 Task: Find connections with filter location Qinhuangdao with filter topic #Investingwith filter profile language German with filter current company TeamViewer with filter school Periyar University with filter industry Shipbuilding with filter service category Logo Design with filter keywords title Construction Worker
Action: Mouse moved to (156, 225)
Screenshot: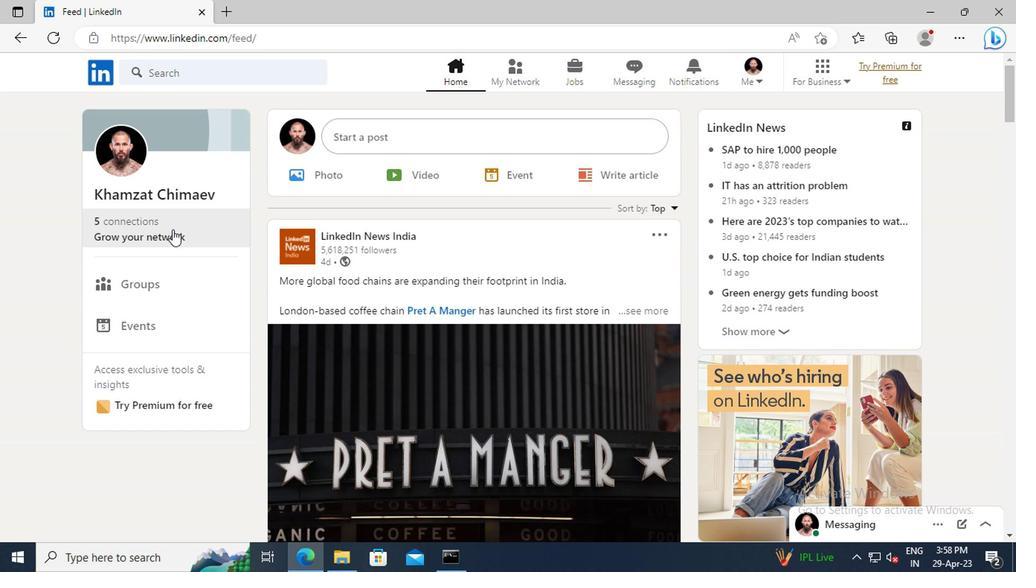 
Action: Mouse pressed left at (156, 225)
Screenshot: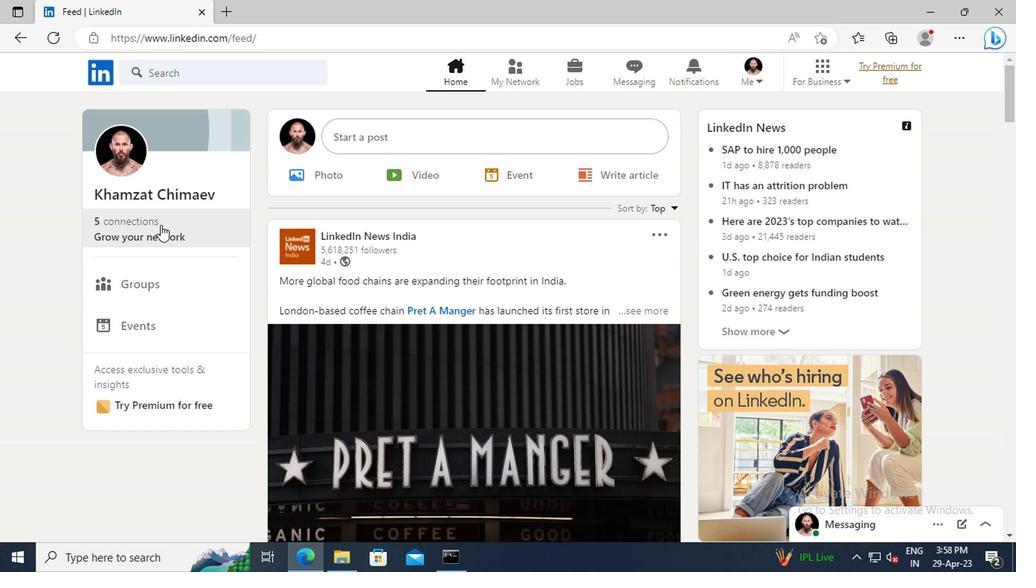 
Action: Mouse moved to (167, 157)
Screenshot: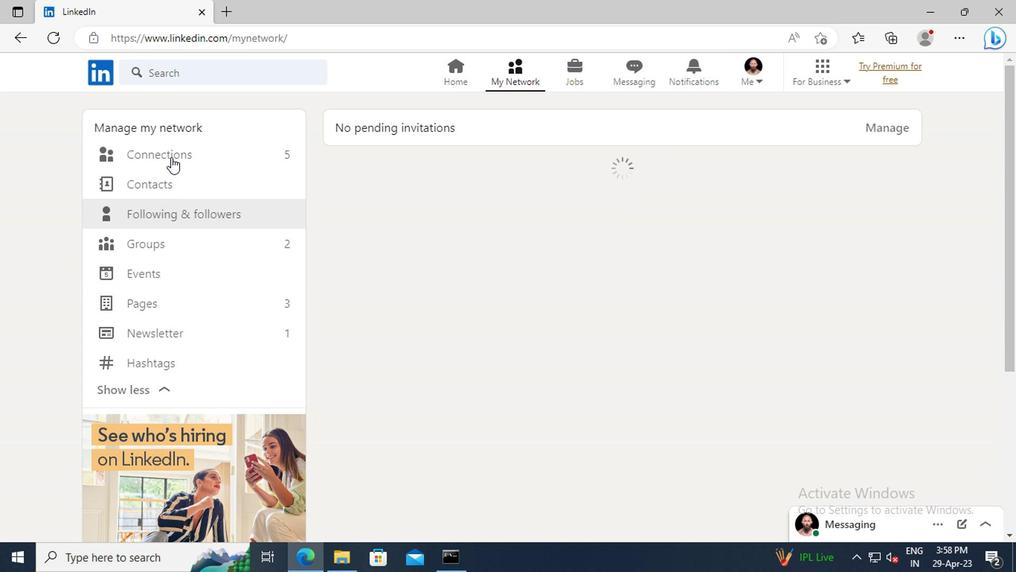 
Action: Mouse pressed left at (167, 157)
Screenshot: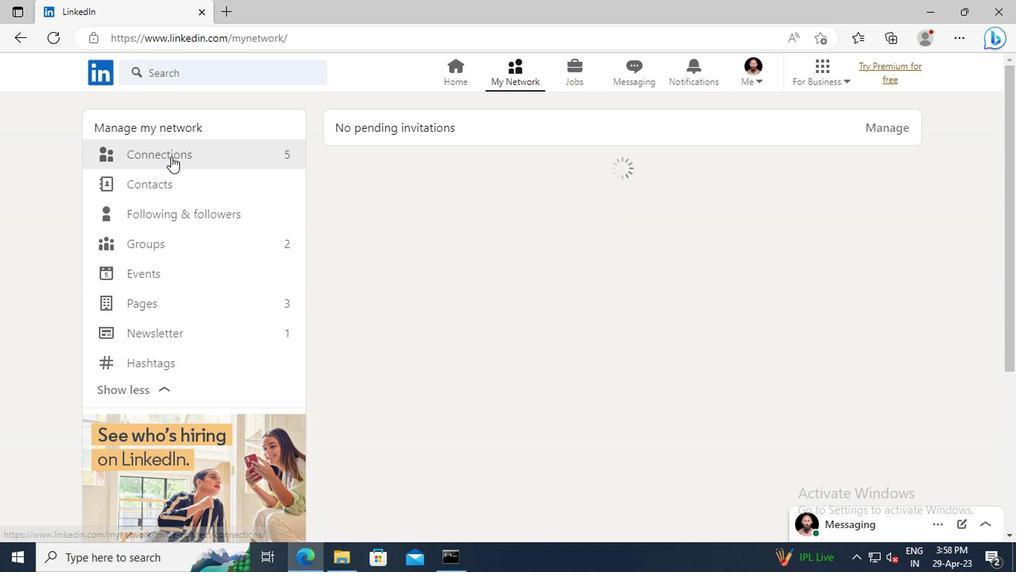 
Action: Mouse moved to (594, 158)
Screenshot: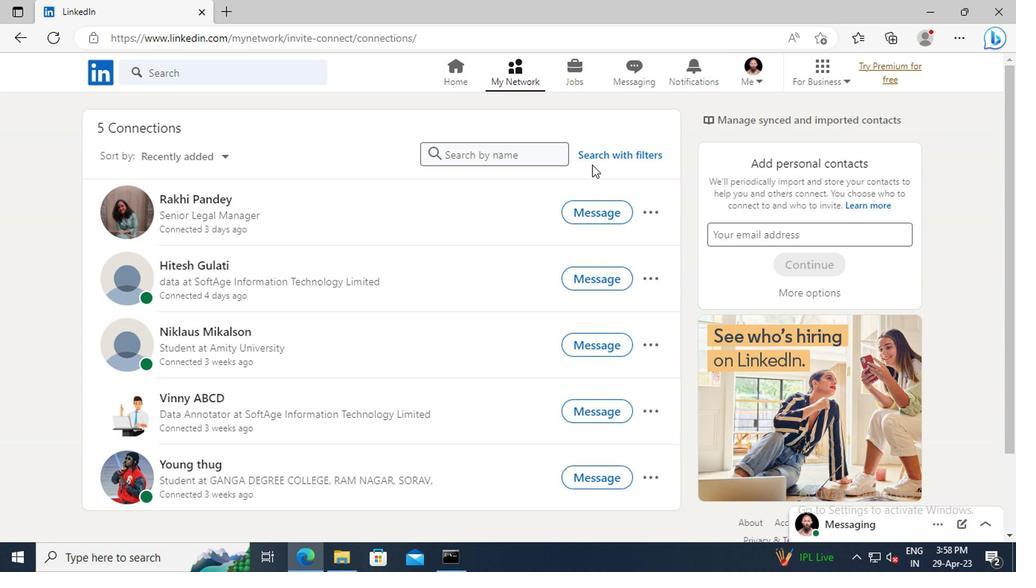 
Action: Mouse pressed left at (594, 158)
Screenshot: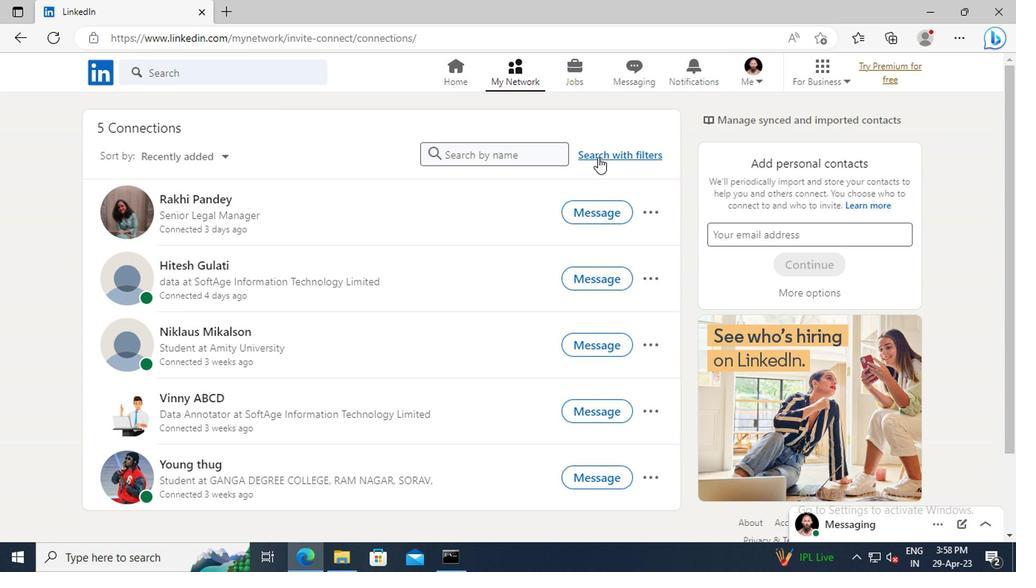 
Action: Mouse moved to (557, 118)
Screenshot: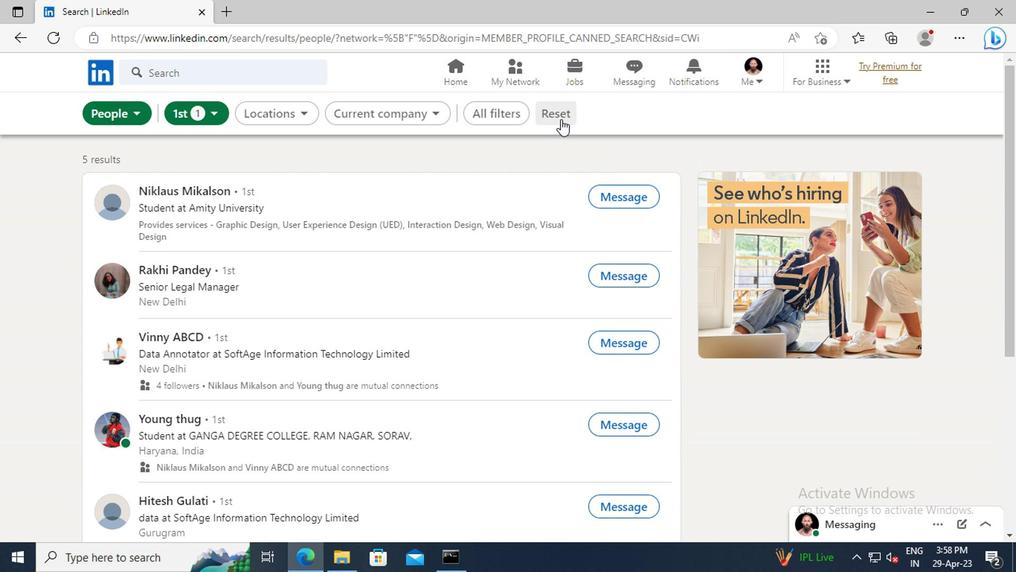 
Action: Mouse pressed left at (557, 118)
Screenshot: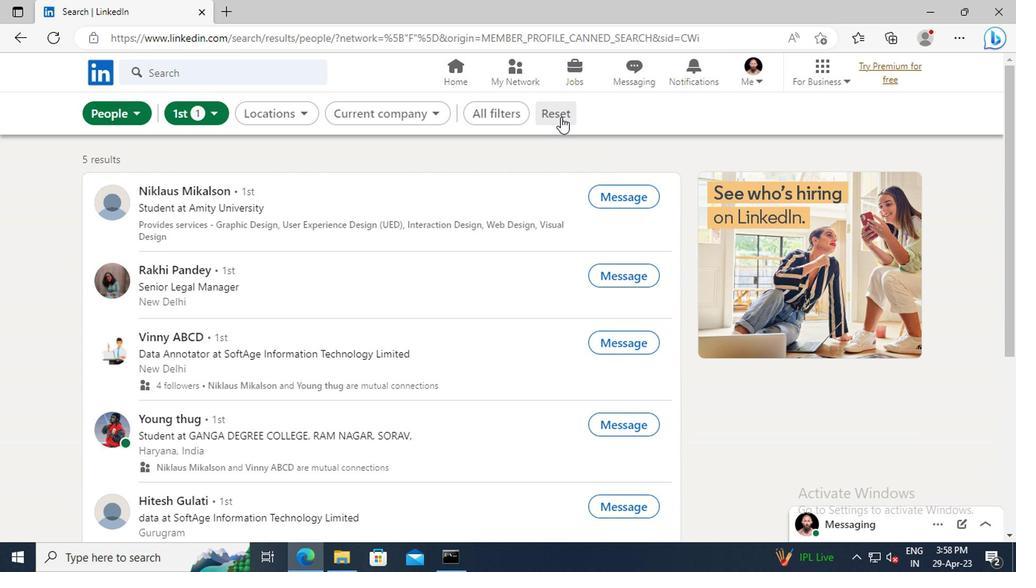 
Action: Mouse moved to (530, 117)
Screenshot: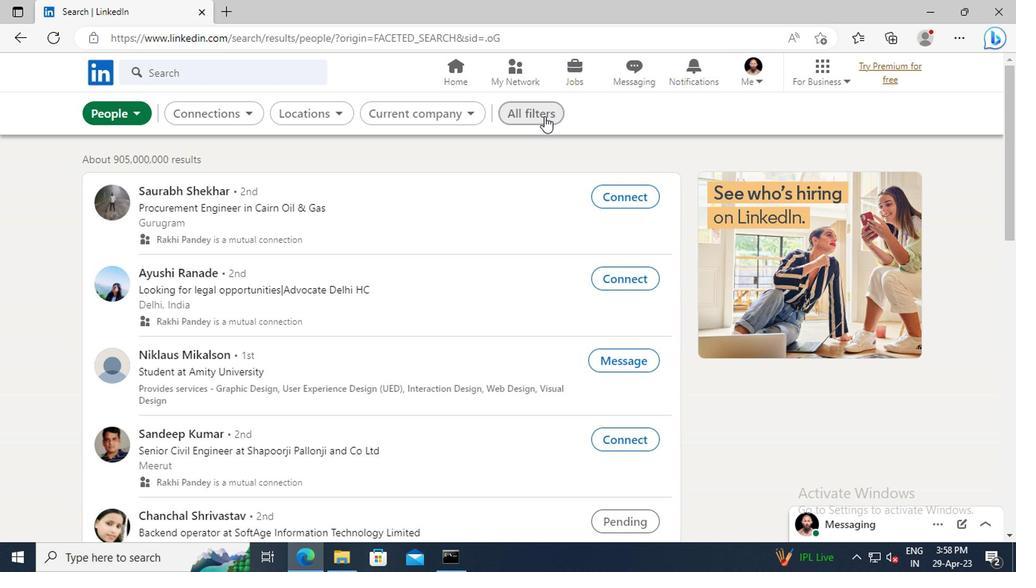 
Action: Mouse pressed left at (530, 117)
Screenshot: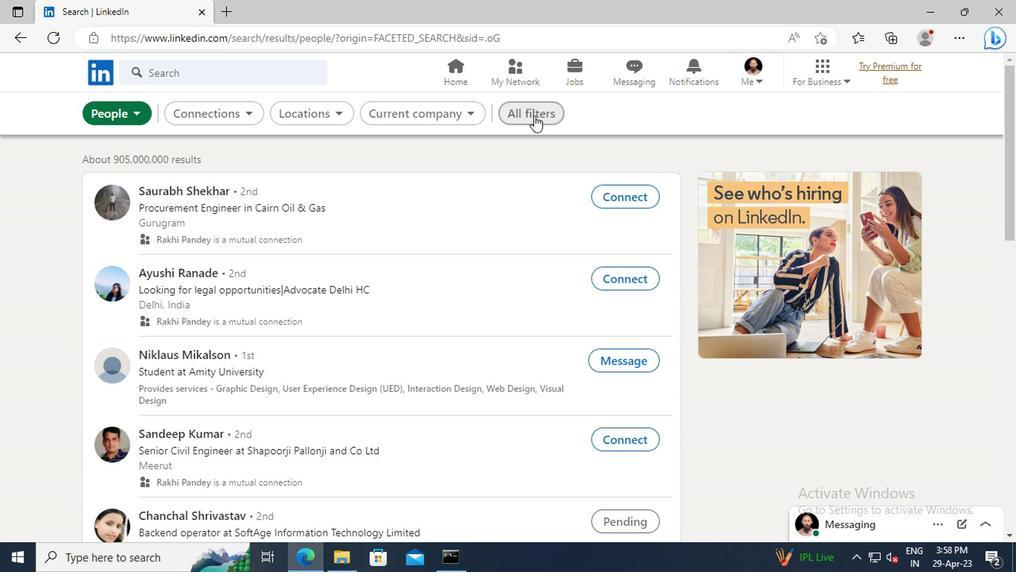 
Action: Mouse moved to (833, 303)
Screenshot: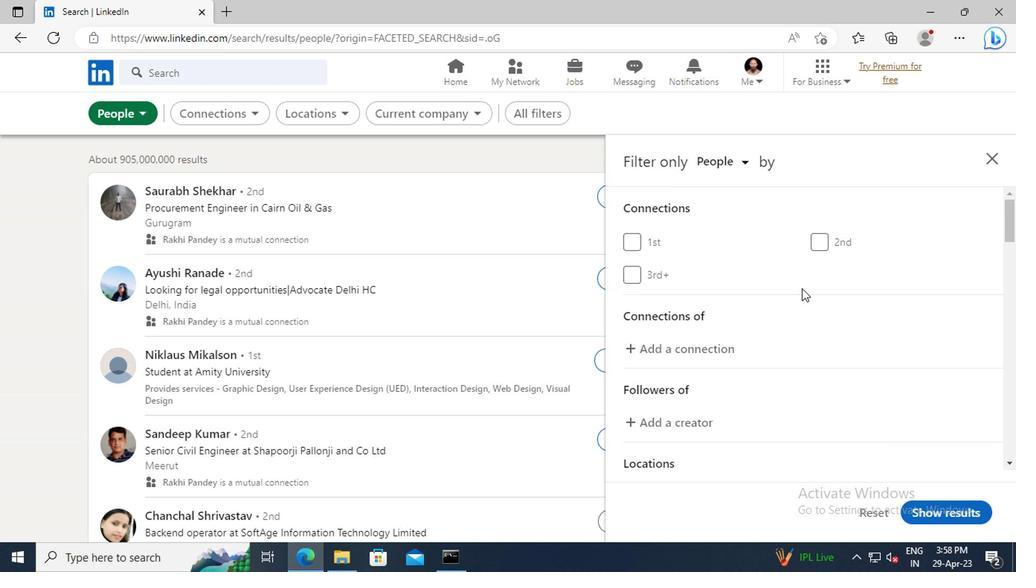 
Action: Mouse scrolled (833, 302) with delta (0, 0)
Screenshot: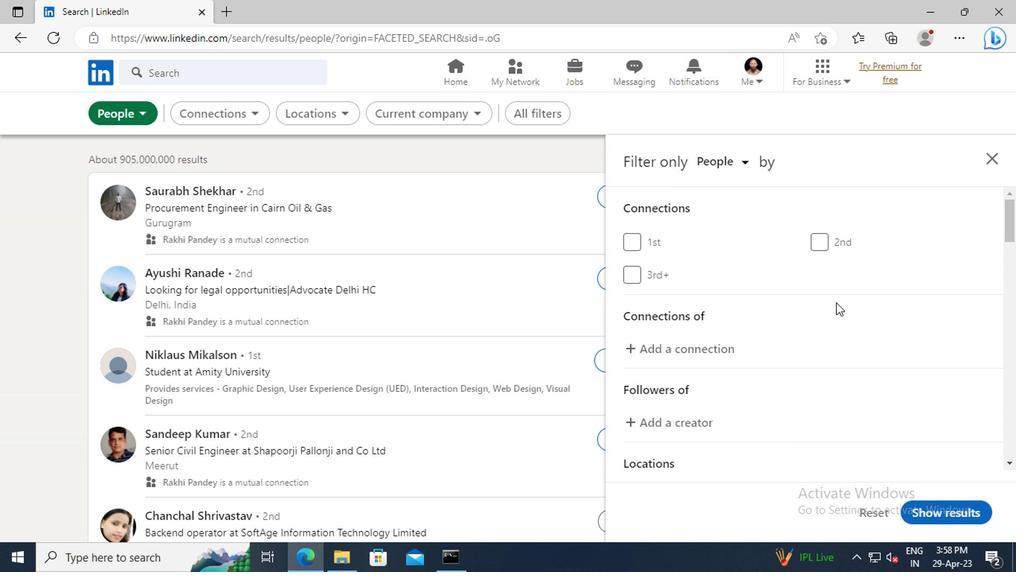 
Action: Mouse scrolled (833, 302) with delta (0, 0)
Screenshot: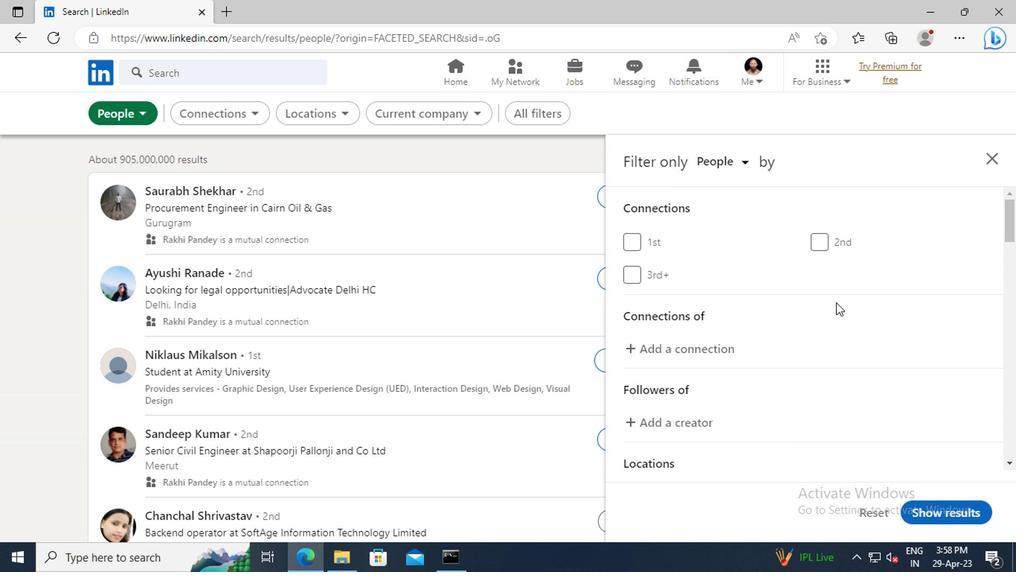 
Action: Mouse scrolled (833, 302) with delta (0, 0)
Screenshot: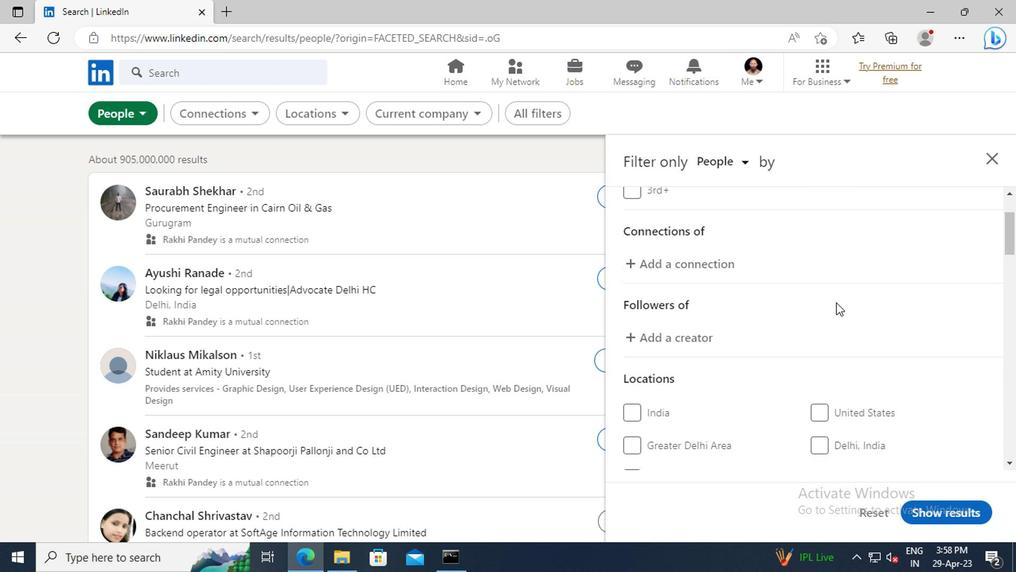
Action: Mouse scrolled (833, 302) with delta (0, 0)
Screenshot: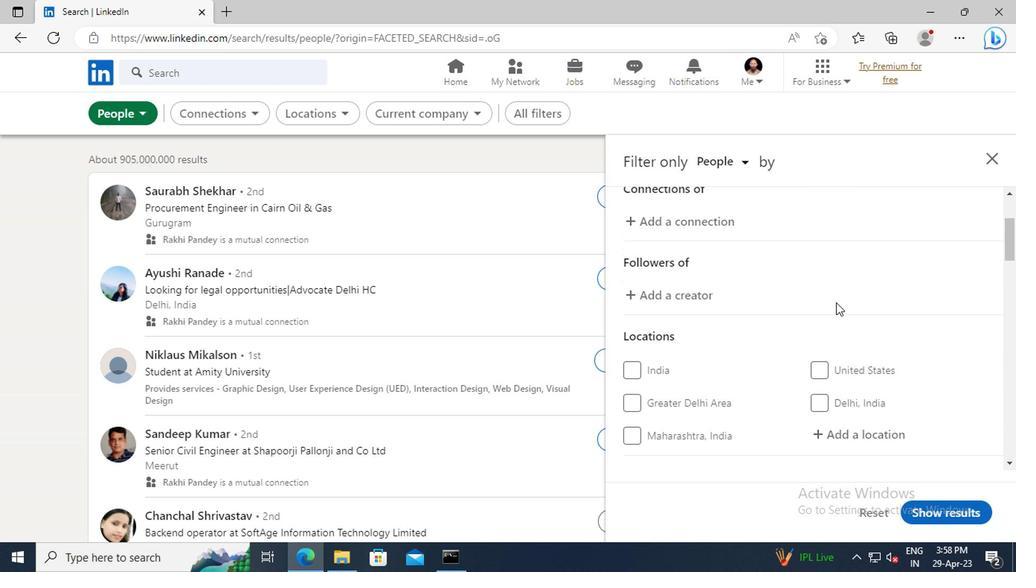 
Action: Mouse scrolled (833, 302) with delta (0, 0)
Screenshot: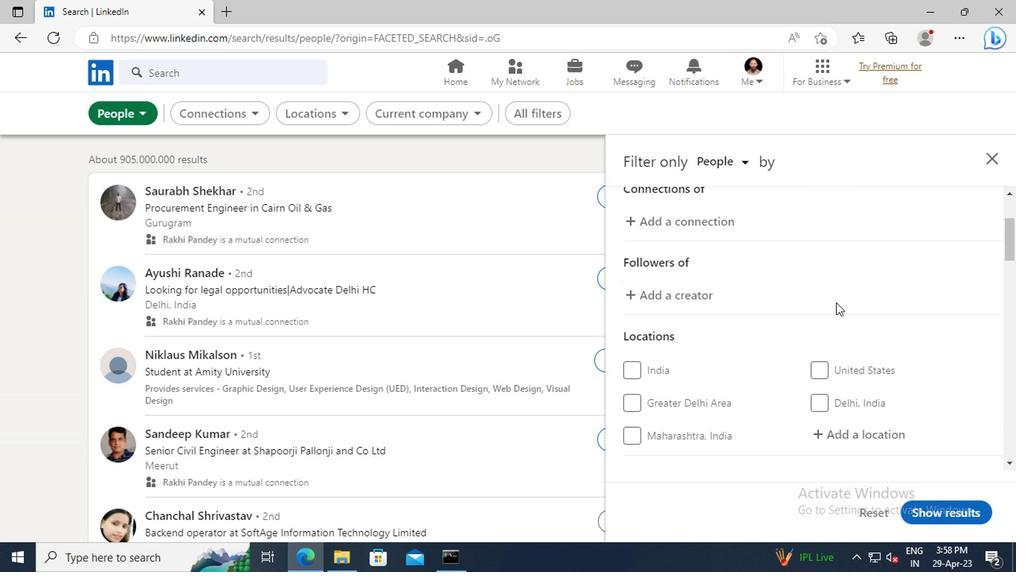 
Action: Mouse moved to (835, 349)
Screenshot: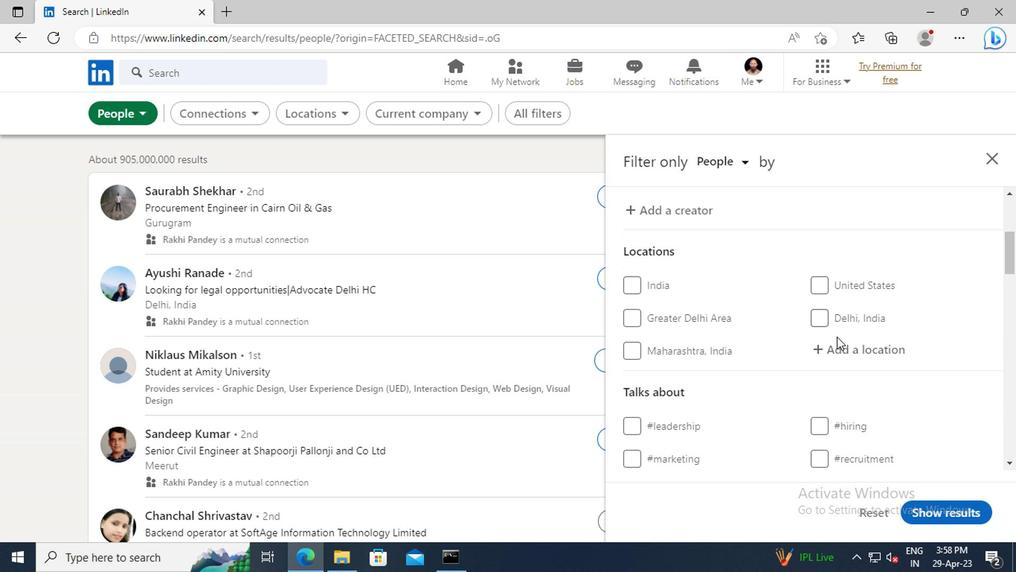 
Action: Mouse pressed left at (835, 349)
Screenshot: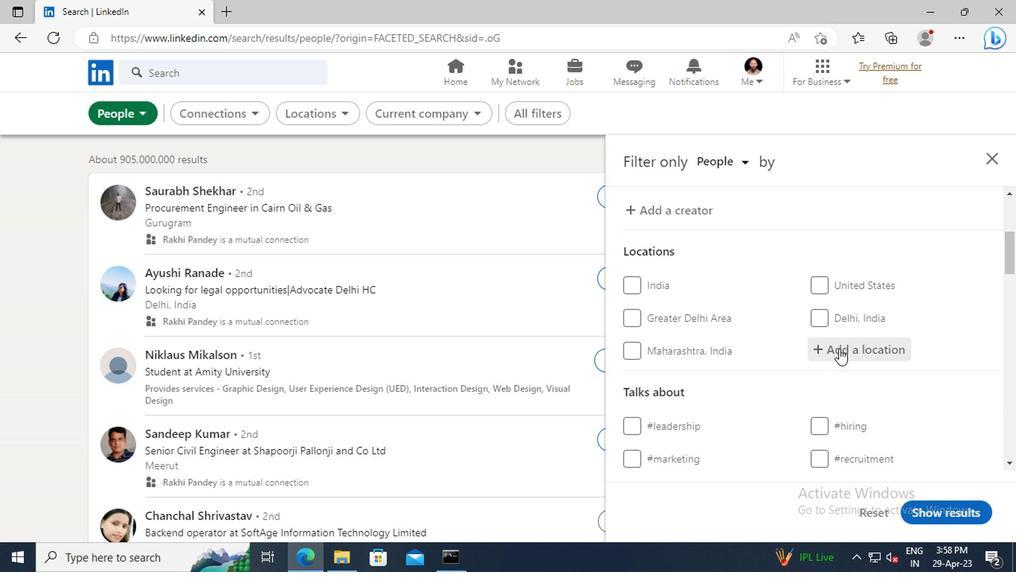 
Action: Key pressed <Key.shift>QINHUANGDAO
Screenshot: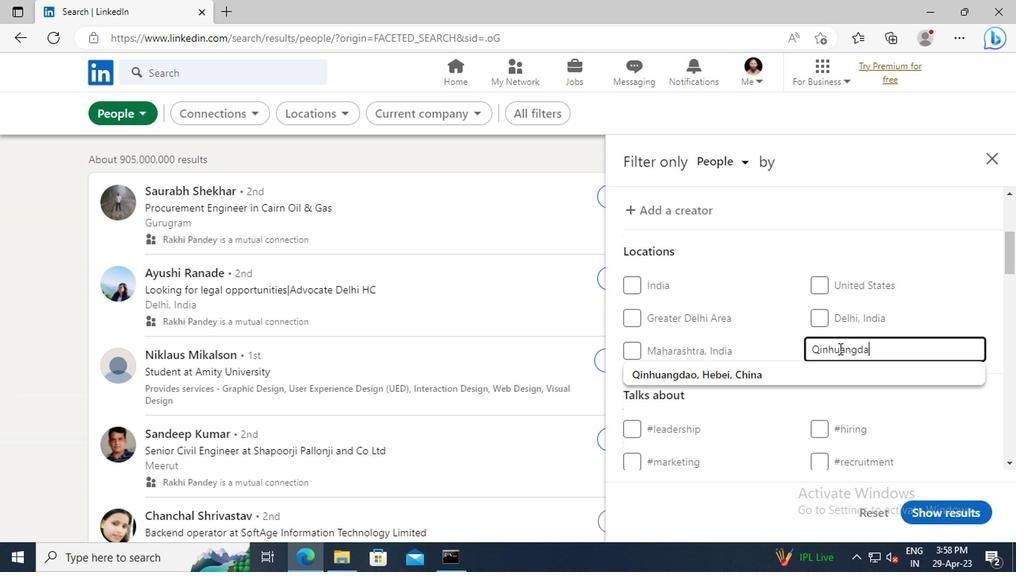 
Action: Mouse moved to (828, 371)
Screenshot: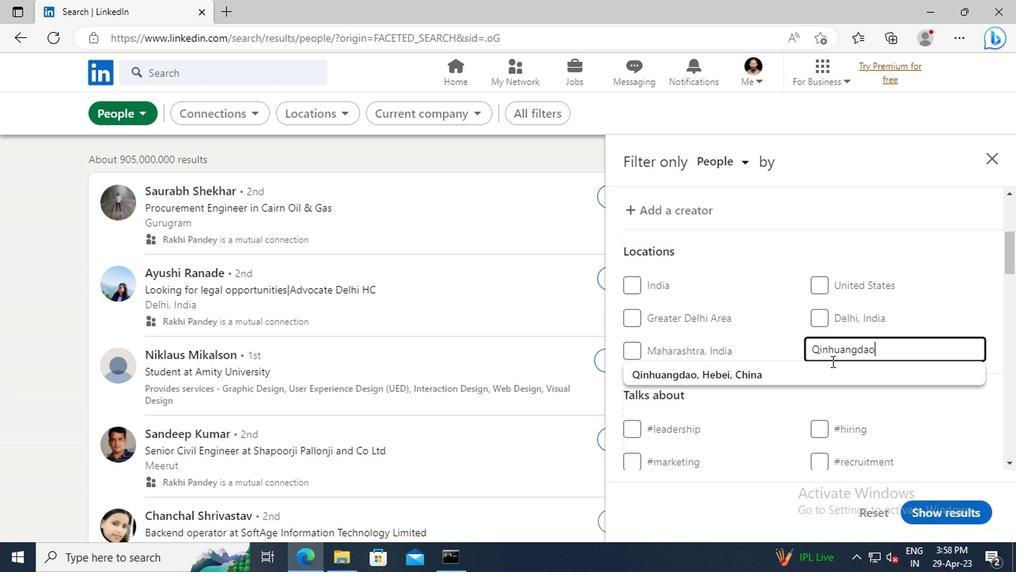 
Action: Mouse pressed left at (828, 371)
Screenshot: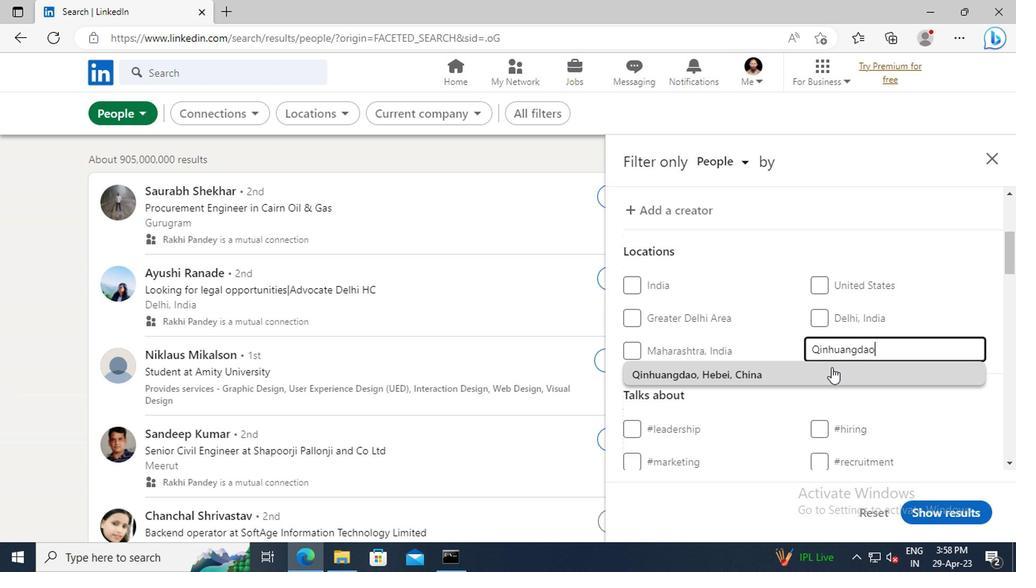 
Action: Mouse scrolled (828, 370) with delta (0, -1)
Screenshot: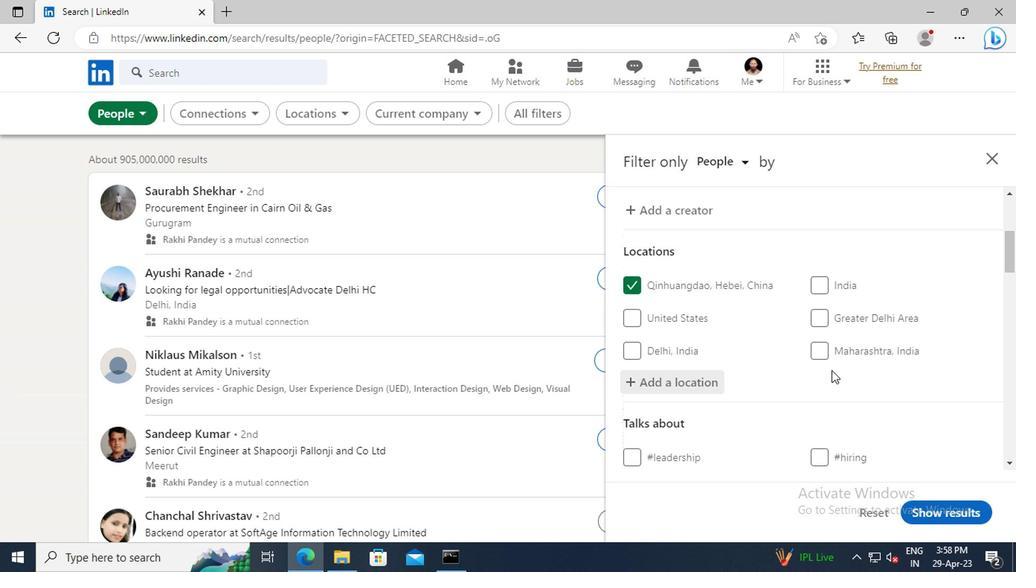 
Action: Mouse scrolled (828, 370) with delta (0, -1)
Screenshot: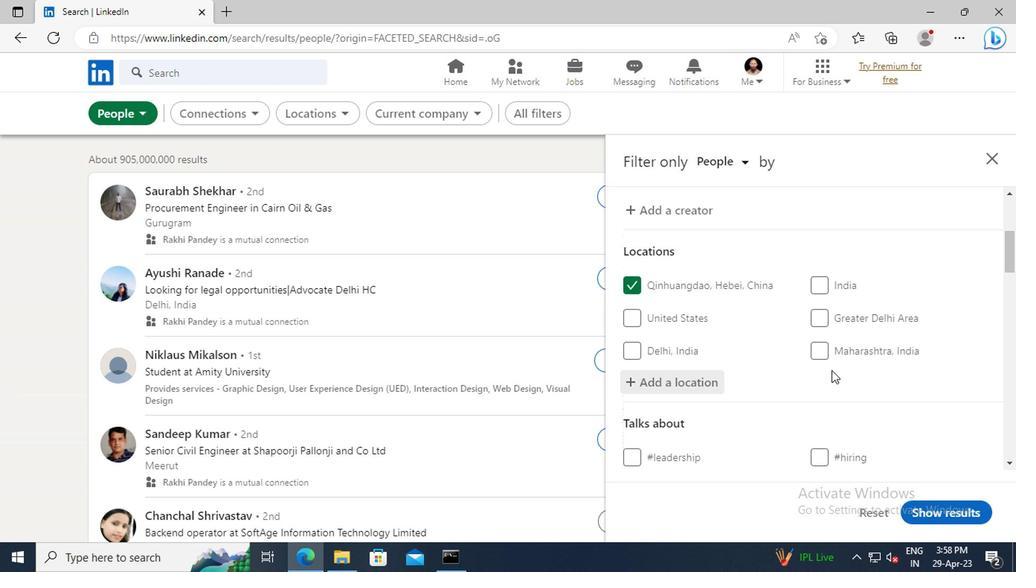 
Action: Mouse moved to (822, 322)
Screenshot: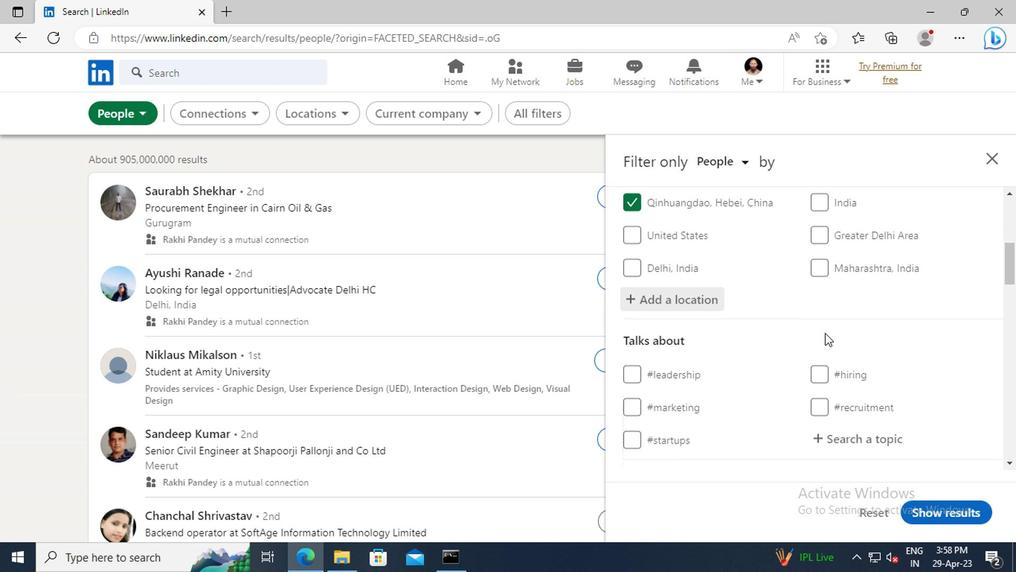 
Action: Mouse scrolled (822, 322) with delta (0, 0)
Screenshot: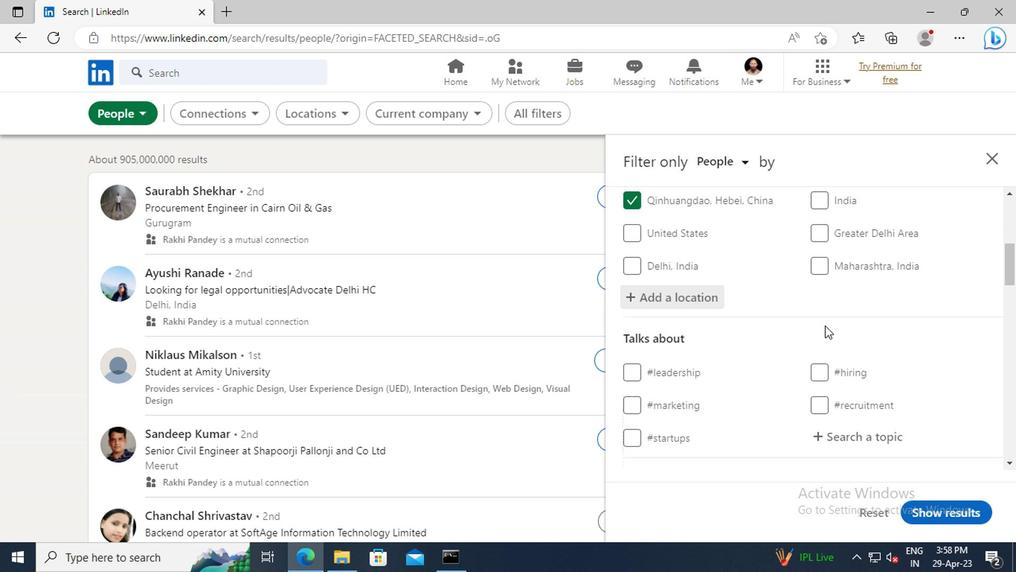 
Action: Mouse moved to (822, 319)
Screenshot: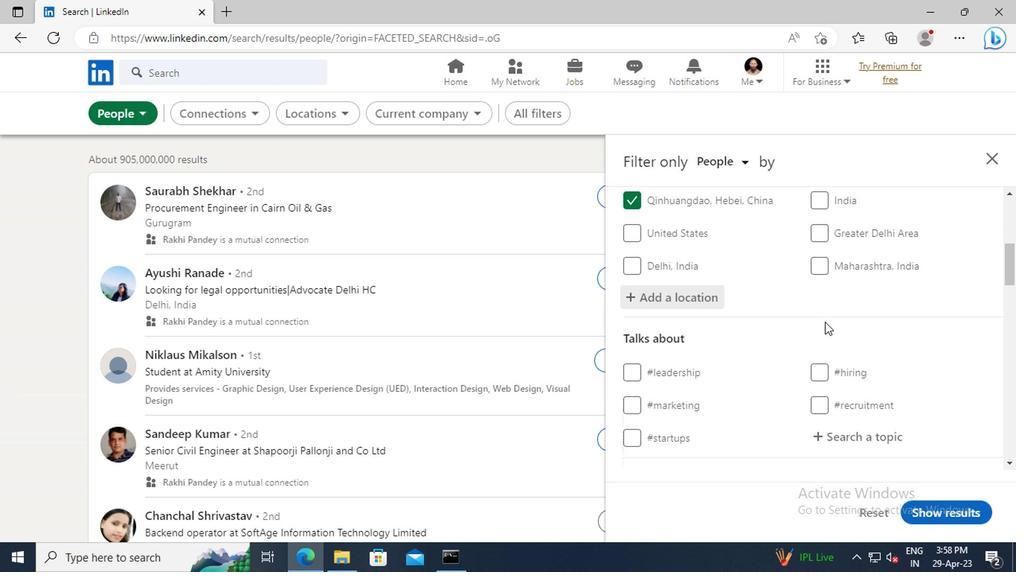
Action: Mouse scrolled (822, 318) with delta (0, -1)
Screenshot: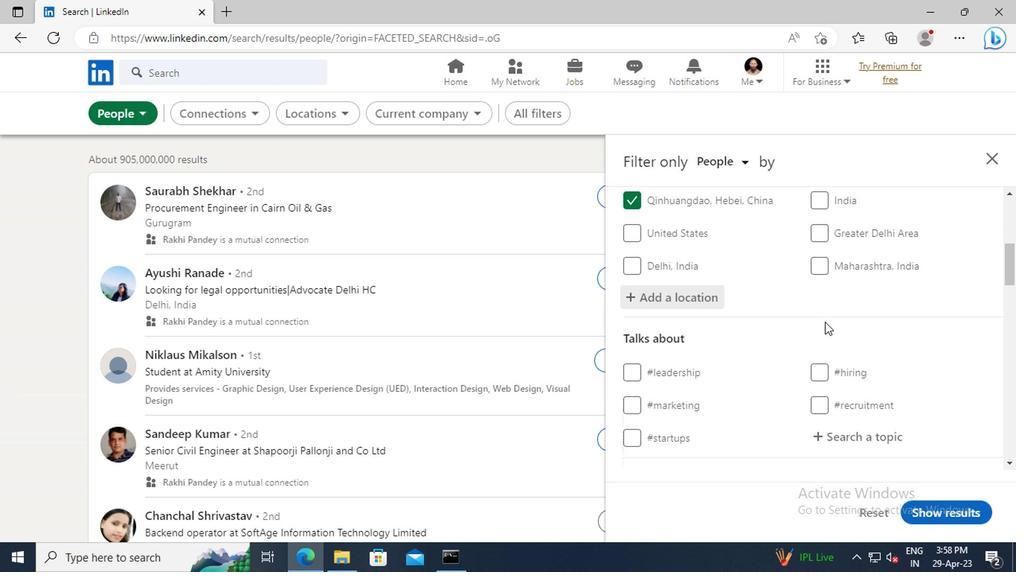 
Action: Mouse moved to (814, 281)
Screenshot: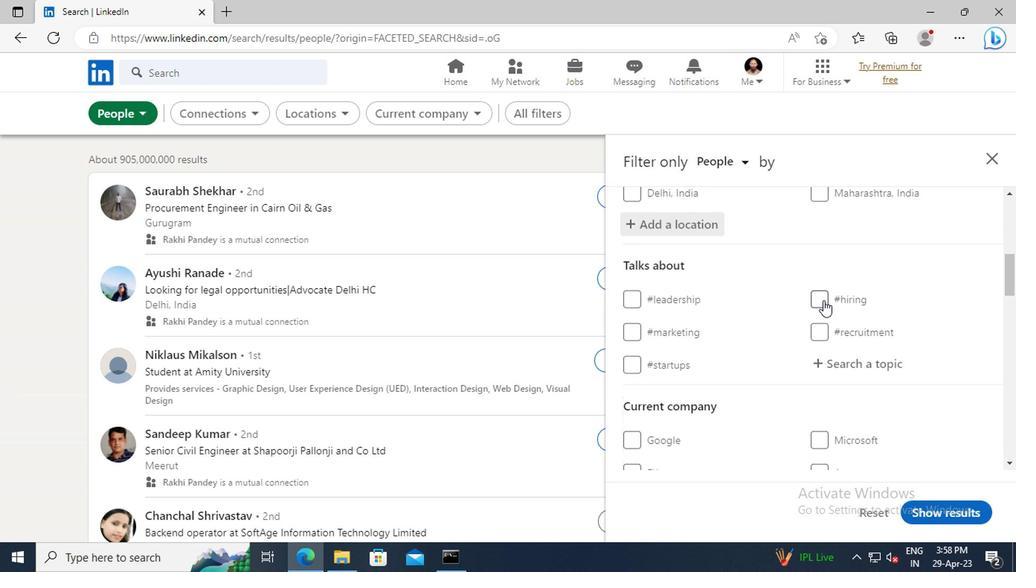 
Action: Mouse scrolled (814, 281) with delta (0, 0)
Screenshot: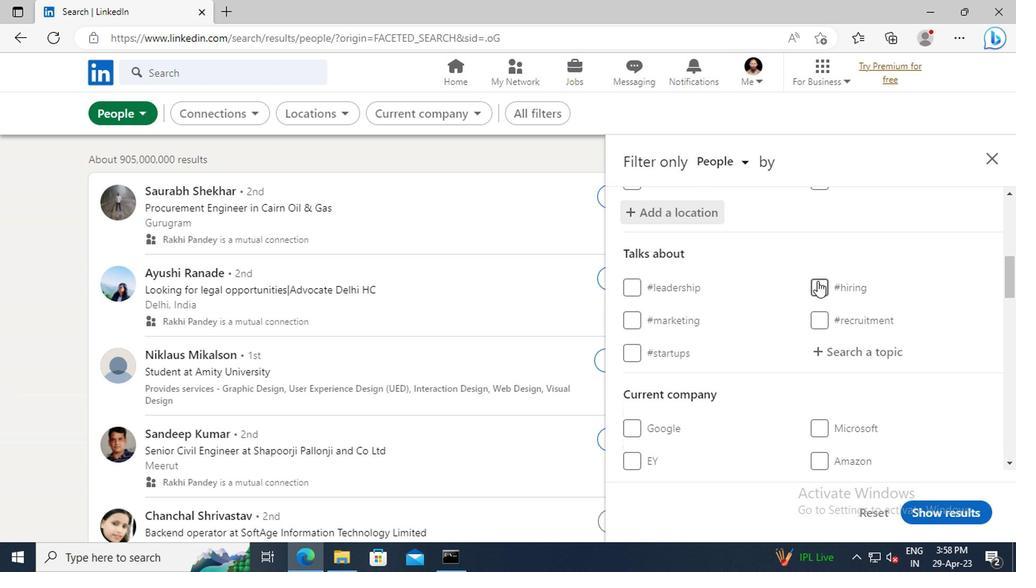 
Action: Mouse moved to (820, 306)
Screenshot: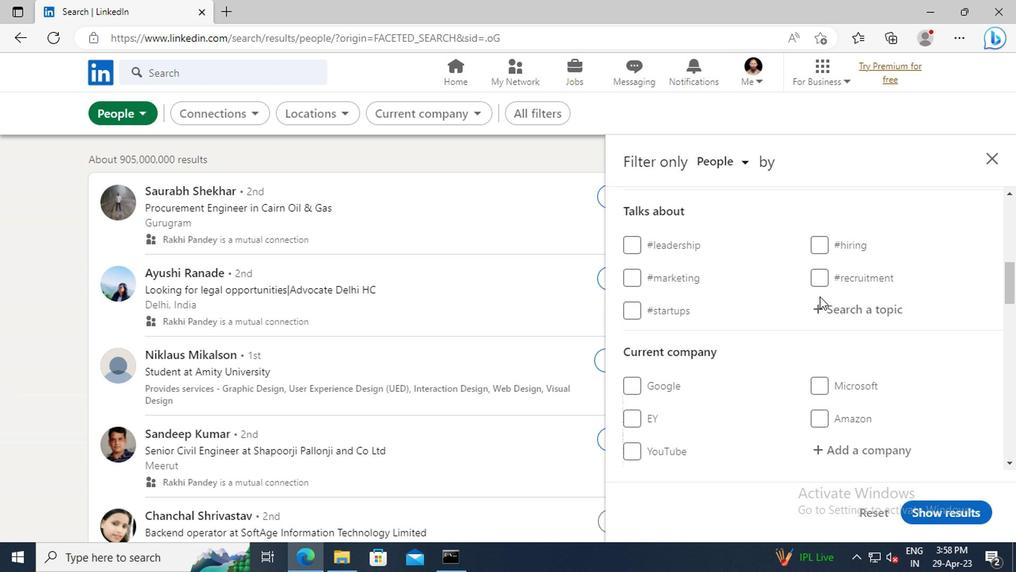 
Action: Mouse pressed left at (820, 306)
Screenshot: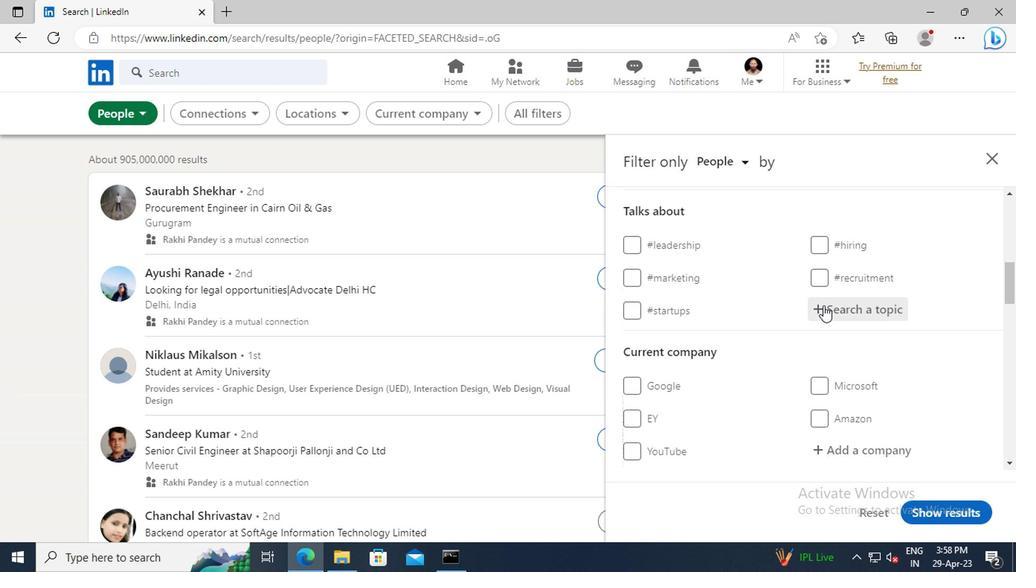 
Action: Key pressed <Key.shift>INVESTING
Screenshot: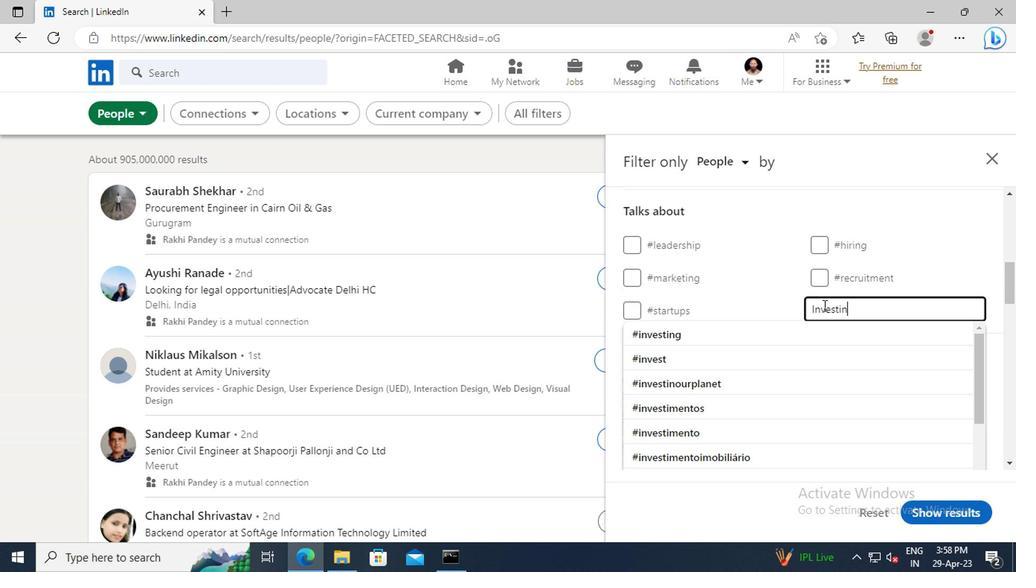 
Action: Mouse moved to (794, 327)
Screenshot: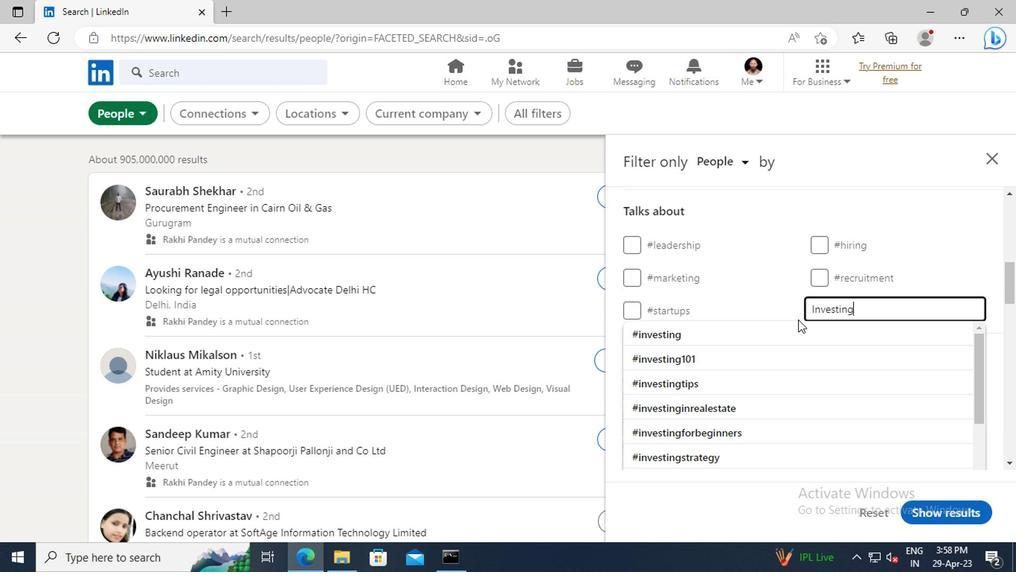 
Action: Mouse pressed left at (794, 327)
Screenshot: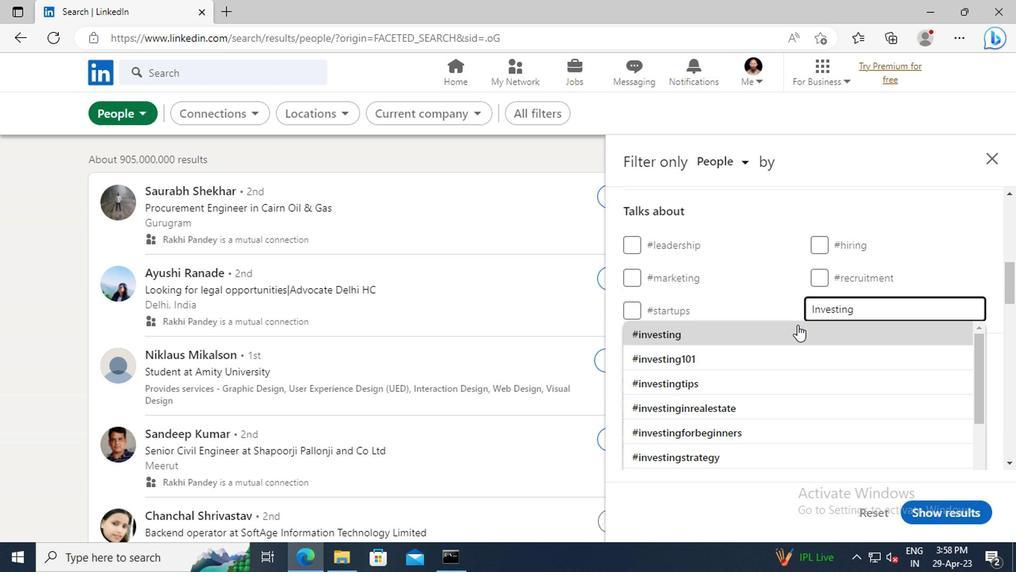 
Action: Mouse scrolled (794, 326) with delta (0, 0)
Screenshot: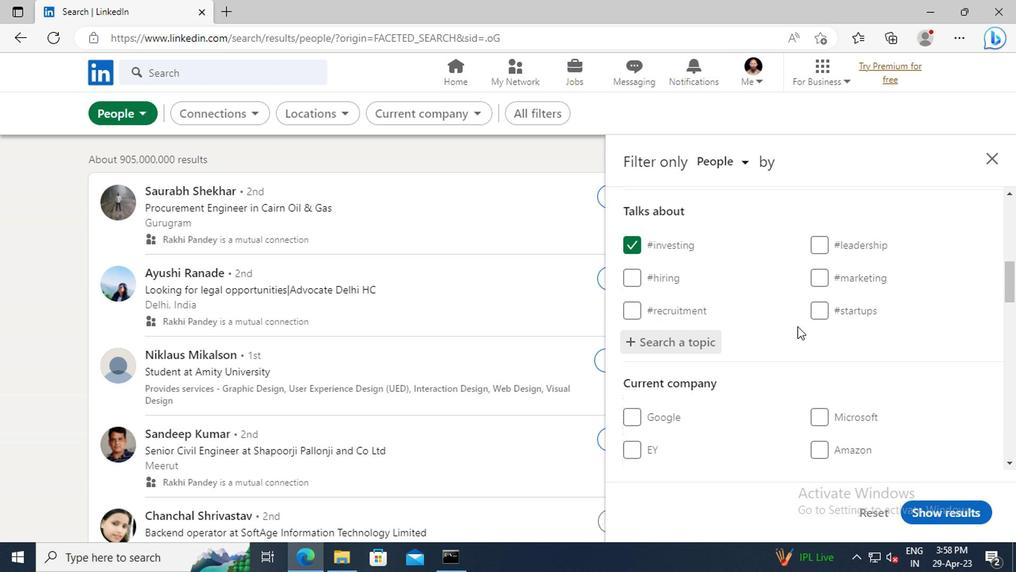 
Action: Mouse moved to (798, 302)
Screenshot: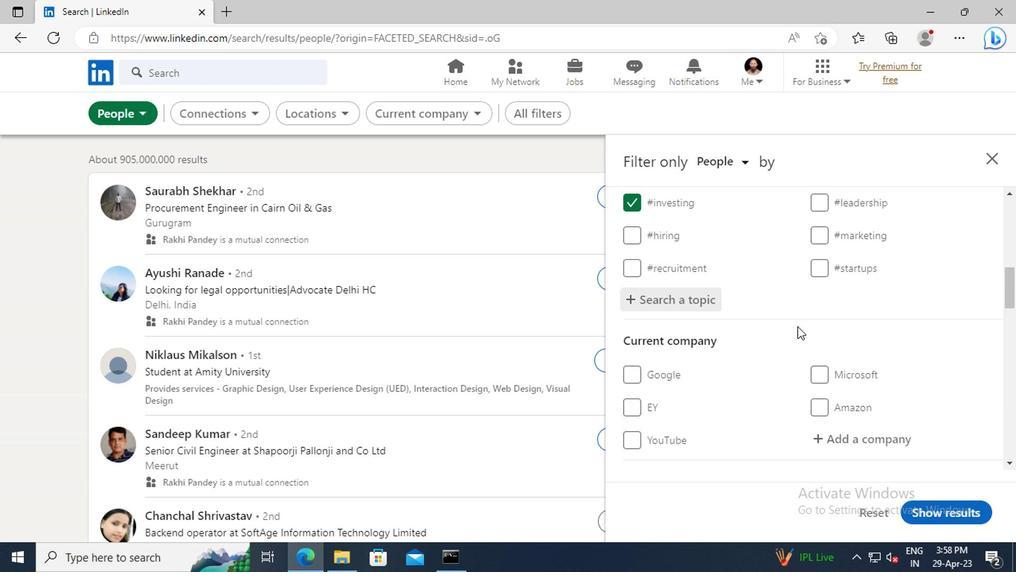 
Action: Mouse scrolled (798, 301) with delta (0, -1)
Screenshot: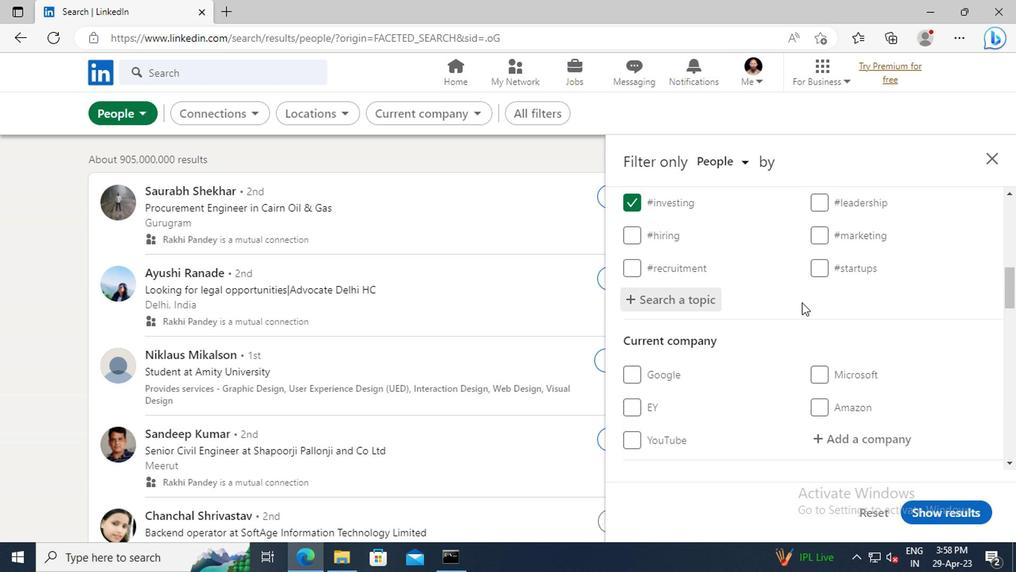 
Action: Mouse scrolled (798, 301) with delta (0, -1)
Screenshot: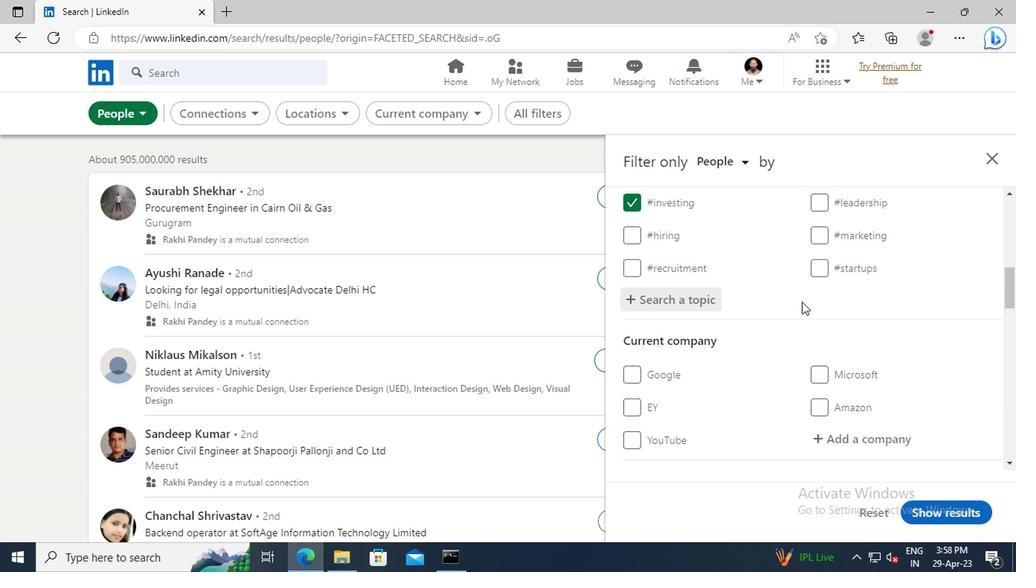 
Action: Mouse scrolled (798, 301) with delta (0, -1)
Screenshot: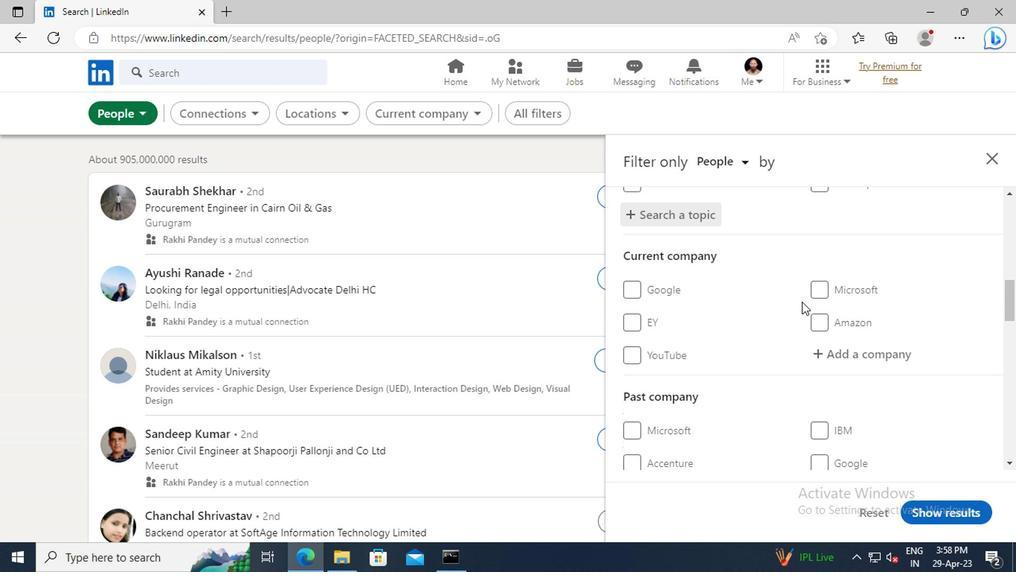 
Action: Mouse scrolled (798, 301) with delta (0, -1)
Screenshot: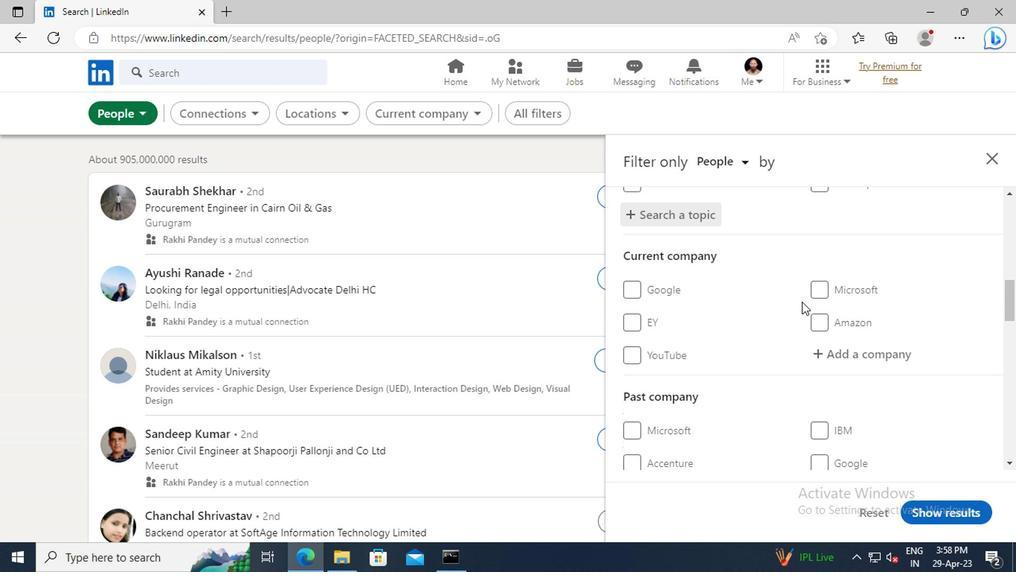 
Action: Mouse scrolled (798, 301) with delta (0, -1)
Screenshot: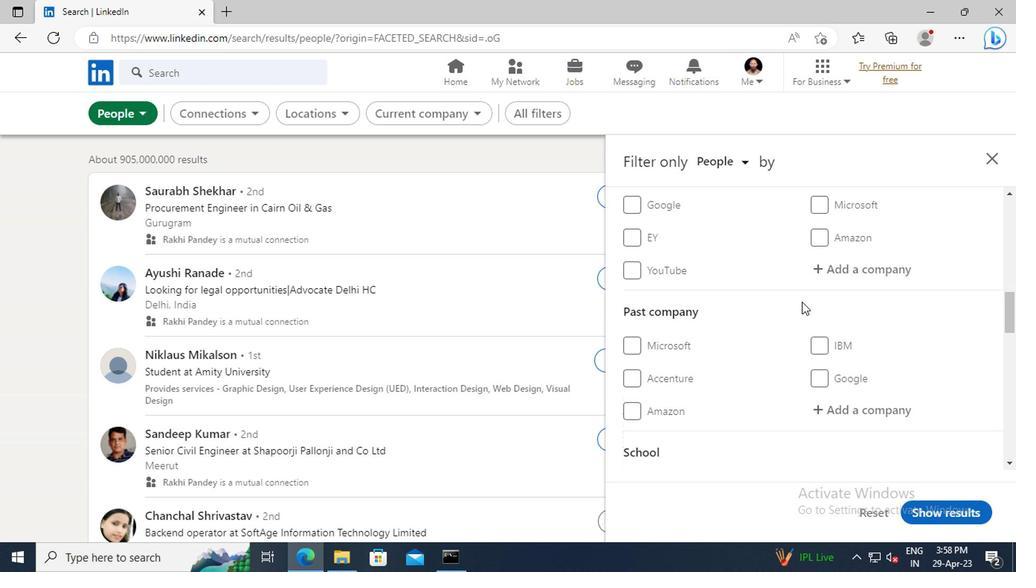
Action: Mouse scrolled (798, 301) with delta (0, -1)
Screenshot: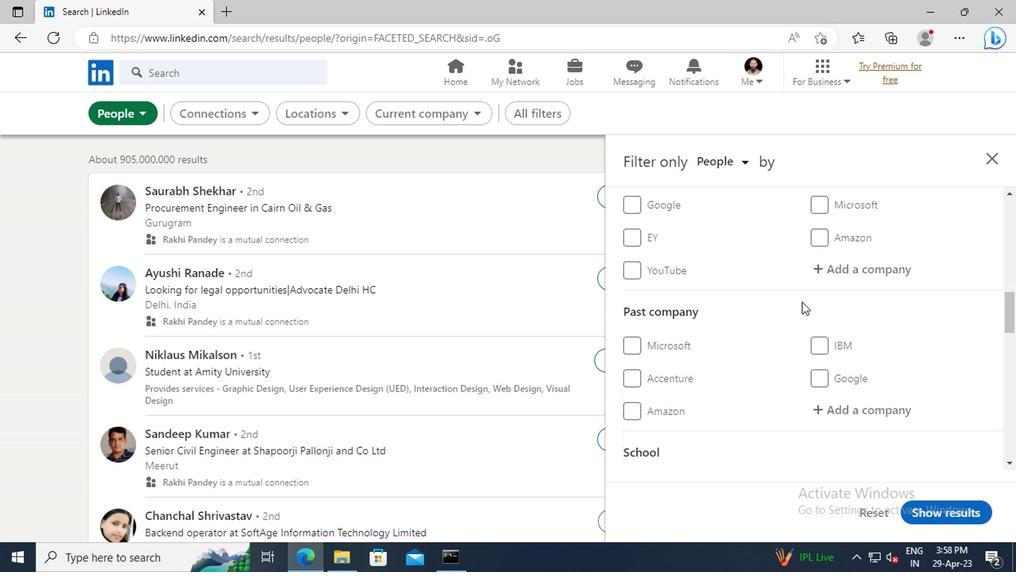 
Action: Mouse scrolled (798, 301) with delta (0, -1)
Screenshot: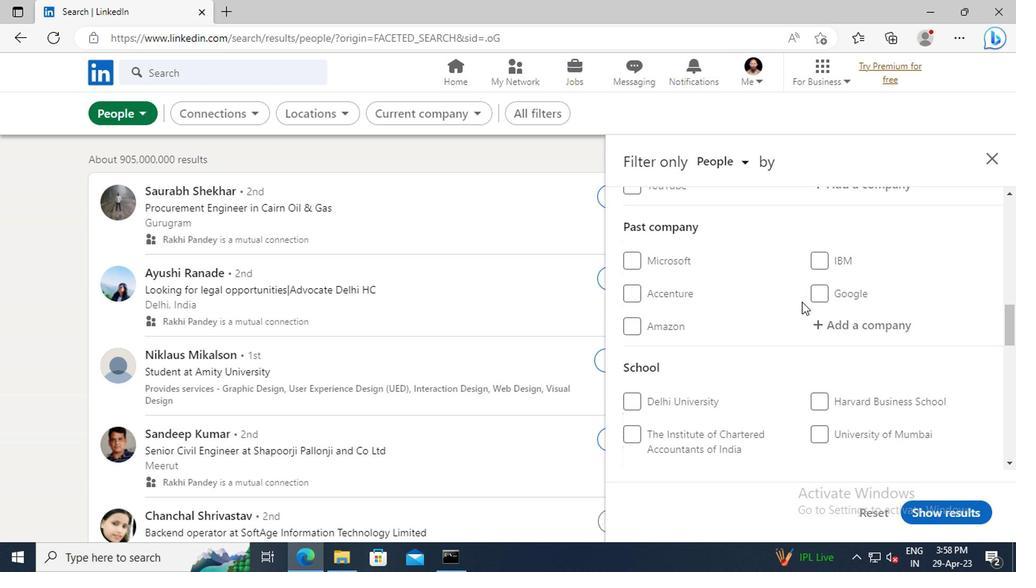 
Action: Mouse scrolled (798, 301) with delta (0, -1)
Screenshot: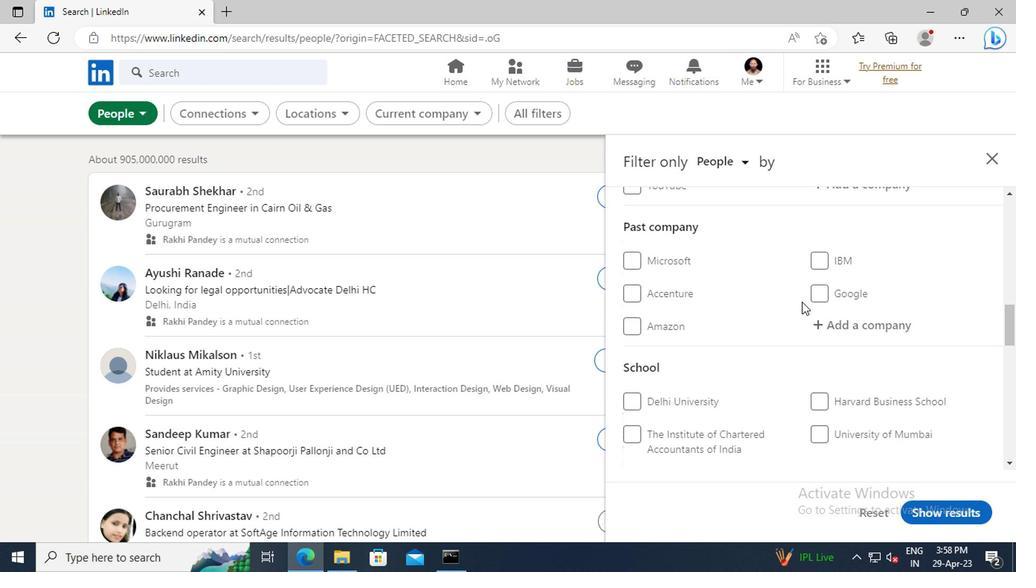 
Action: Mouse scrolled (798, 301) with delta (0, -1)
Screenshot: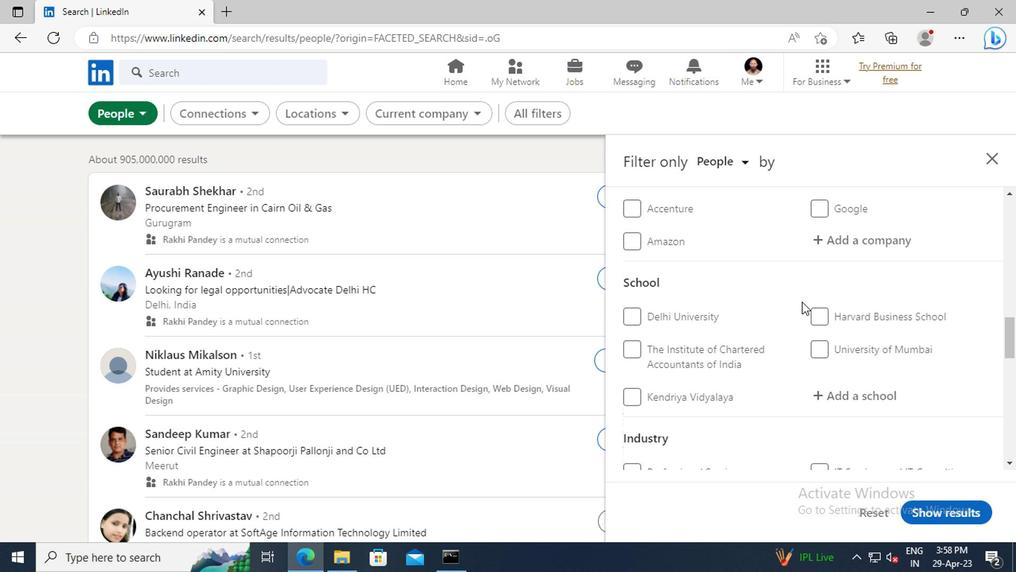 
Action: Mouse scrolled (798, 301) with delta (0, -1)
Screenshot: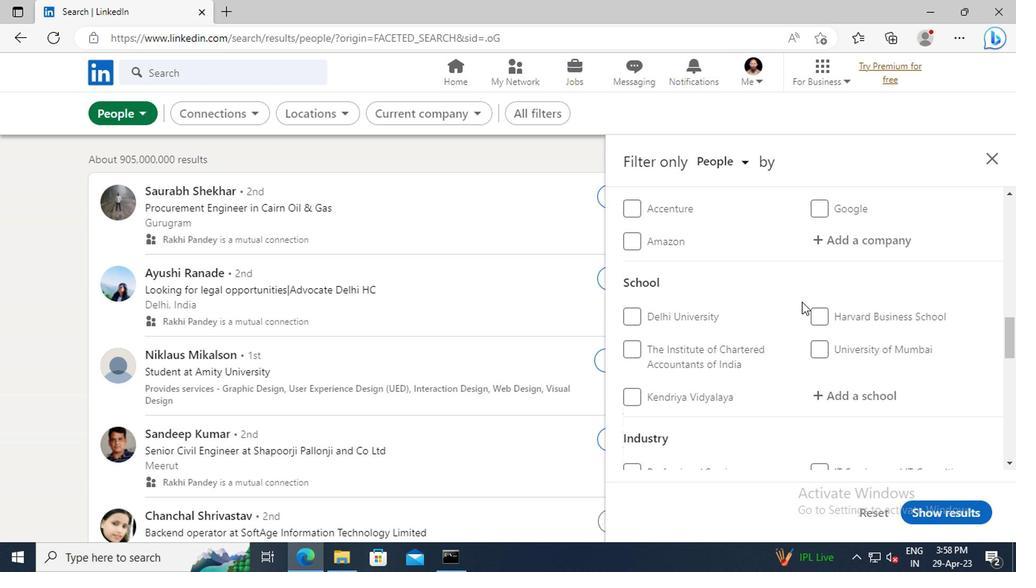 
Action: Mouse scrolled (798, 301) with delta (0, -1)
Screenshot: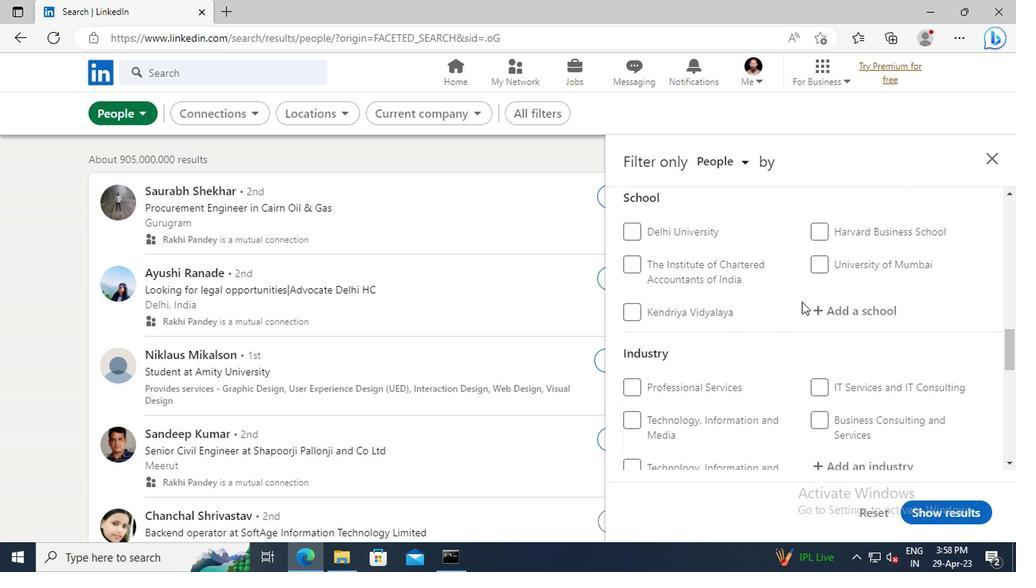 
Action: Mouse scrolled (798, 301) with delta (0, -1)
Screenshot: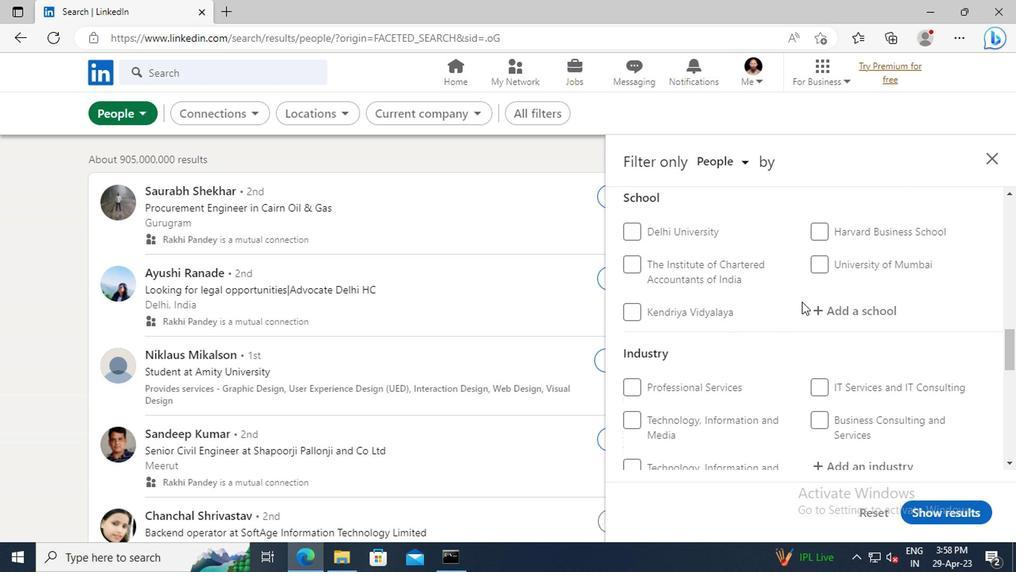 
Action: Mouse scrolled (798, 301) with delta (0, -1)
Screenshot: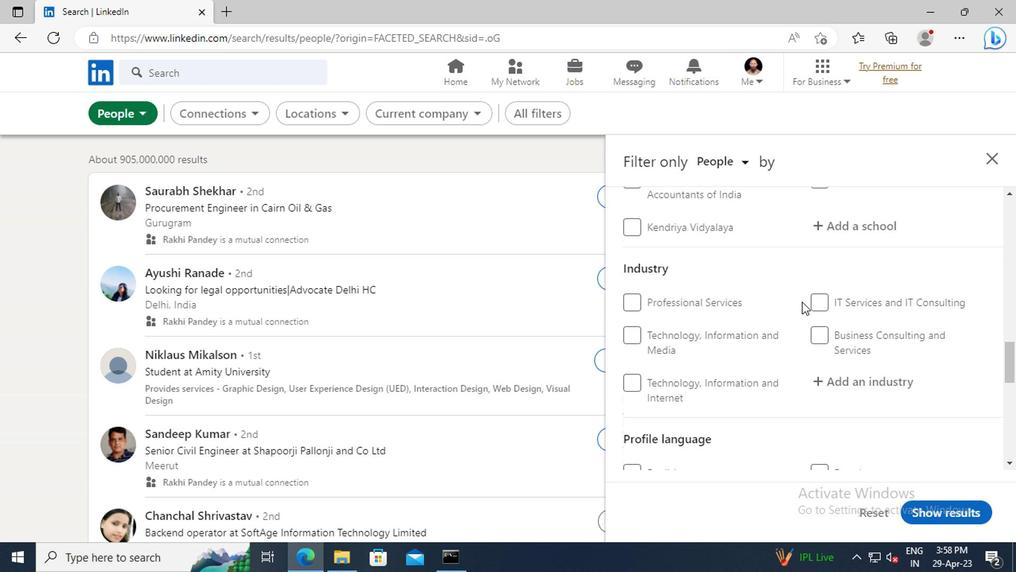 
Action: Mouse scrolled (798, 301) with delta (0, -1)
Screenshot: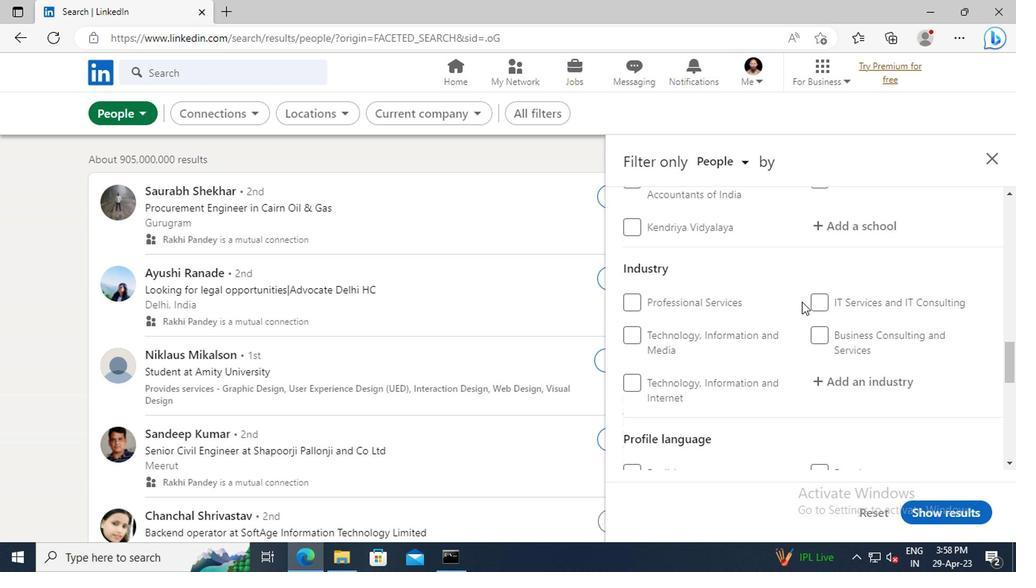 
Action: Mouse scrolled (798, 301) with delta (0, -1)
Screenshot: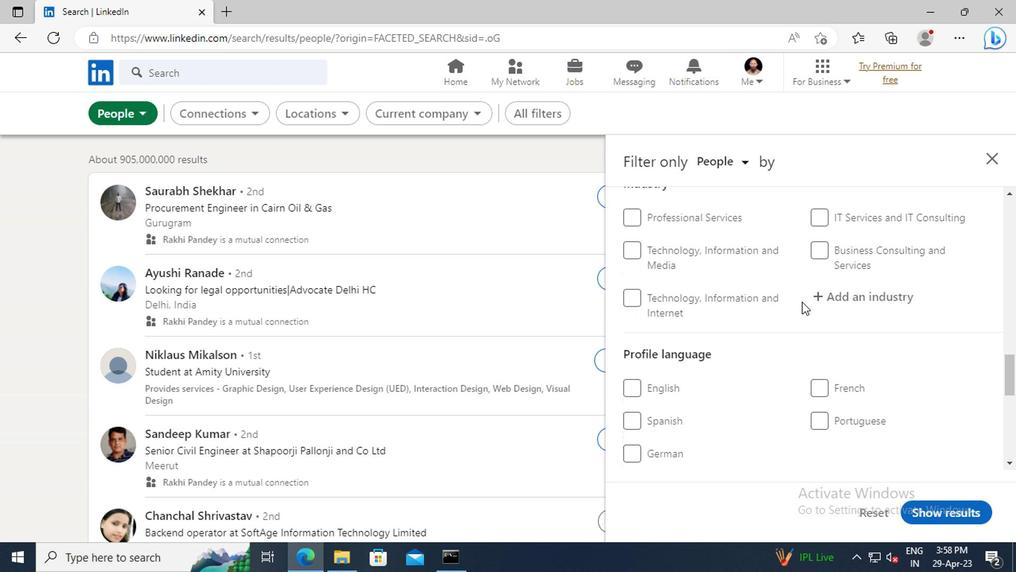 
Action: Mouse scrolled (798, 301) with delta (0, -1)
Screenshot: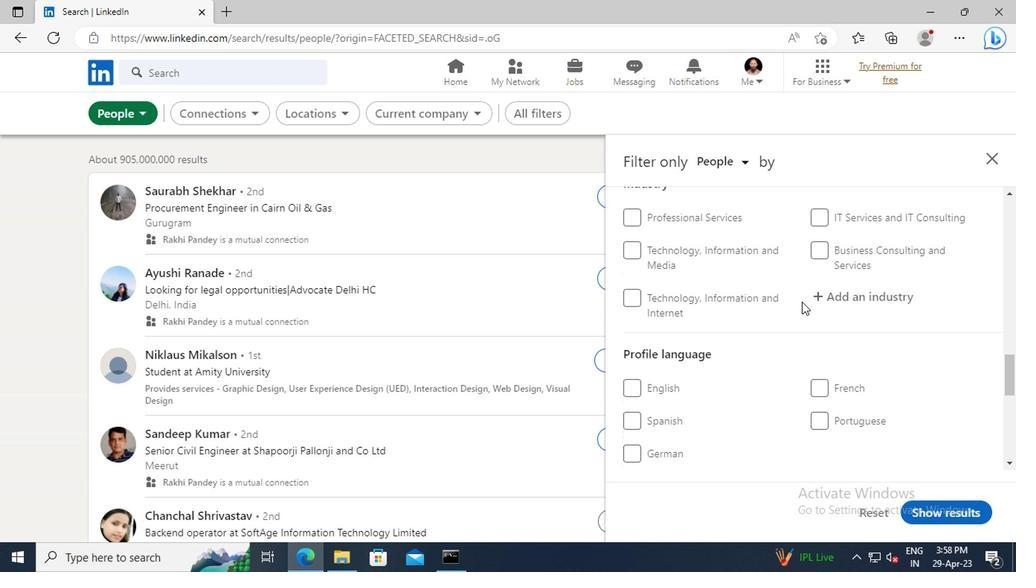 
Action: Mouse moved to (631, 371)
Screenshot: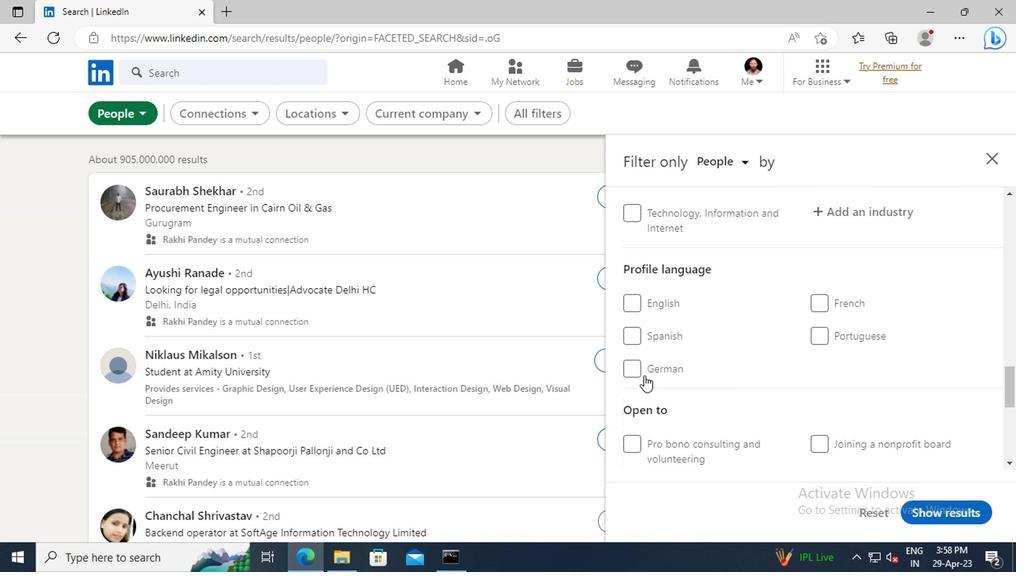 
Action: Mouse pressed left at (631, 371)
Screenshot: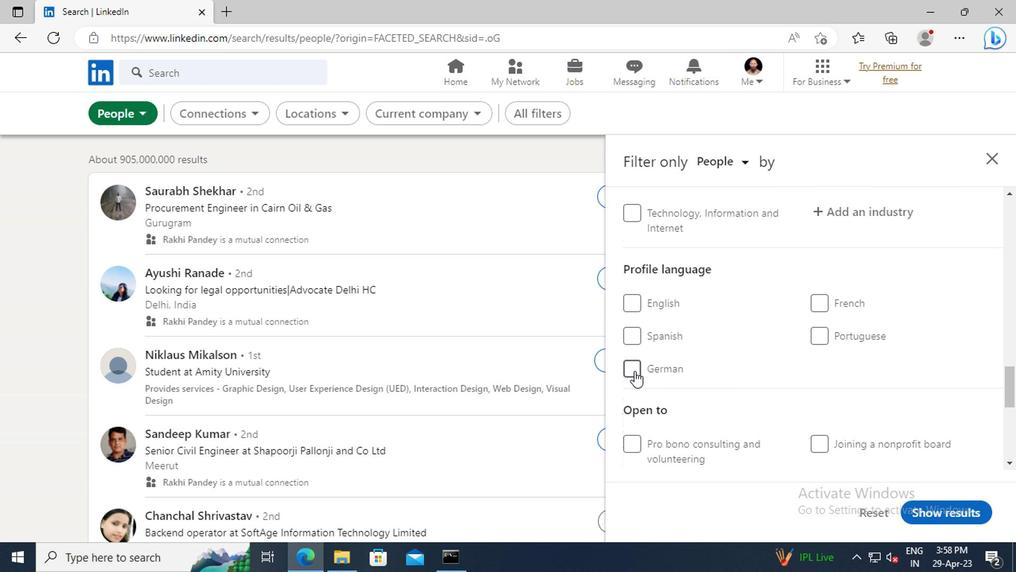 
Action: Mouse moved to (808, 352)
Screenshot: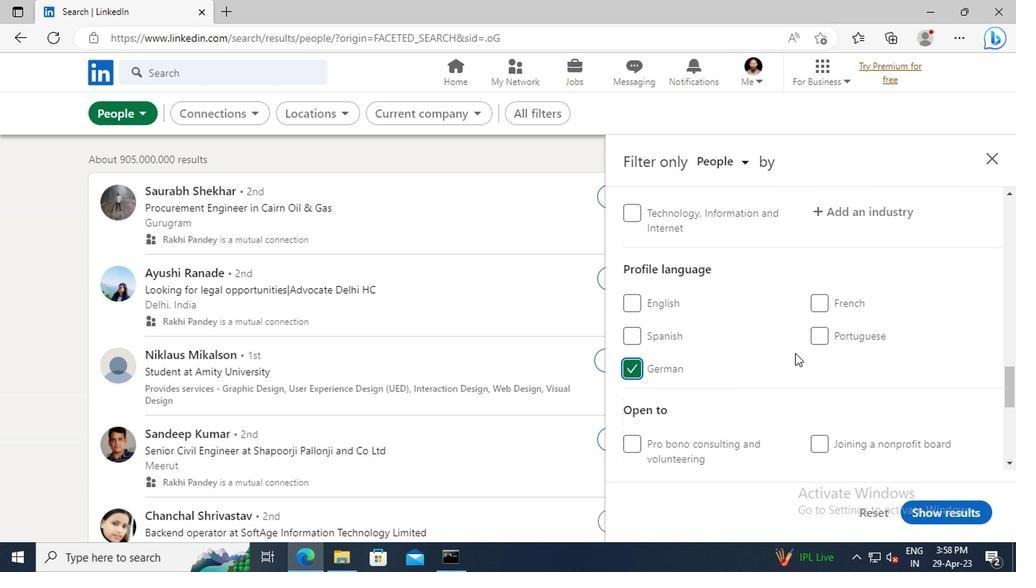 
Action: Mouse scrolled (808, 353) with delta (0, 0)
Screenshot: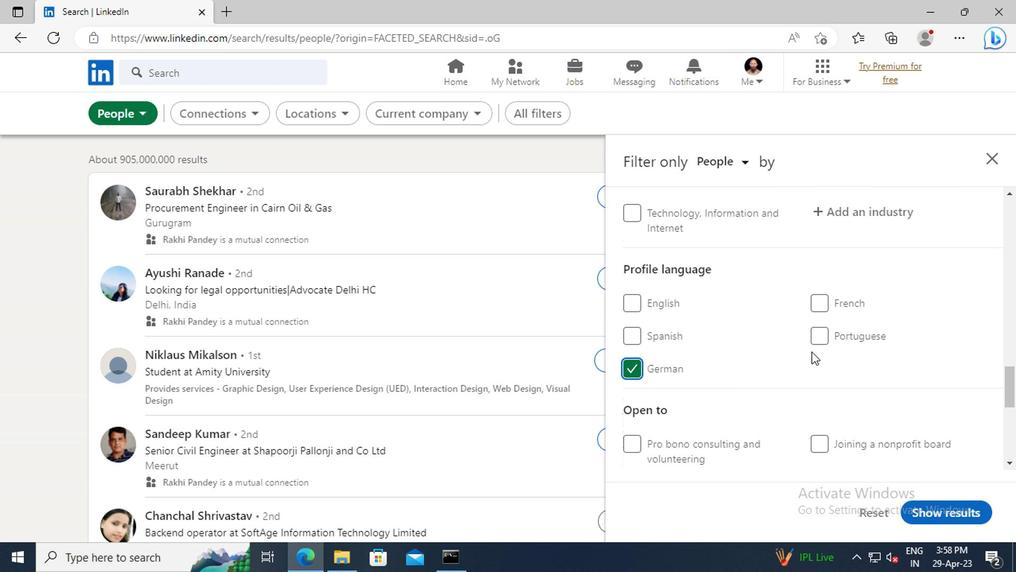
Action: Mouse scrolled (808, 353) with delta (0, 0)
Screenshot: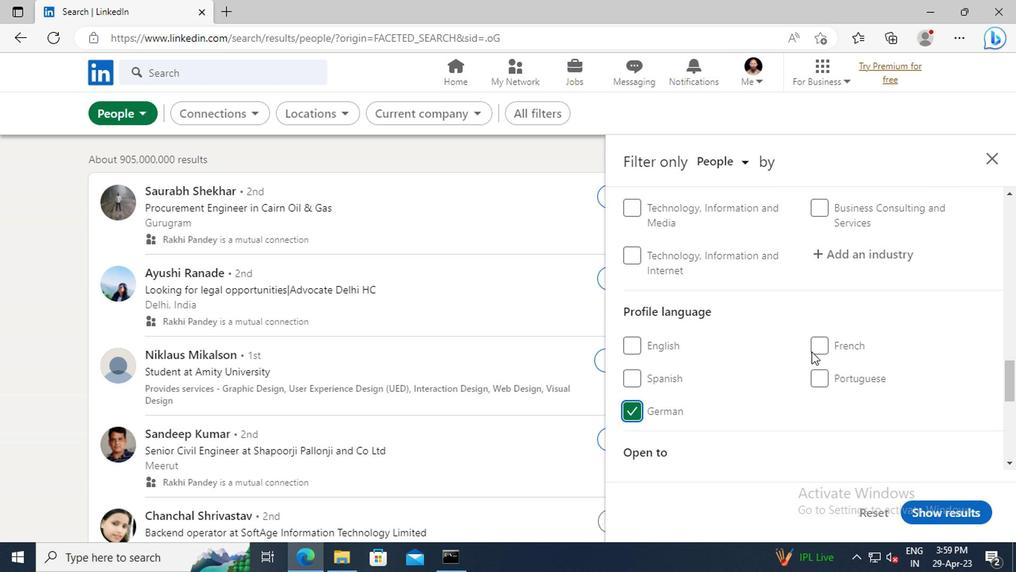 
Action: Mouse scrolled (808, 353) with delta (0, 0)
Screenshot: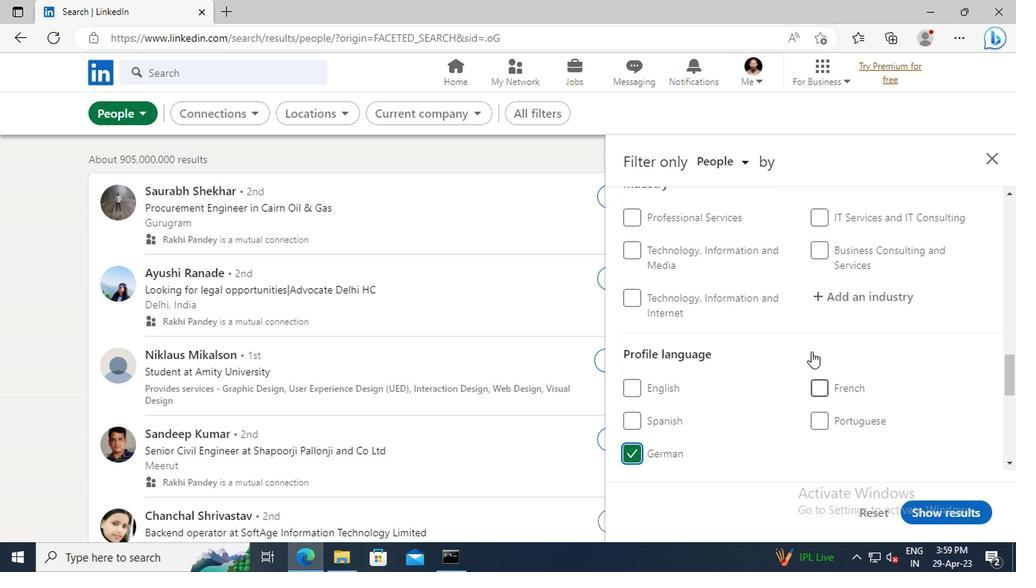 
Action: Mouse scrolled (808, 353) with delta (0, 0)
Screenshot: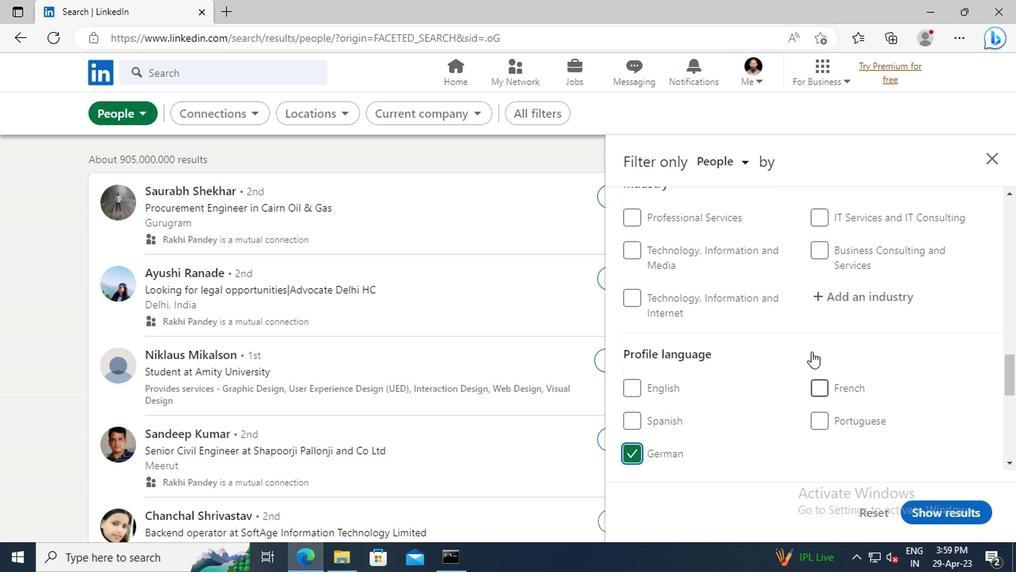 
Action: Mouse scrolled (808, 353) with delta (0, 0)
Screenshot: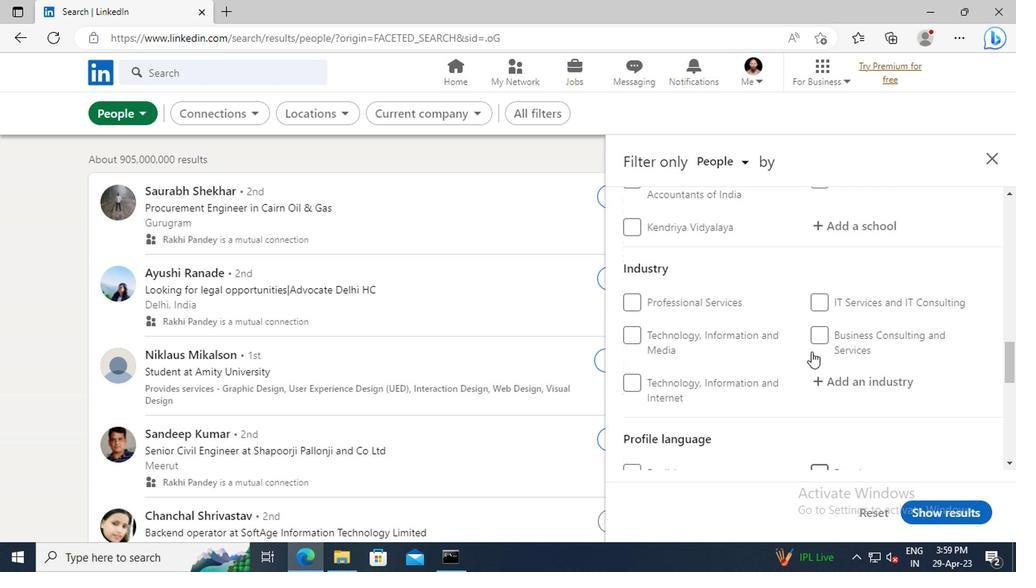 
Action: Mouse scrolled (808, 353) with delta (0, 0)
Screenshot: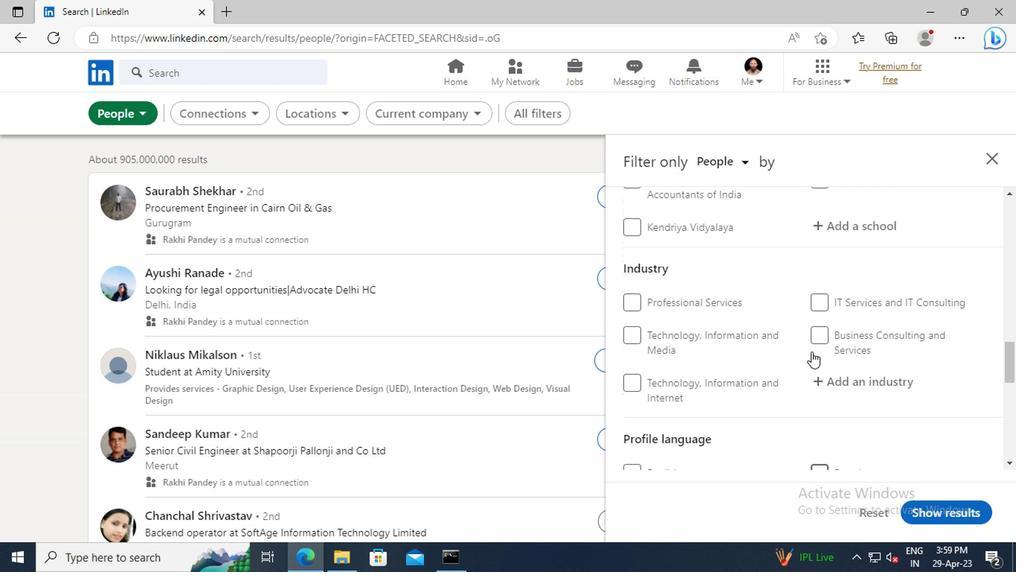 
Action: Mouse moved to (808, 352)
Screenshot: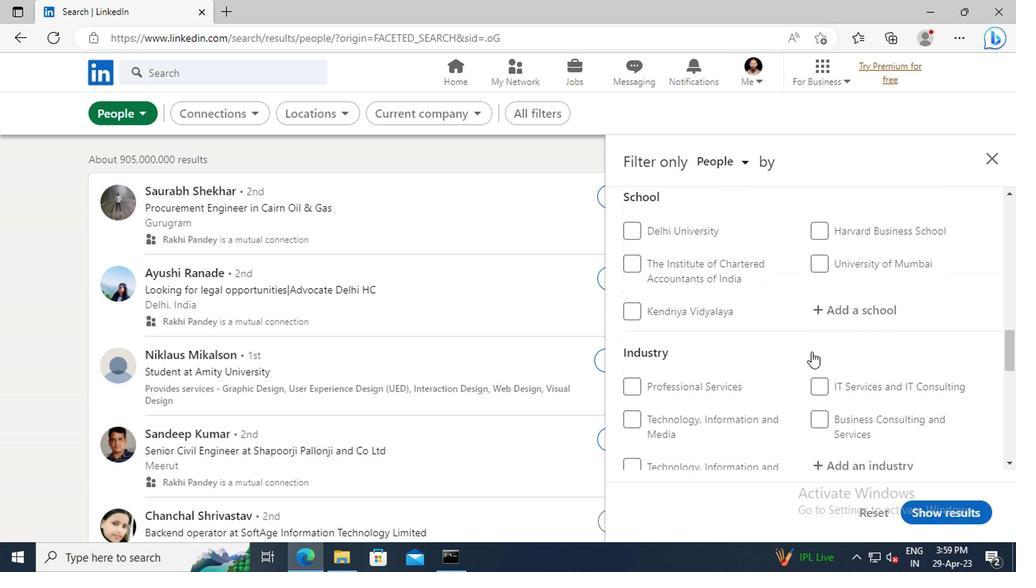 
Action: Mouse scrolled (808, 353) with delta (0, 0)
Screenshot: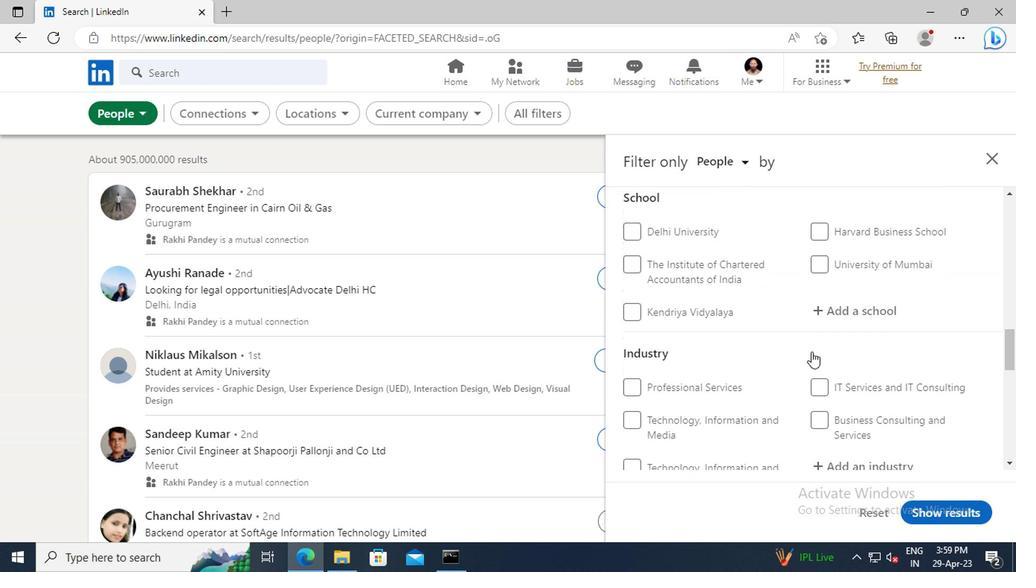 
Action: Mouse scrolled (808, 353) with delta (0, 0)
Screenshot: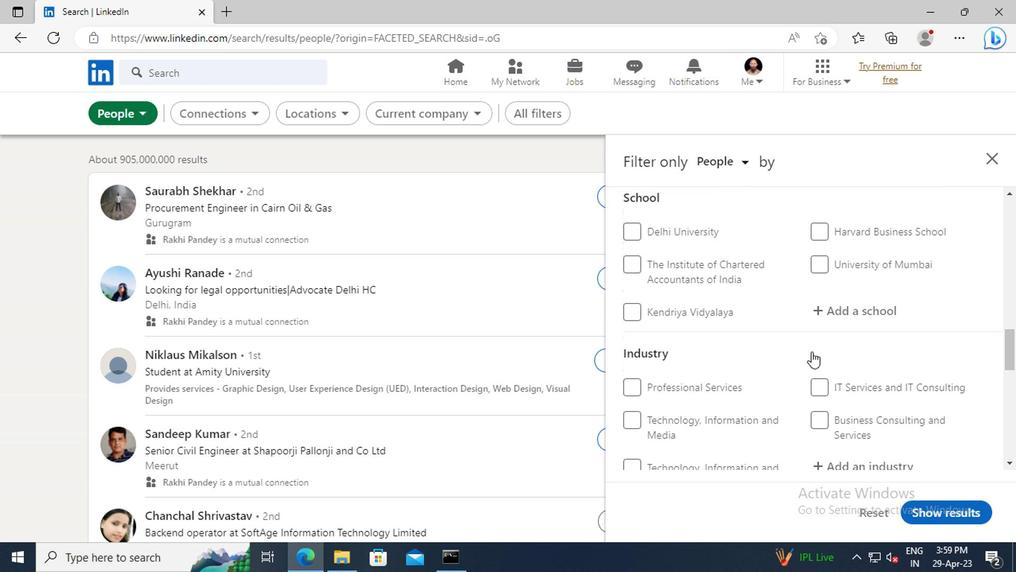 
Action: Mouse scrolled (808, 353) with delta (0, 0)
Screenshot: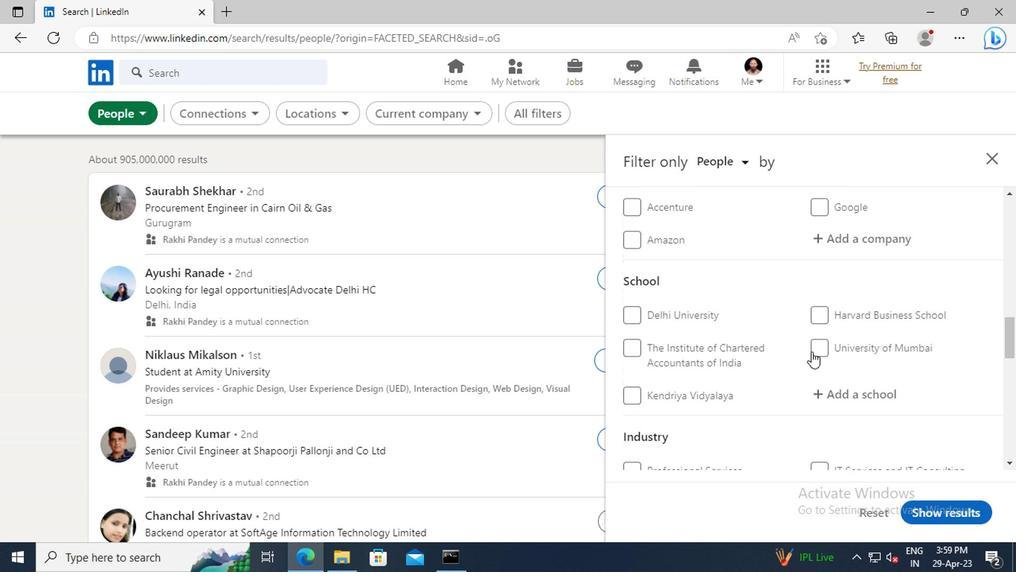 
Action: Mouse scrolled (808, 353) with delta (0, 0)
Screenshot: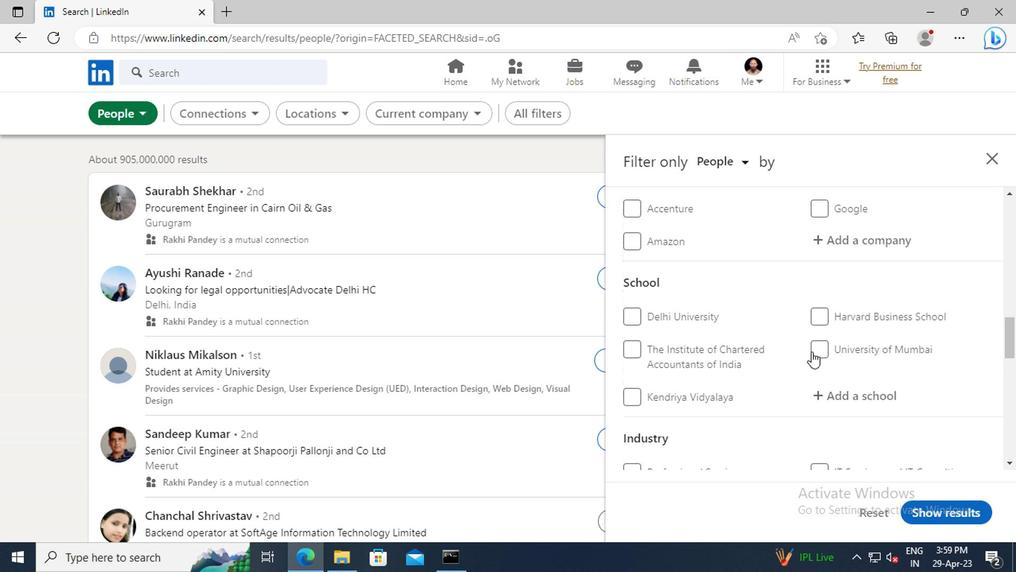 
Action: Mouse scrolled (808, 353) with delta (0, 0)
Screenshot: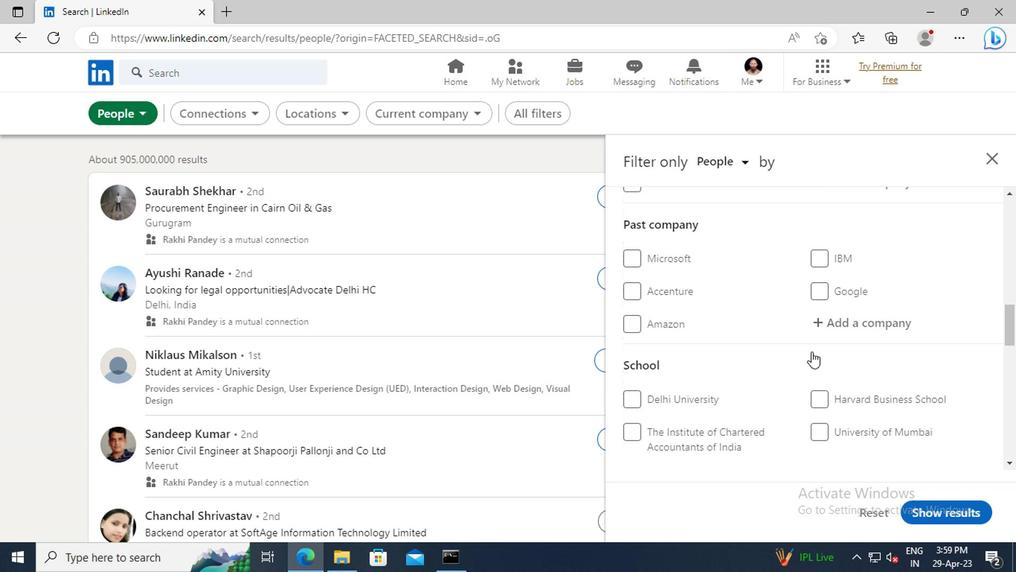 
Action: Mouse scrolled (808, 353) with delta (0, 0)
Screenshot: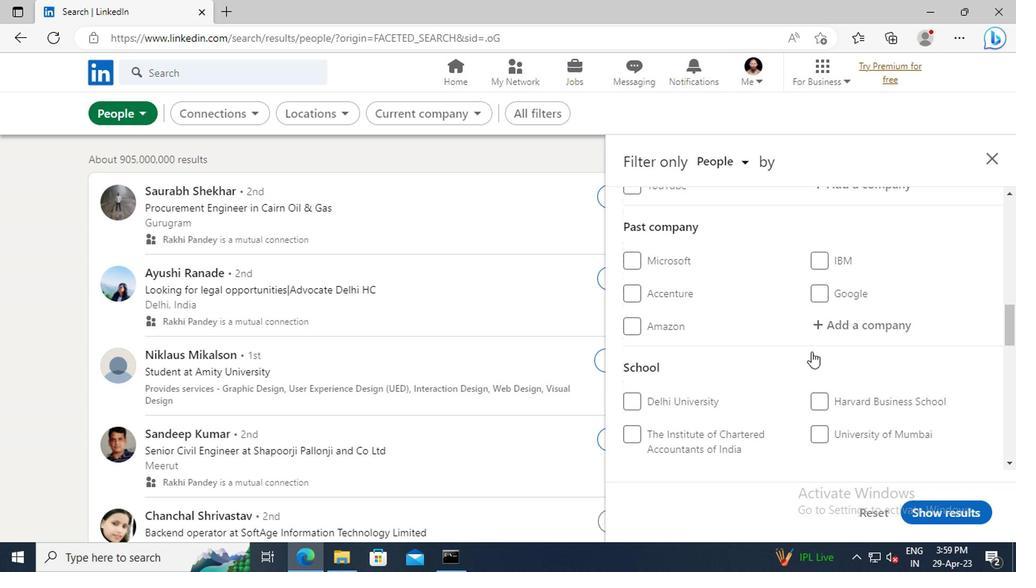 
Action: Mouse scrolled (808, 353) with delta (0, 0)
Screenshot: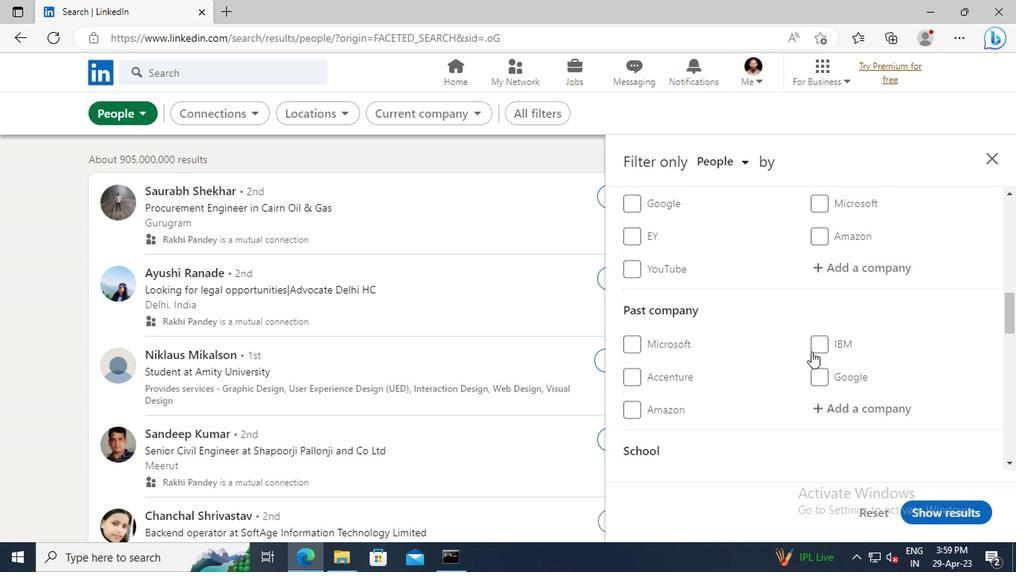 
Action: Mouse scrolled (808, 353) with delta (0, 0)
Screenshot: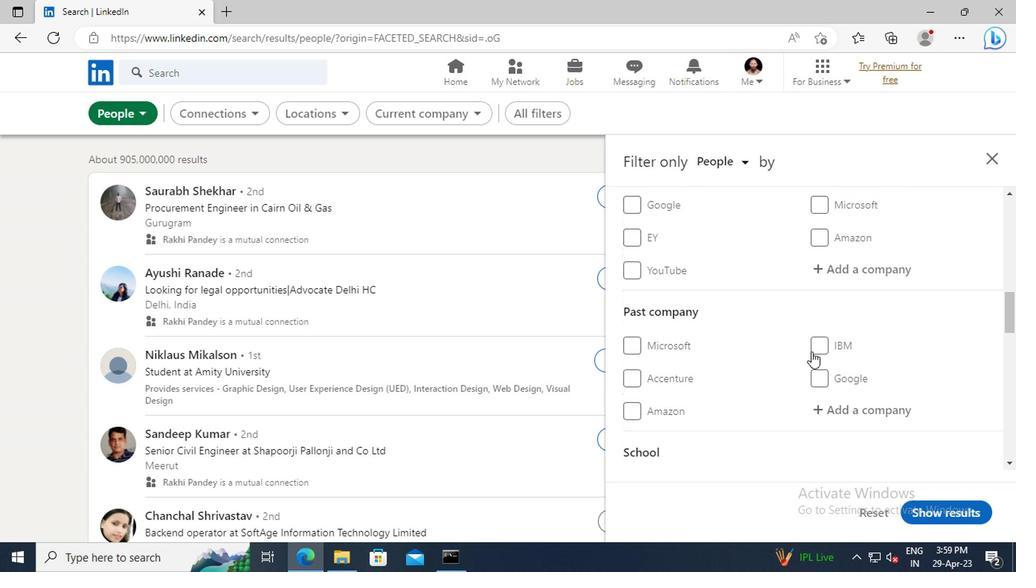 
Action: Mouse moved to (818, 352)
Screenshot: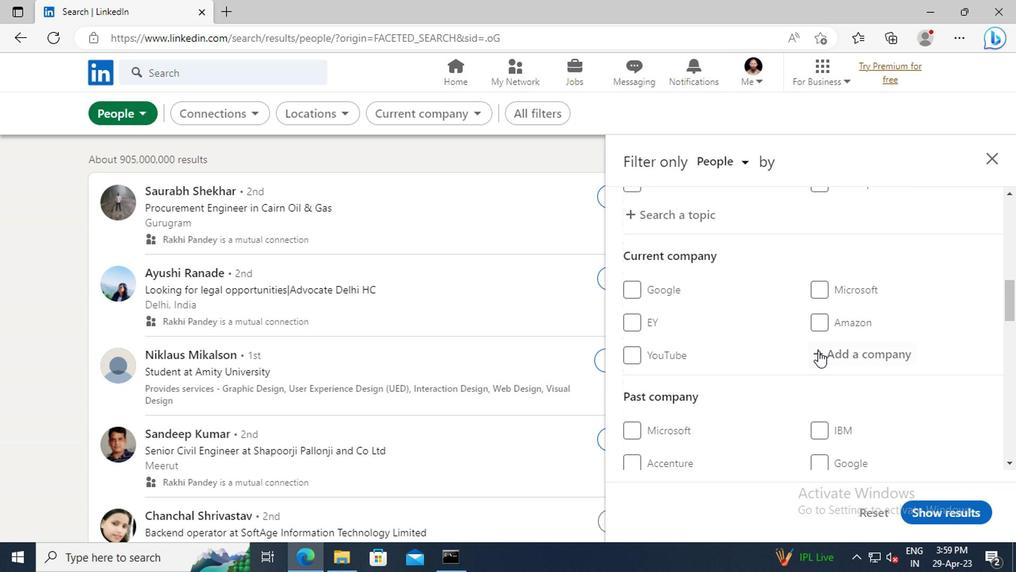 
Action: Mouse pressed left at (818, 352)
Screenshot: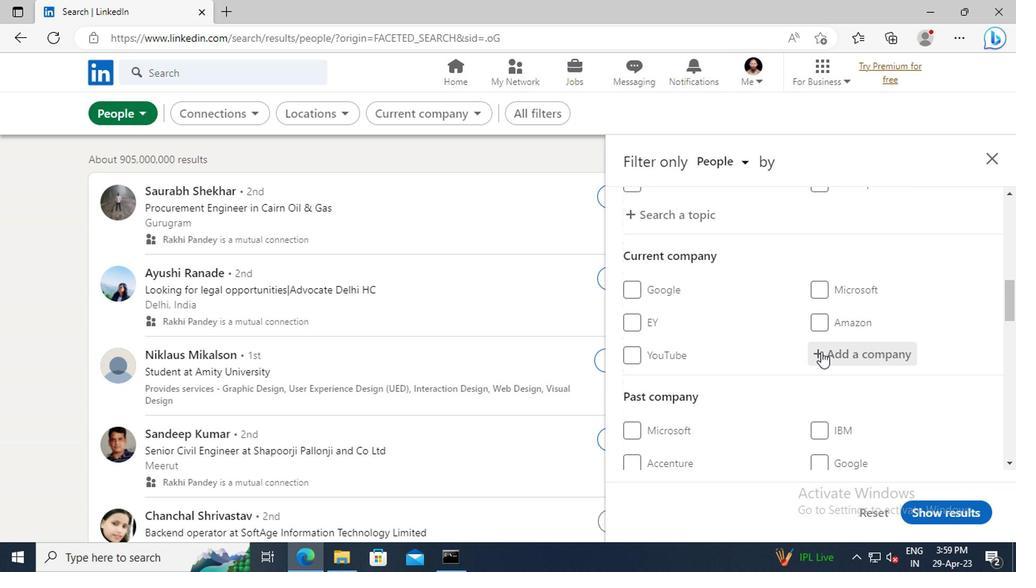 
Action: Key pressed <Key.shift>TEAM<Key.shift>VIEWER
Screenshot: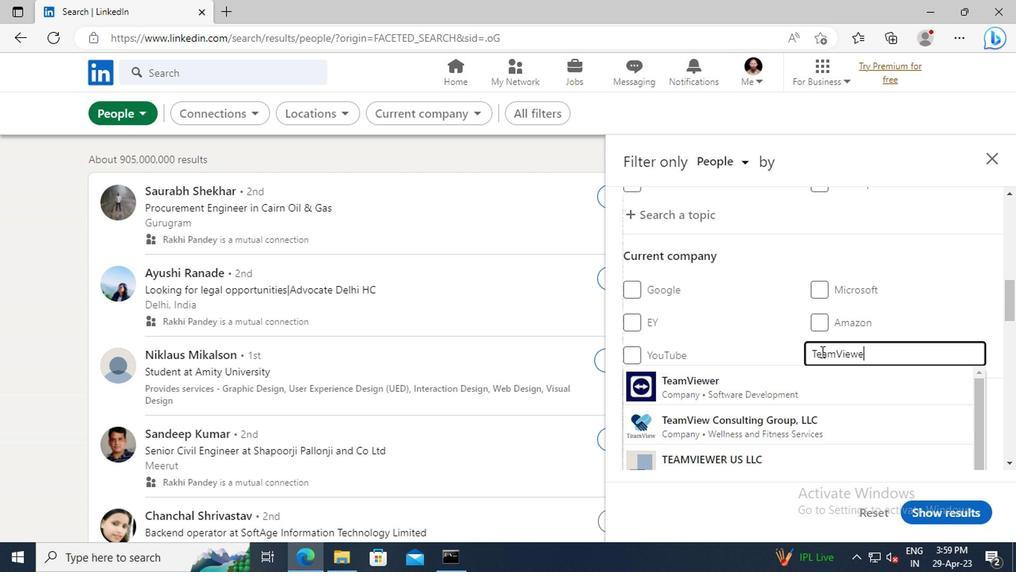
Action: Mouse moved to (813, 379)
Screenshot: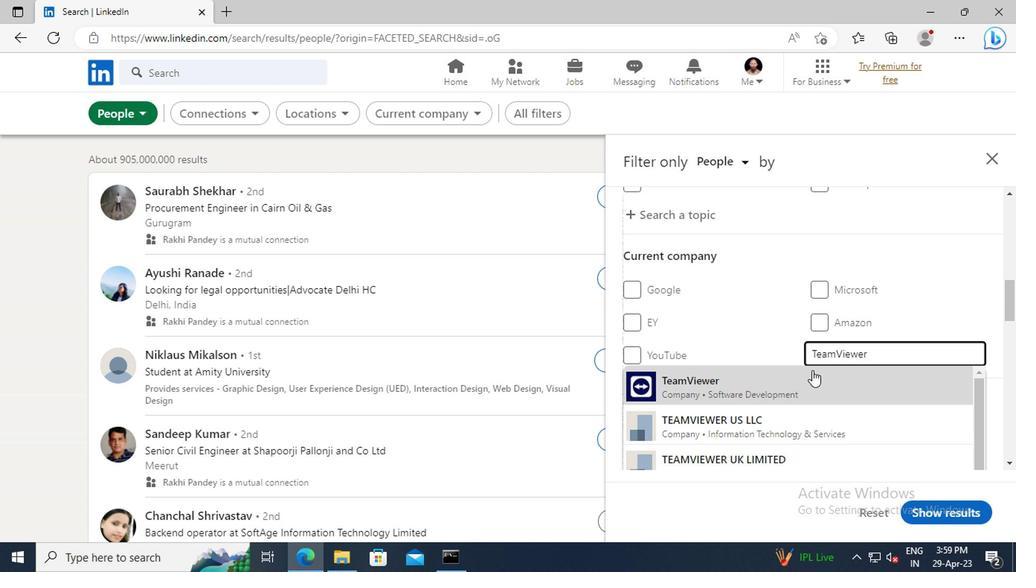 
Action: Mouse pressed left at (813, 379)
Screenshot: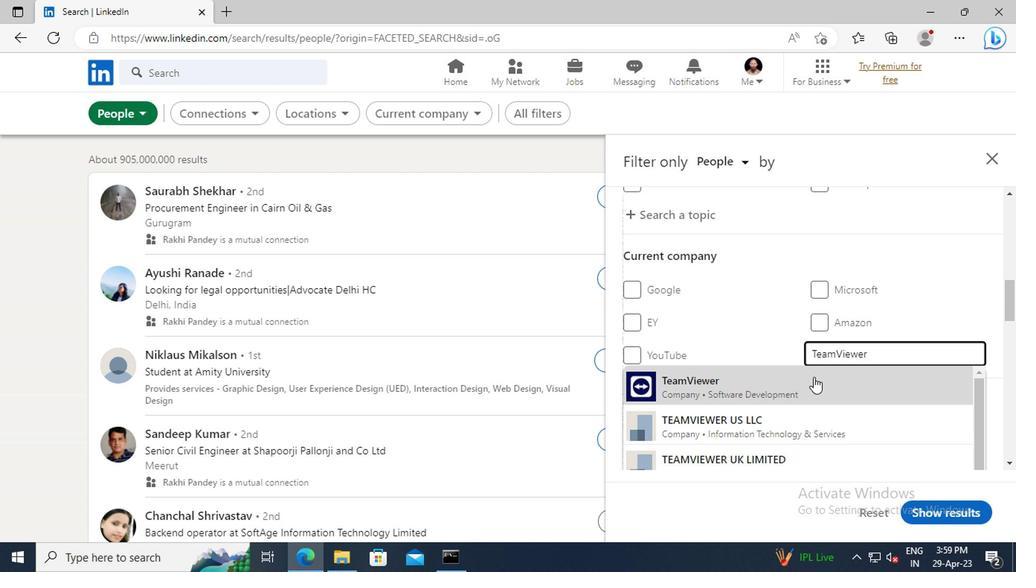 
Action: Mouse moved to (813, 366)
Screenshot: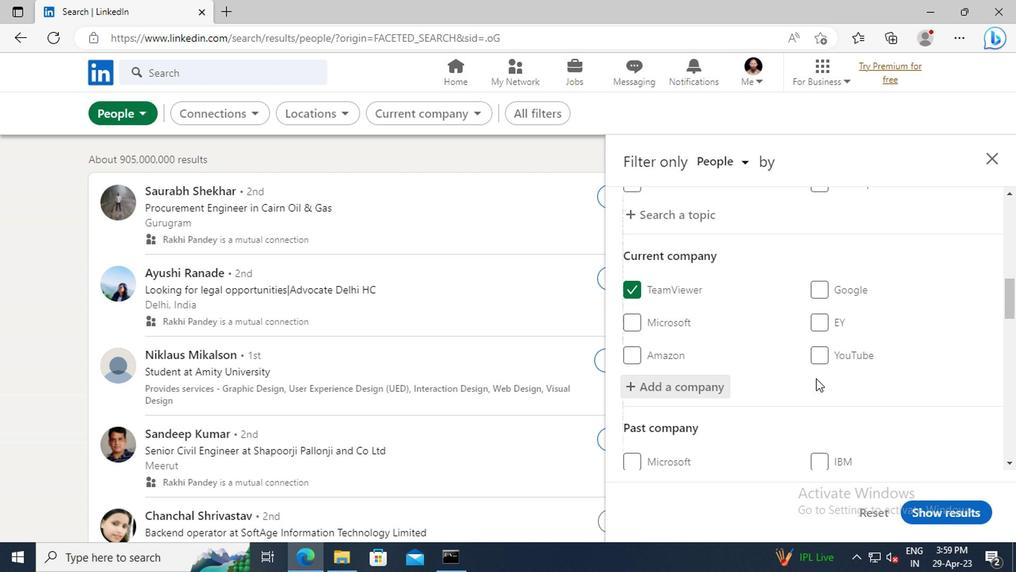 
Action: Mouse scrolled (813, 364) with delta (0, -1)
Screenshot: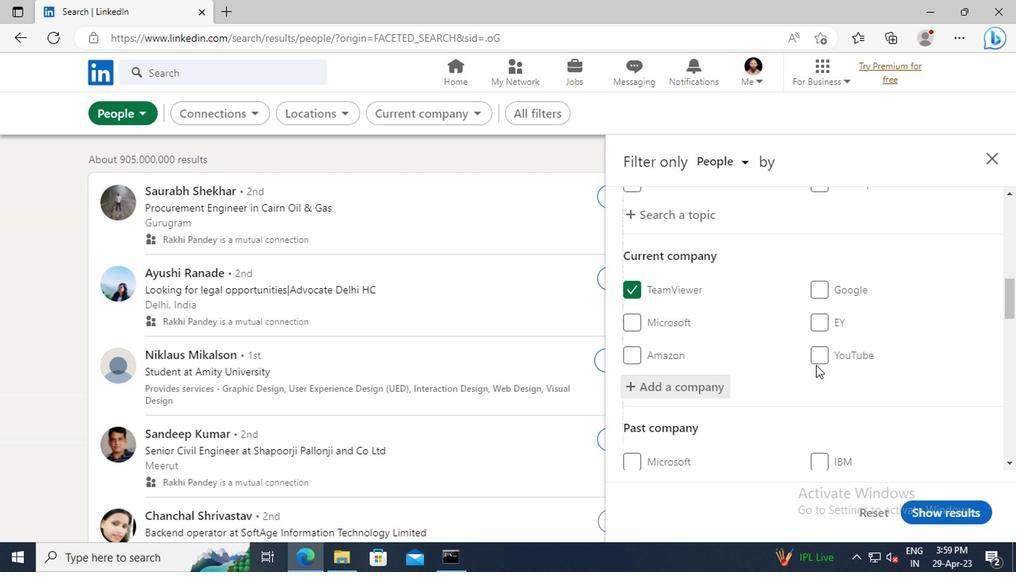 
Action: Mouse moved to (822, 330)
Screenshot: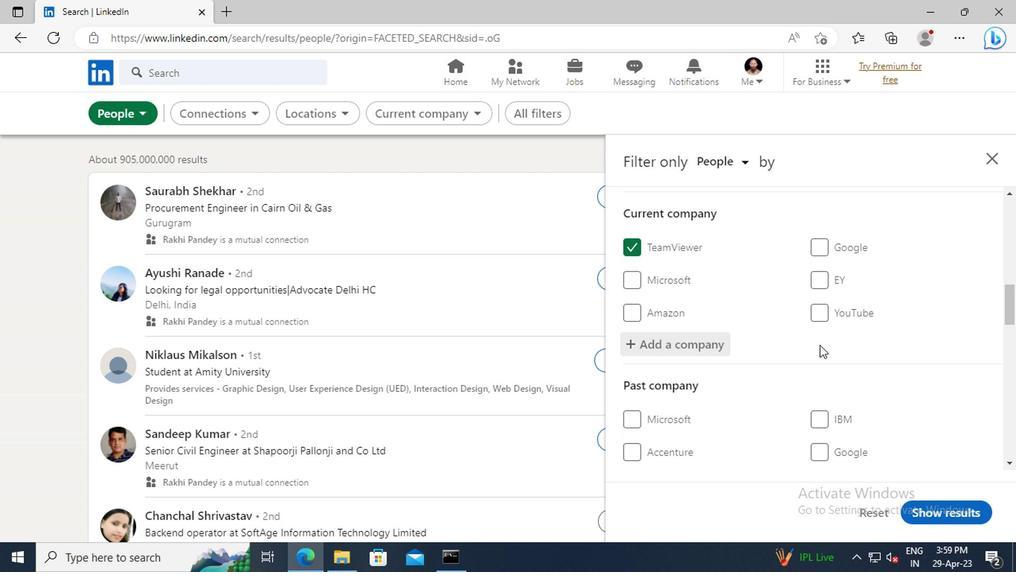 
Action: Mouse scrolled (822, 329) with delta (0, -1)
Screenshot: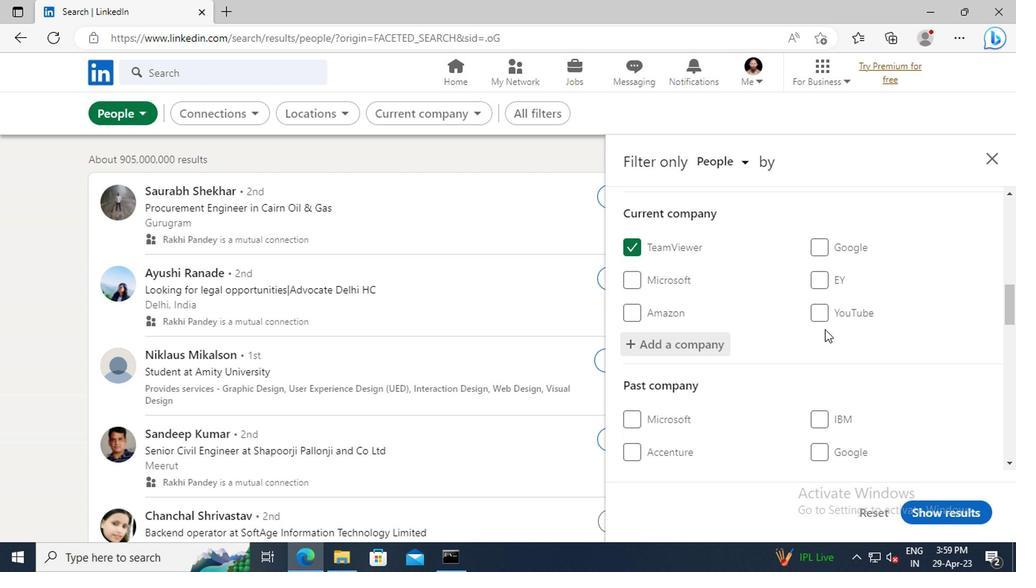 
Action: Mouse moved to (822, 307)
Screenshot: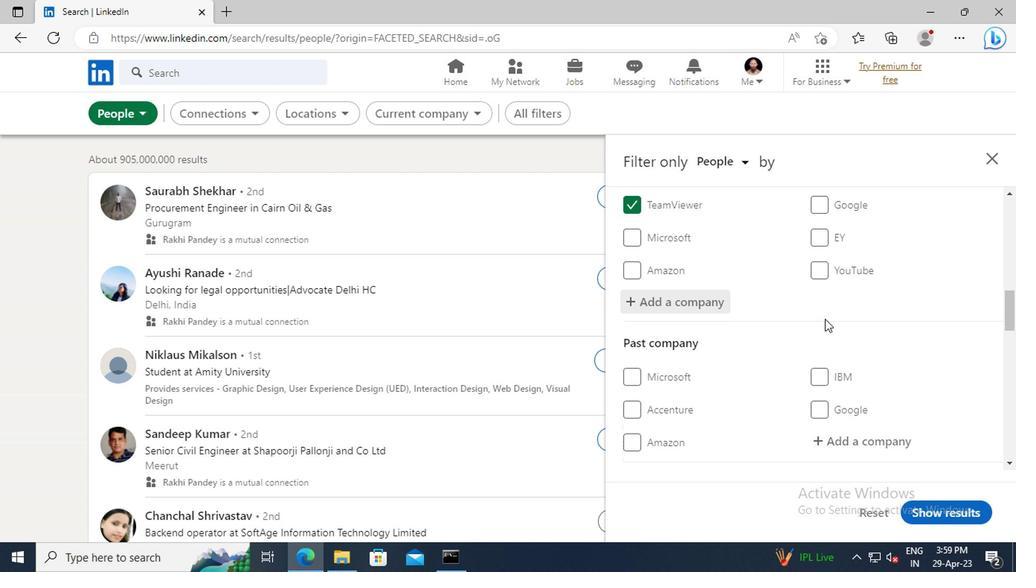 
Action: Mouse scrolled (822, 307) with delta (0, 0)
Screenshot: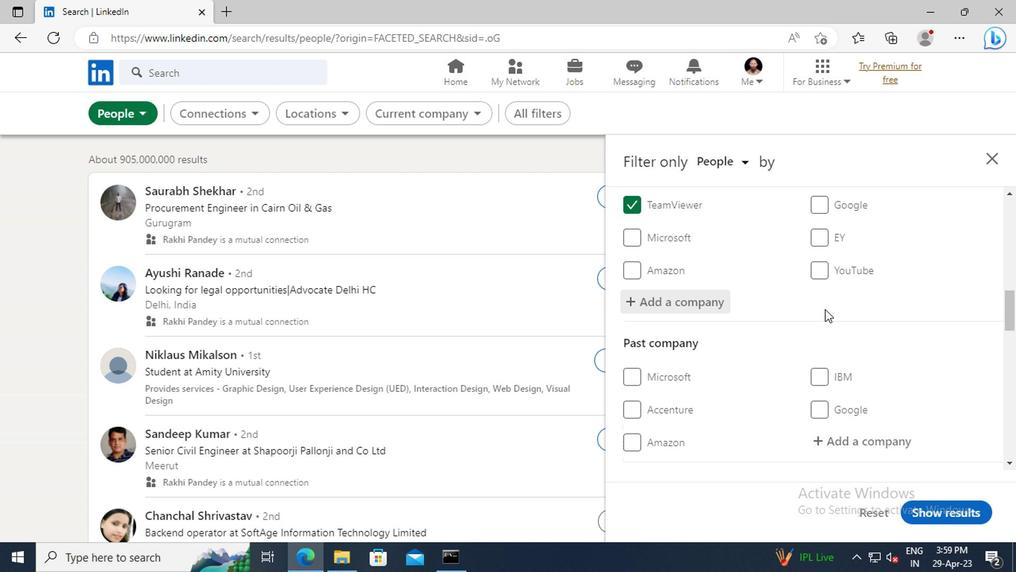 
Action: Mouse scrolled (822, 307) with delta (0, 0)
Screenshot: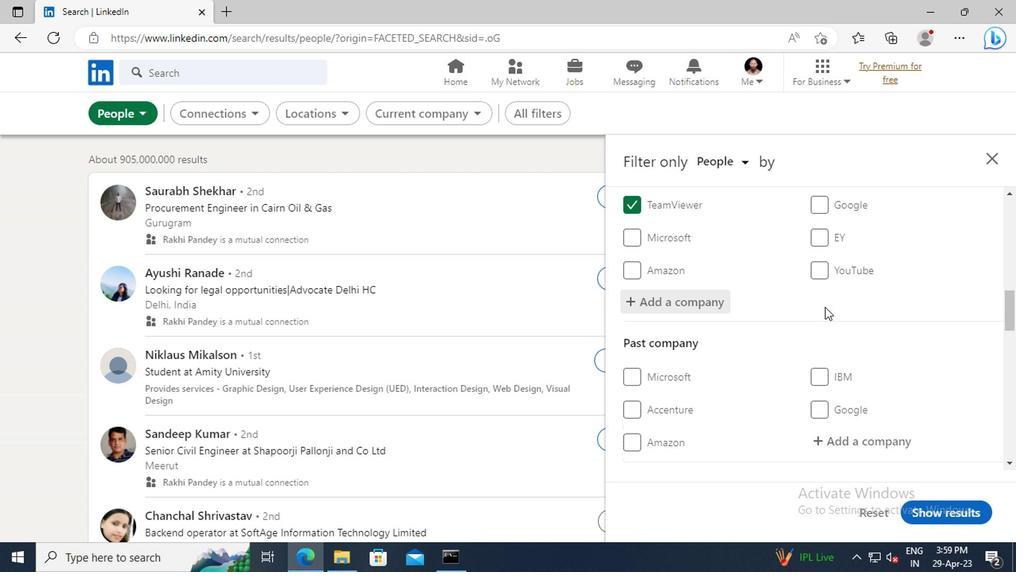 
Action: Mouse scrolled (822, 307) with delta (0, 0)
Screenshot: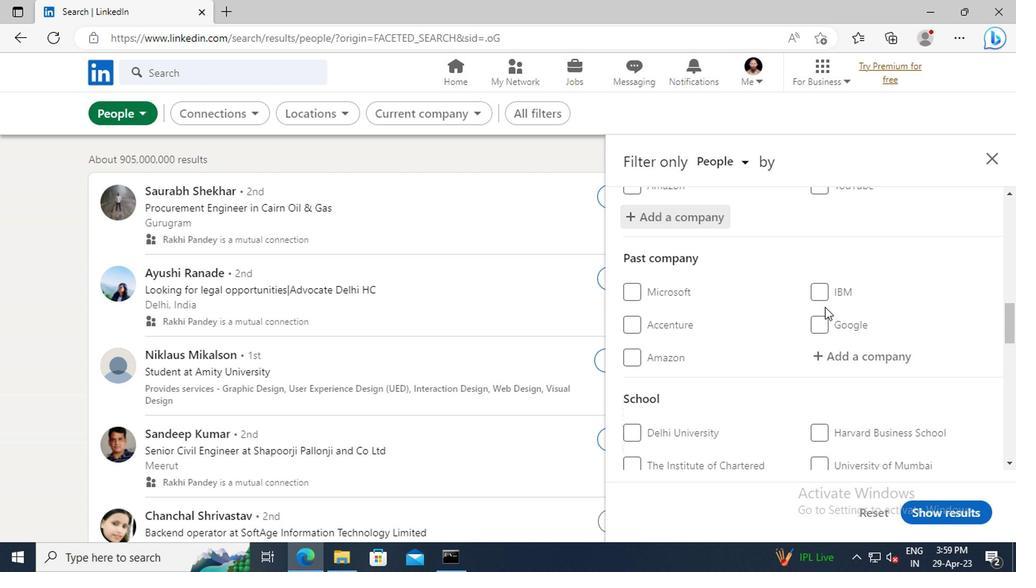 
Action: Mouse scrolled (822, 307) with delta (0, 0)
Screenshot: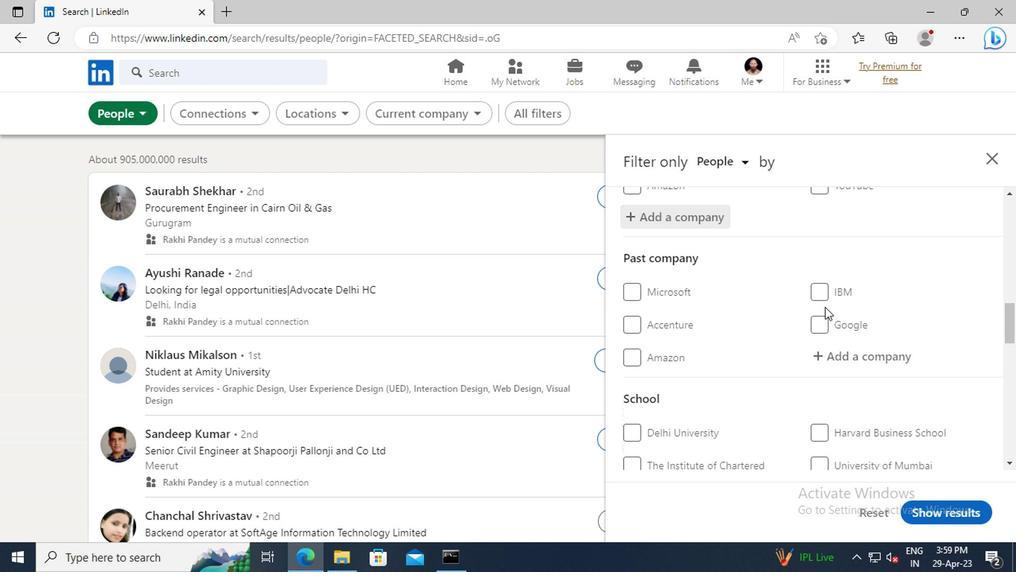 
Action: Mouse scrolled (822, 307) with delta (0, 0)
Screenshot: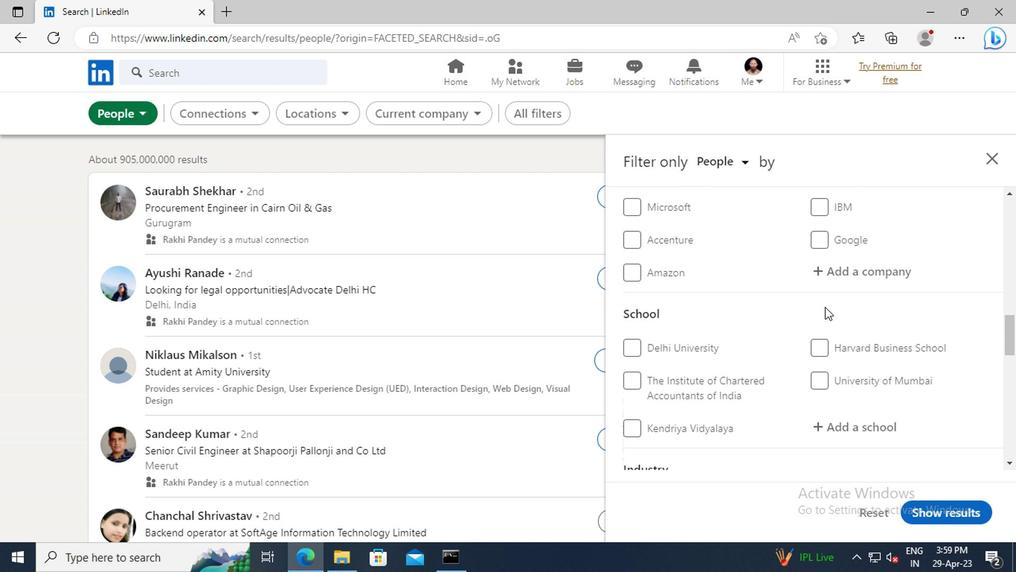 
Action: Mouse scrolled (822, 307) with delta (0, 0)
Screenshot: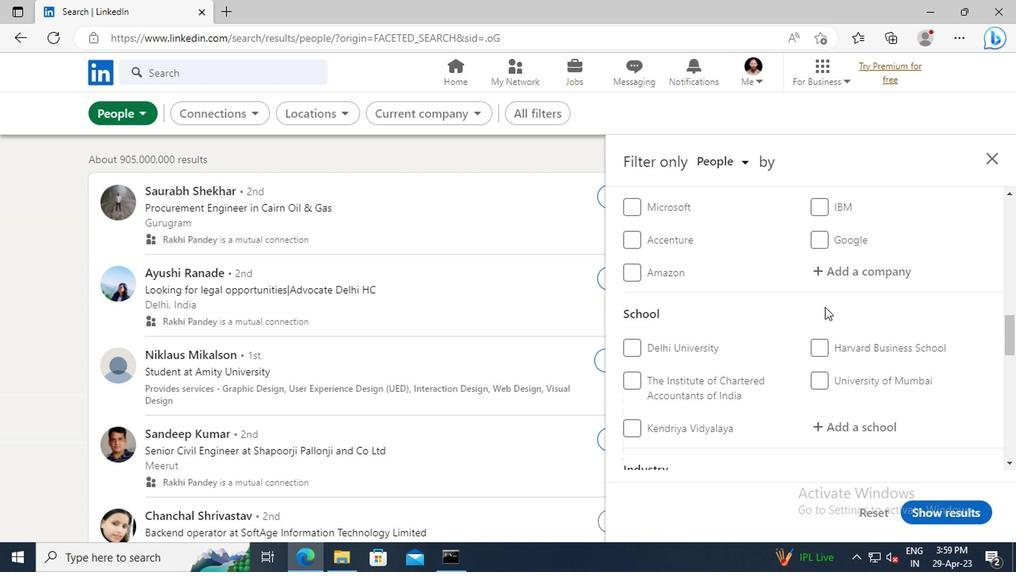 
Action: Mouse moved to (820, 341)
Screenshot: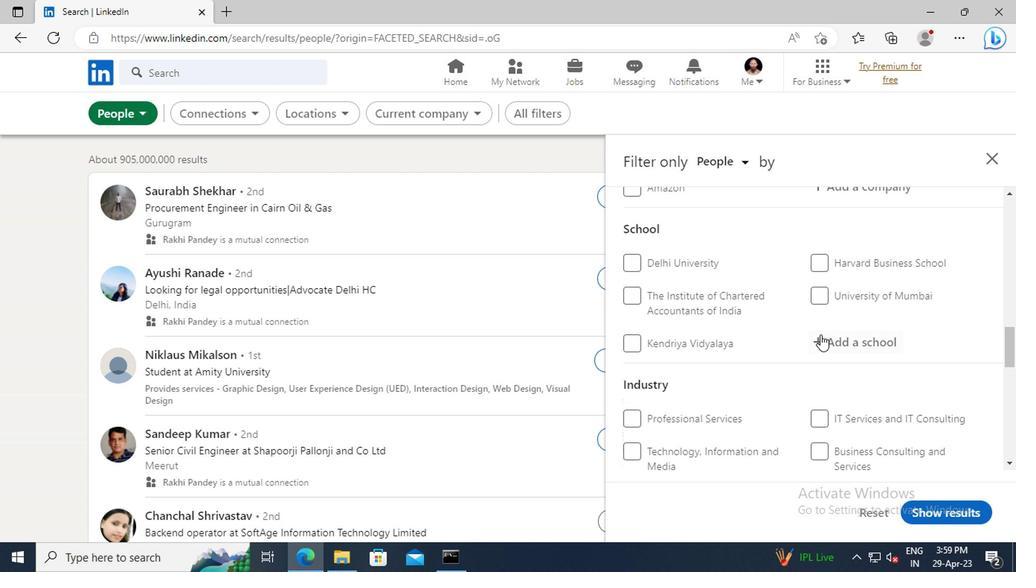 
Action: Mouse pressed left at (820, 341)
Screenshot: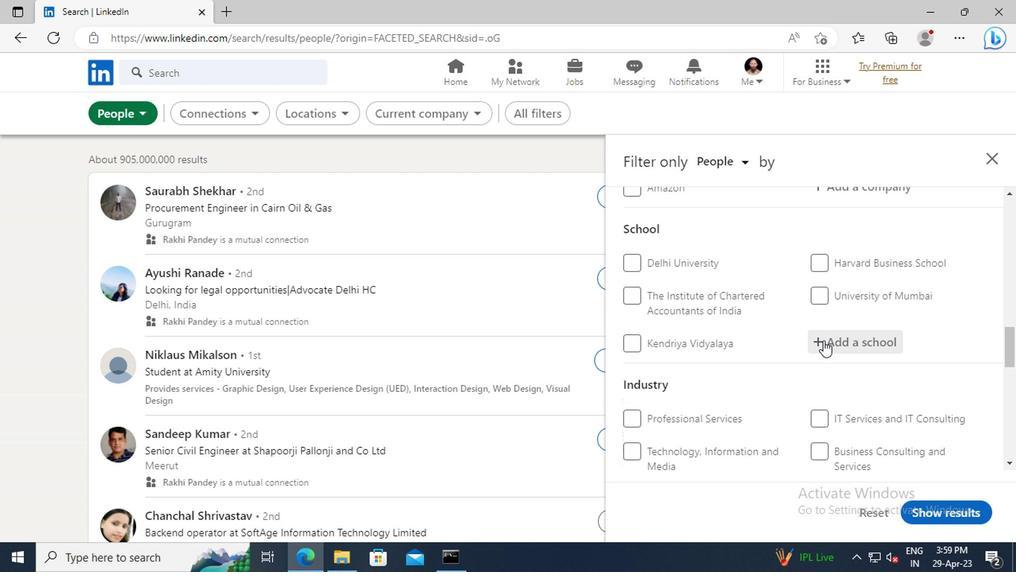 
Action: Key pressed <Key.shift>PERIYAR<Key.space><Key.shift>UN
Screenshot: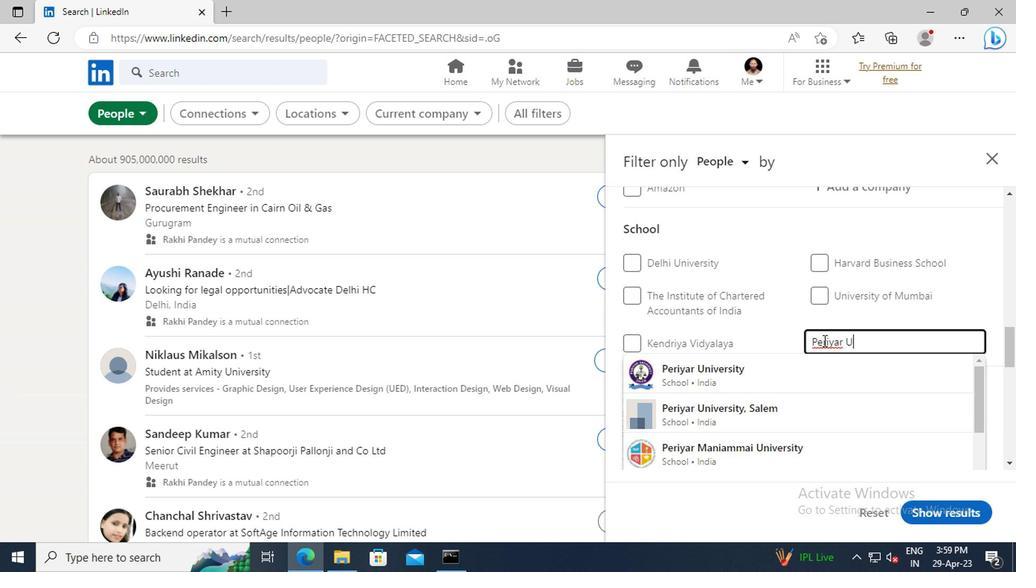 
Action: Mouse moved to (801, 367)
Screenshot: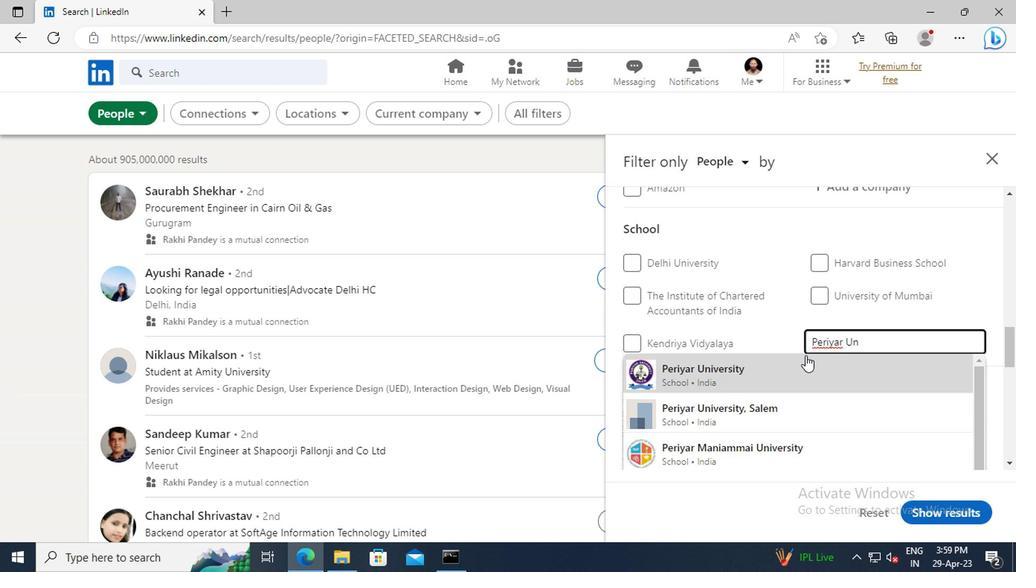 
Action: Mouse pressed left at (801, 367)
Screenshot: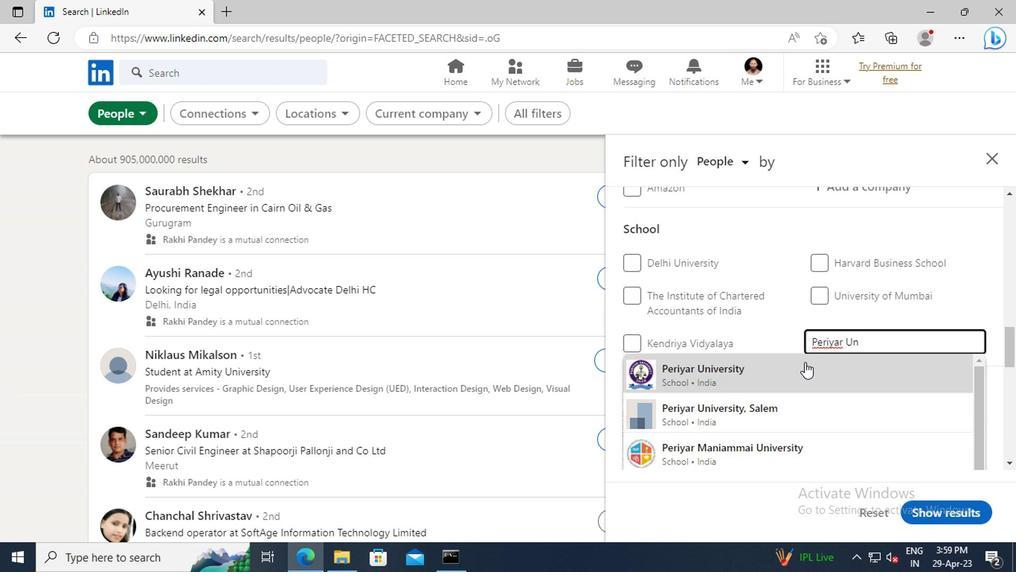 
Action: Mouse scrolled (801, 366) with delta (0, -1)
Screenshot: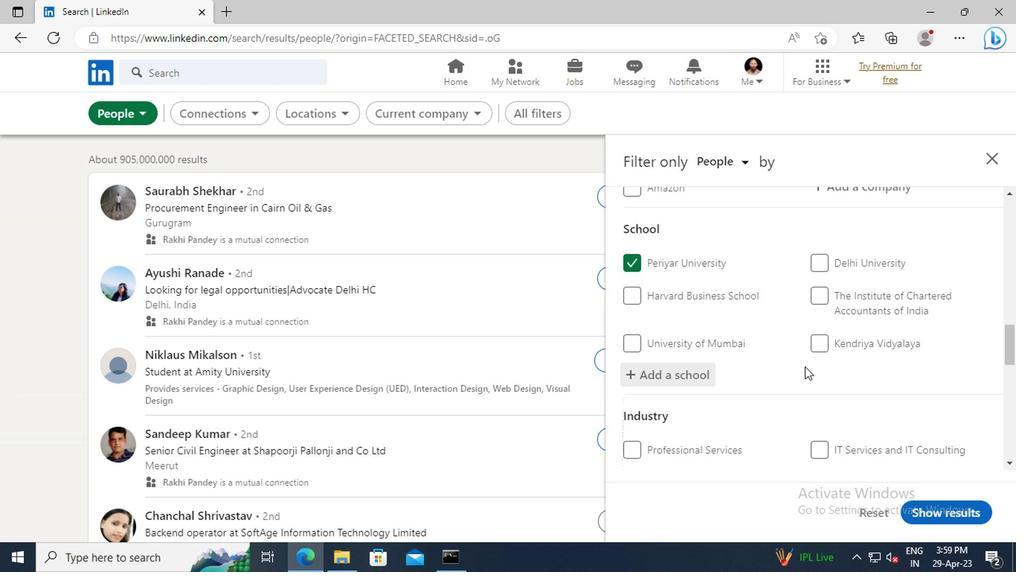 
Action: Mouse scrolled (801, 366) with delta (0, -1)
Screenshot: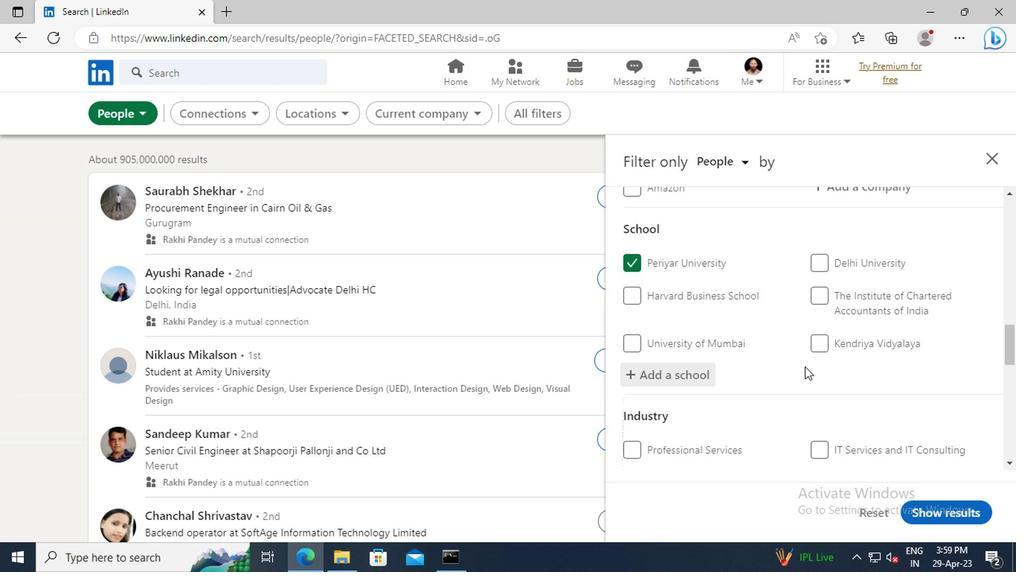 
Action: Mouse moved to (811, 318)
Screenshot: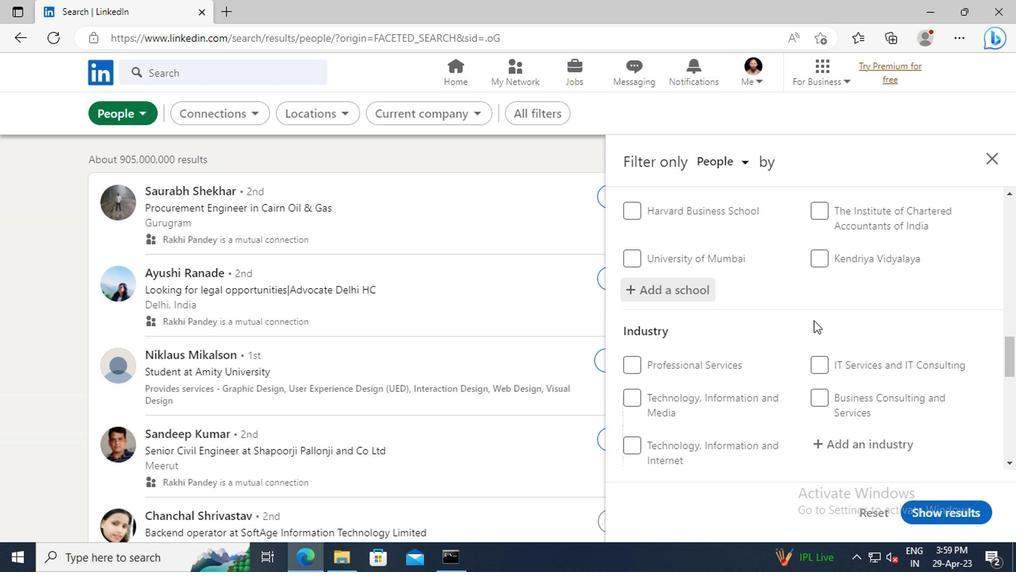 
Action: Mouse scrolled (811, 317) with delta (0, 0)
Screenshot: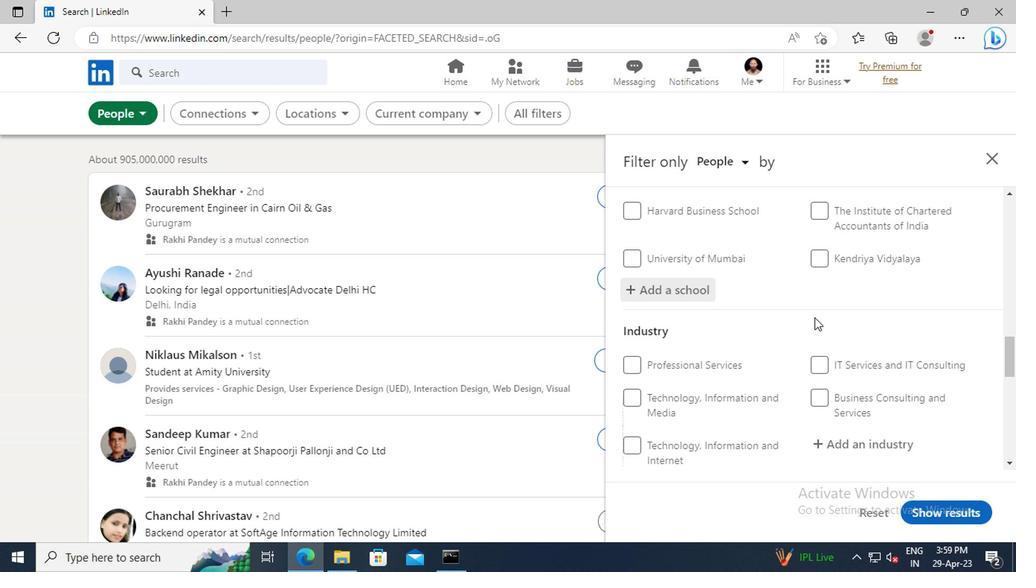
Action: Mouse scrolled (811, 317) with delta (0, 0)
Screenshot: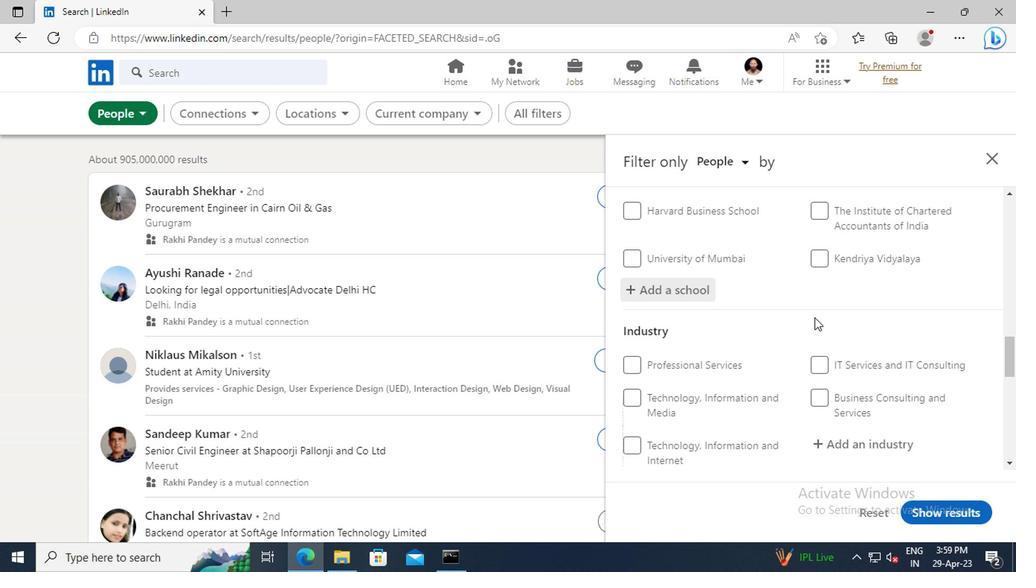 
Action: Mouse moved to (822, 359)
Screenshot: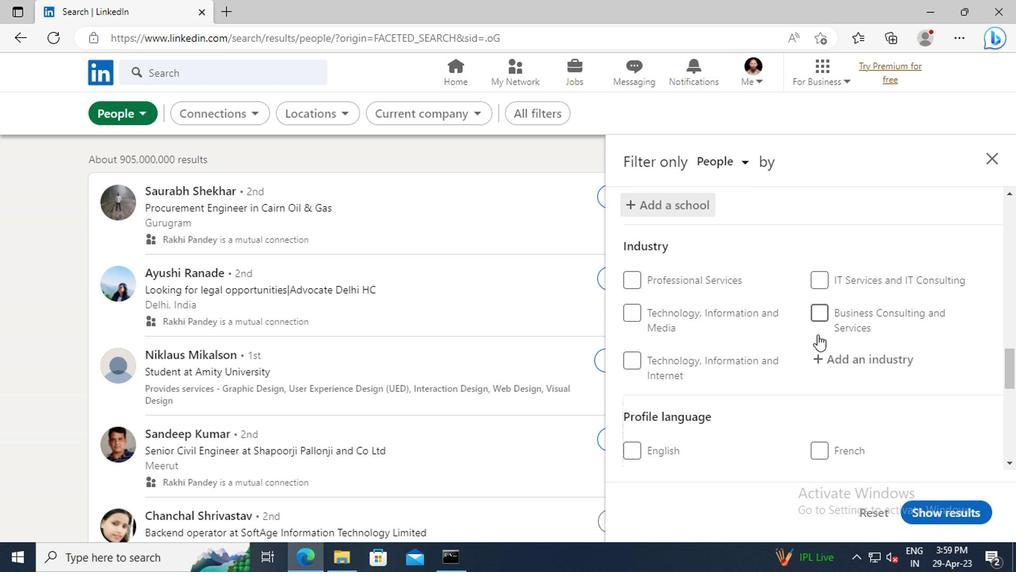 
Action: Mouse pressed left at (822, 359)
Screenshot: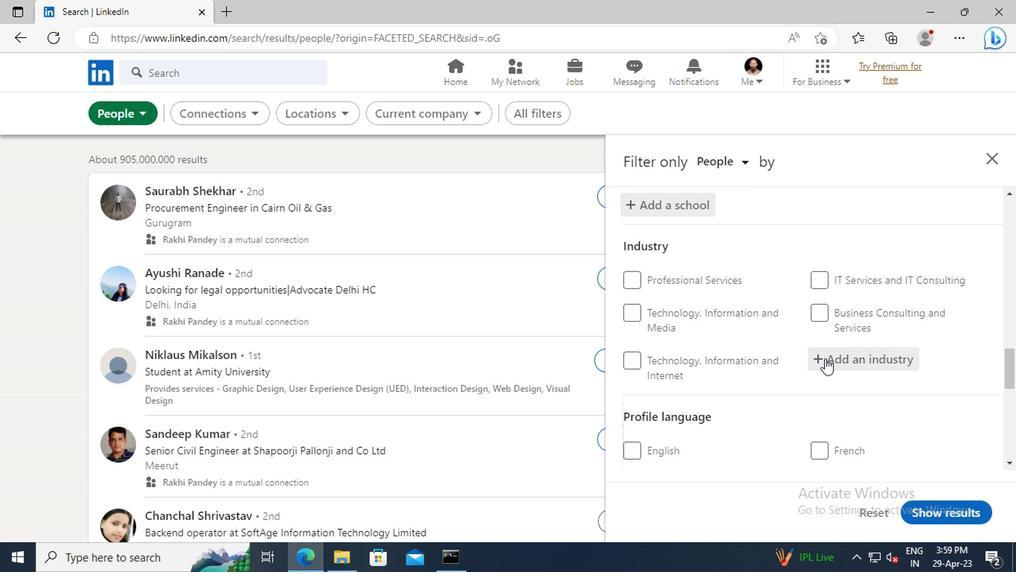 
Action: Key pressed <Key.shift>SHIPBUI
Screenshot: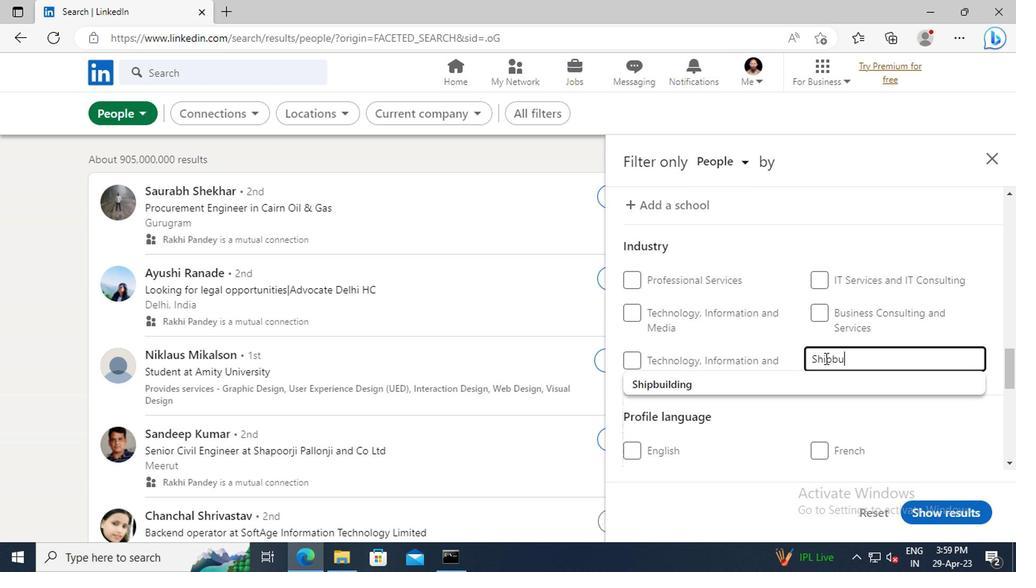 
Action: Mouse moved to (800, 377)
Screenshot: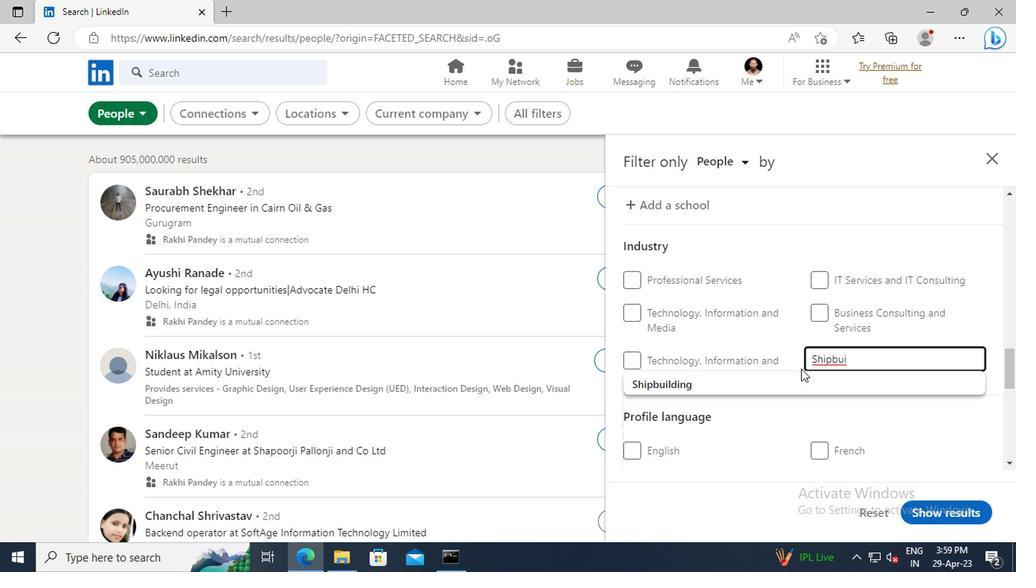 
Action: Mouse pressed left at (800, 377)
Screenshot: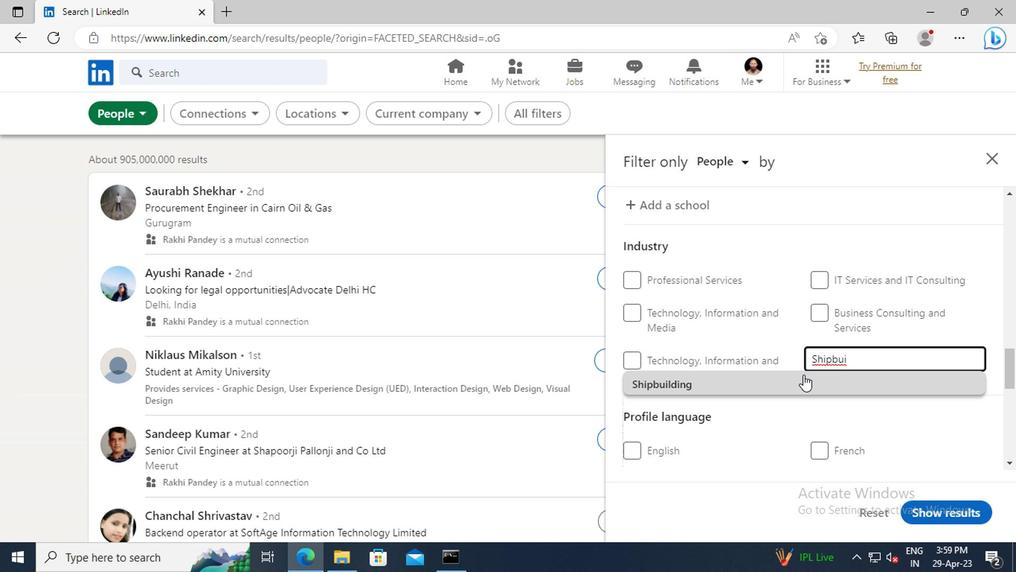 
Action: Mouse scrolled (800, 377) with delta (0, 0)
Screenshot: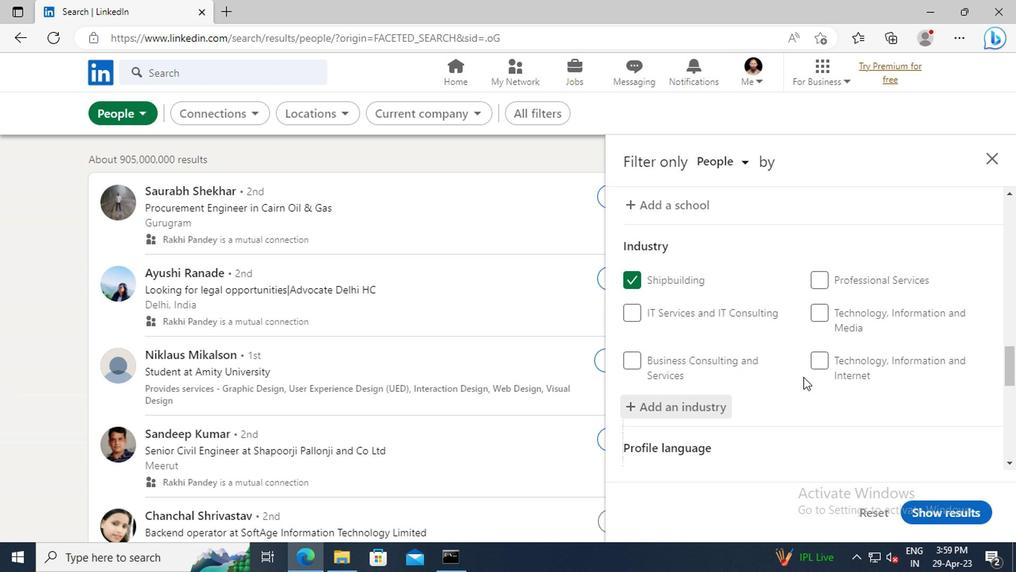 
Action: Mouse moved to (807, 350)
Screenshot: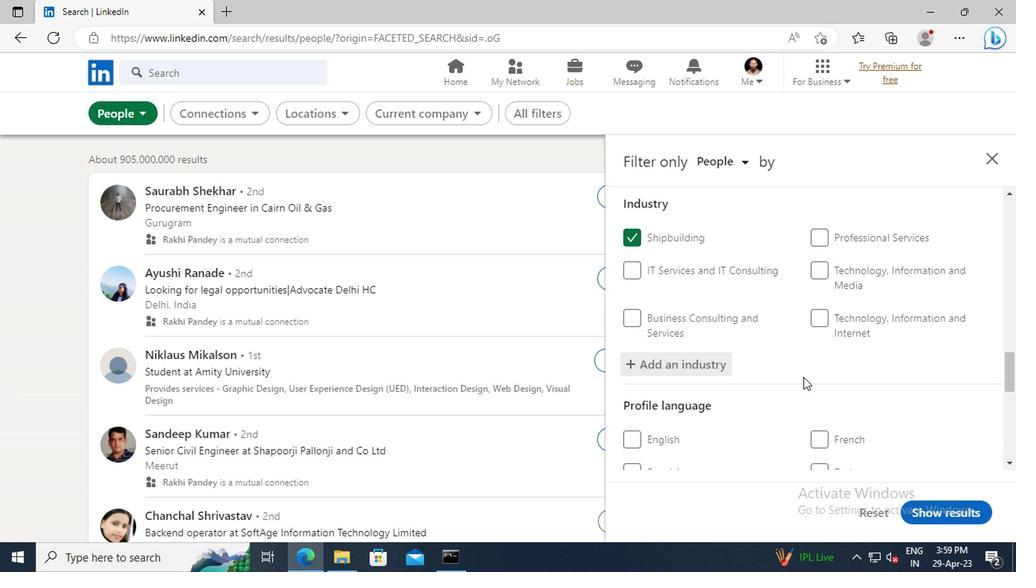 
Action: Mouse scrolled (807, 349) with delta (0, 0)
Screenshot: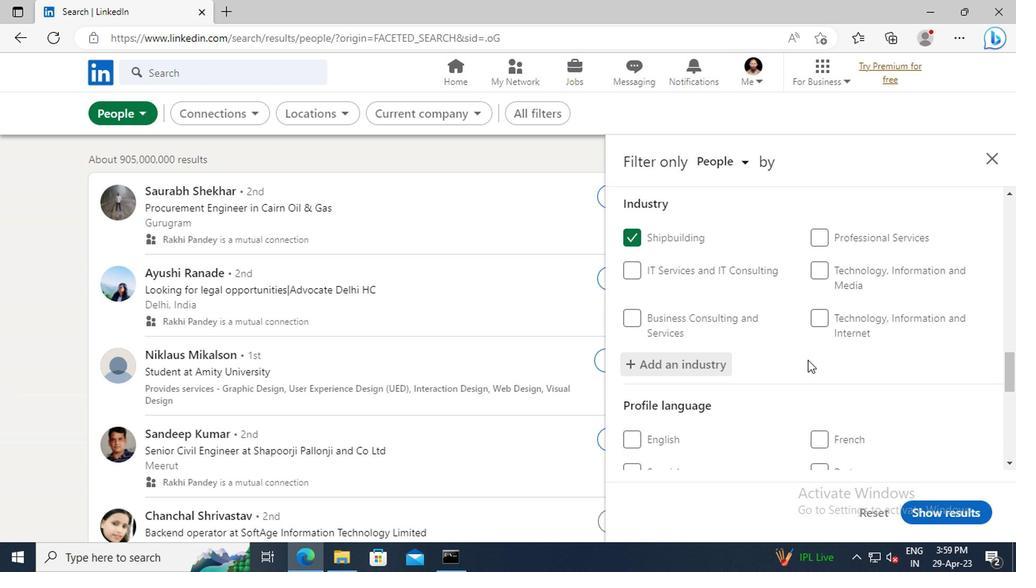 
Action: Mouse scrolled (807, 349) with delta (0, 0)
Screenshot: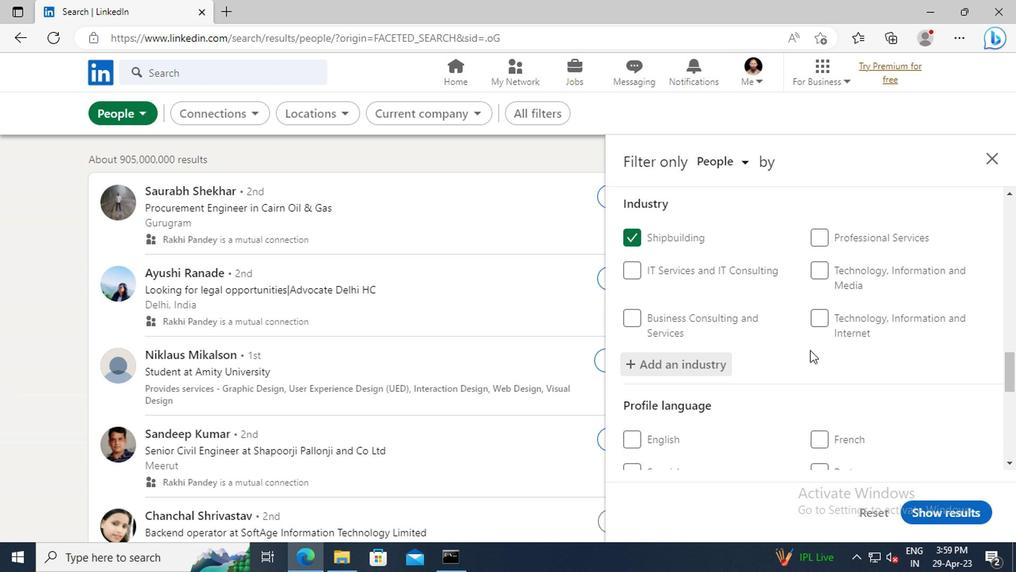 
Action: Mouse moved to (813, 325)
Screenshot: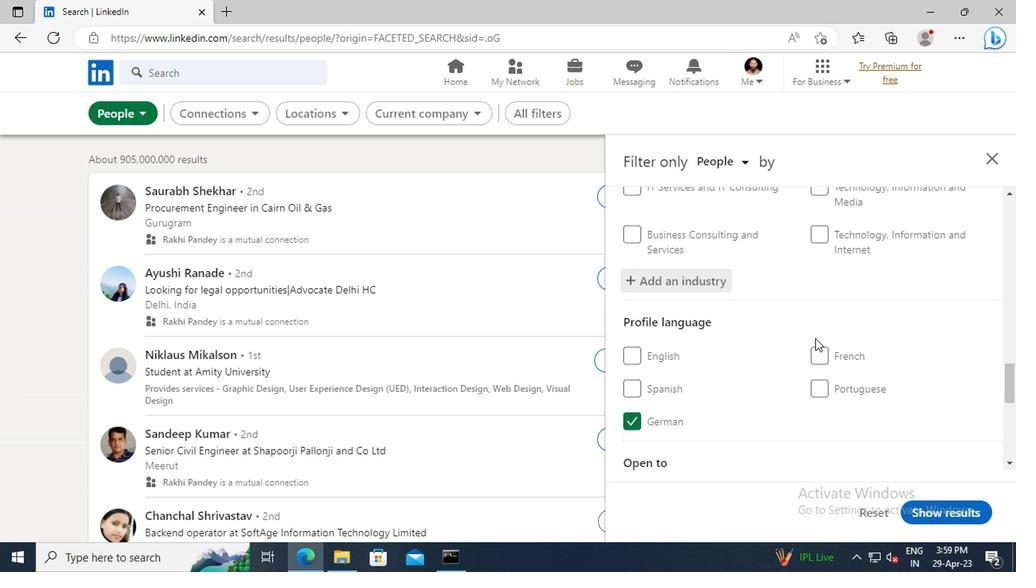 
Action: Mouse scrolled (813, 325) with delta (0, 0)
Screenshot: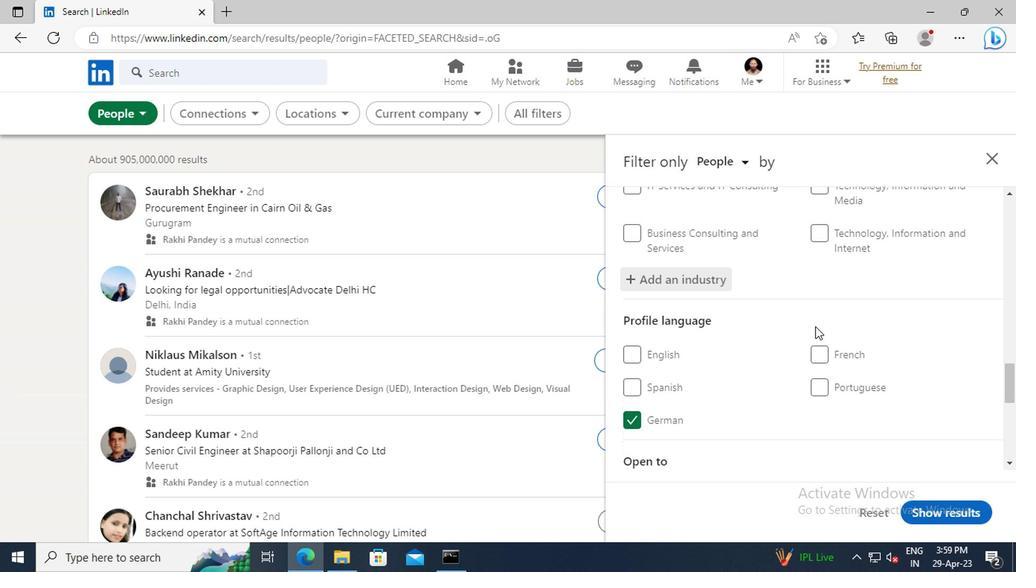 
Action: Mouse scrolled (813, 325) with delta (0, 0)
Screenshot: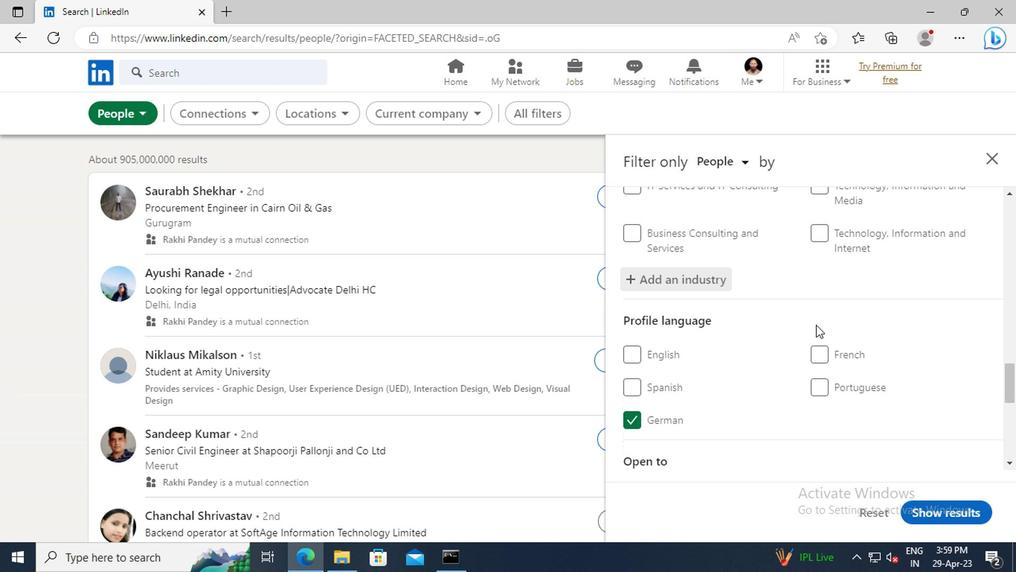 
Action: Mouse moved to (816, 304)
Screenshot: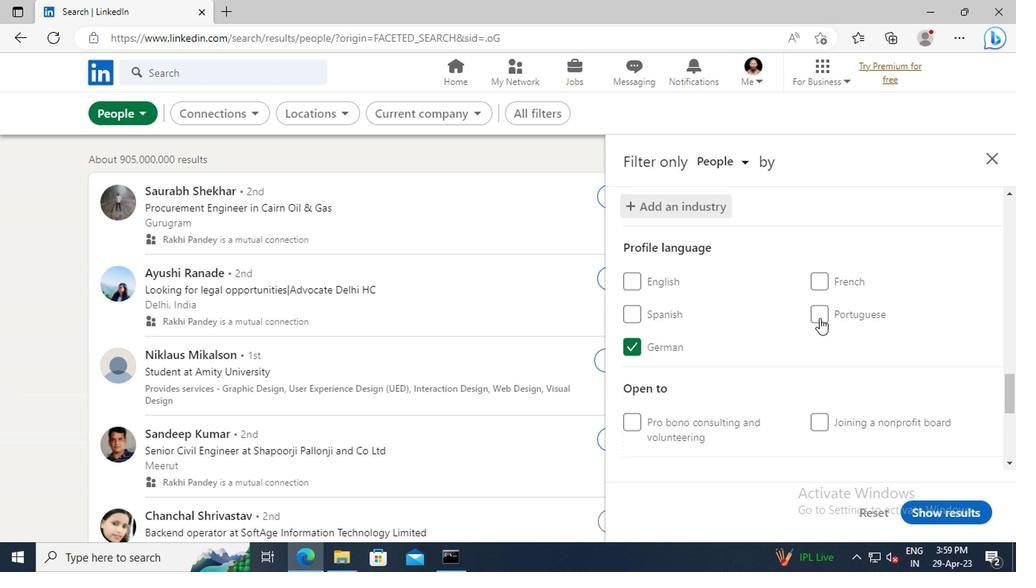 
Action: Mouse scrolled (816, 303) with delta (0, 0)
Screenshot: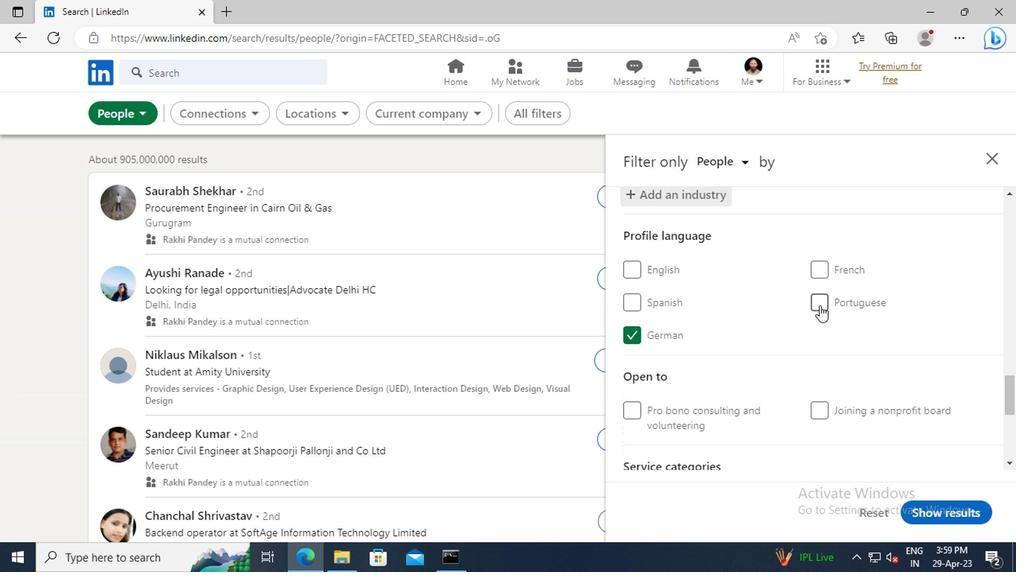
Action: Mouse scrolled (816, 303) with delta (0, 0)
Screenshot: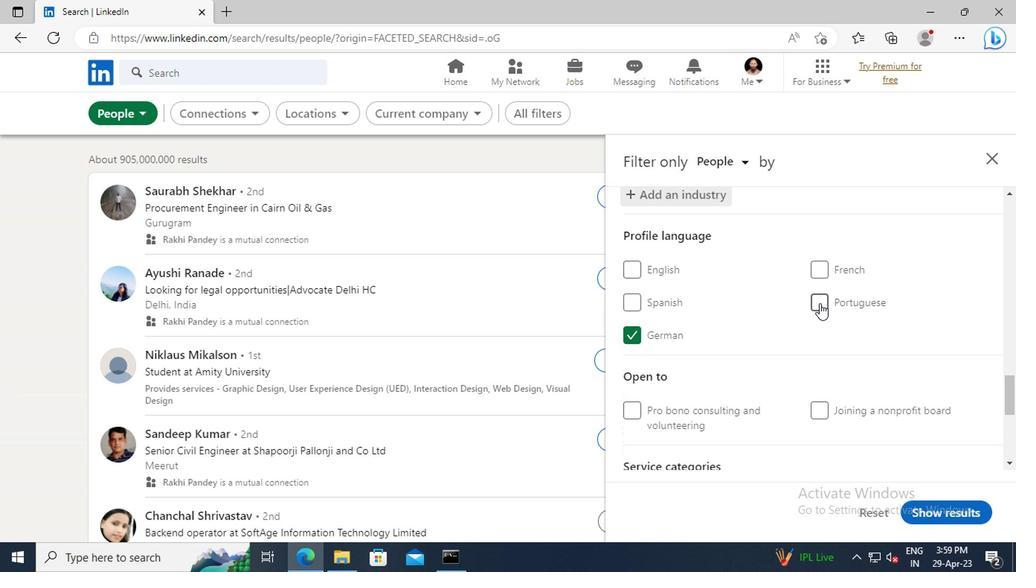 
Action: Mouse scrolled (816, 303) with delta (0, 0)
Screenshot: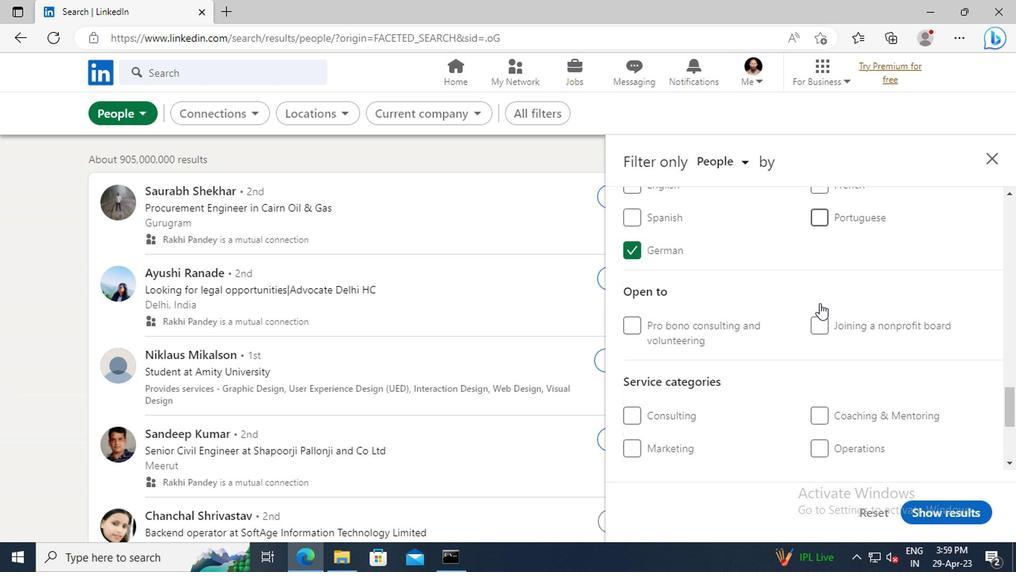 
Action: Mouse scrolled (816, 303) with delta (0, 0)
Screenshot: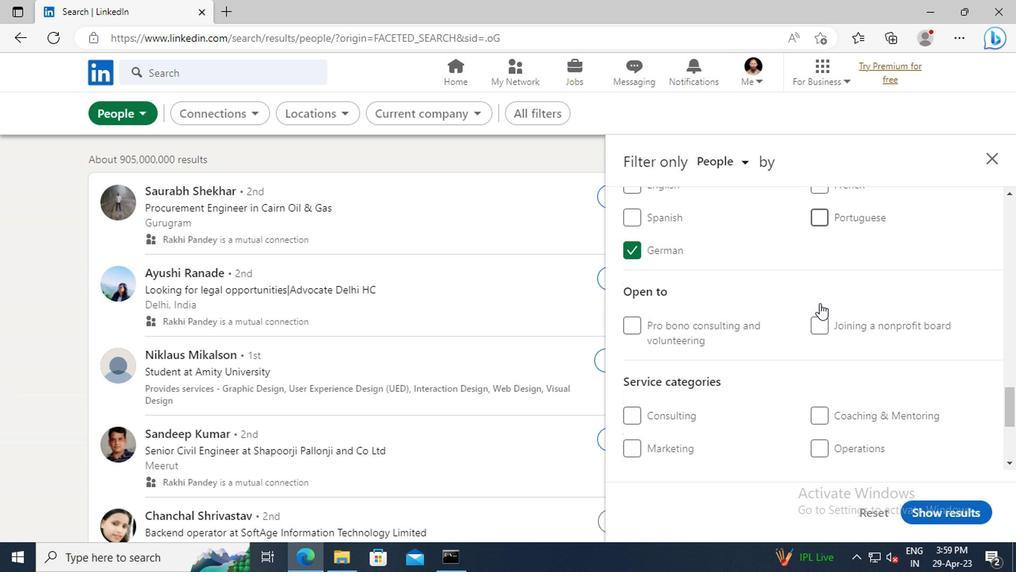 
Action: Mouse scrolled (816, 303) with delta (0, 0)
Screenshot: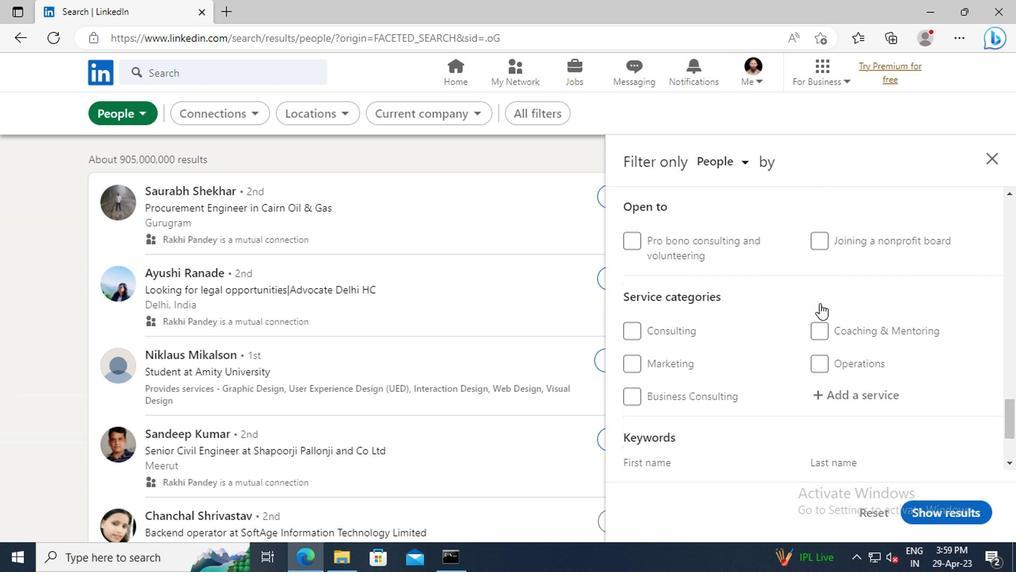 
Action: Mouse moved to (824, 351)
Screenshot: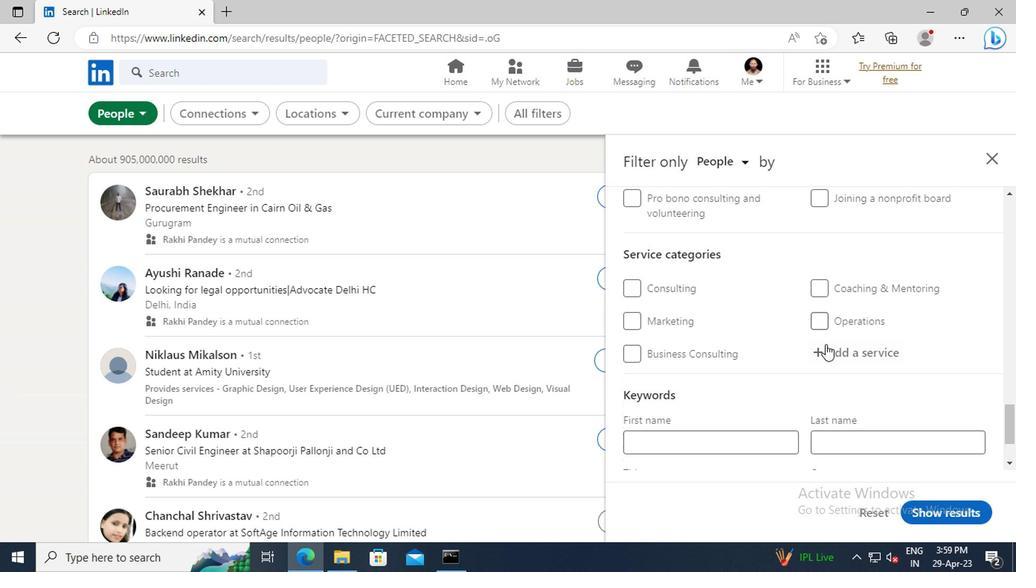 
Action: Mouse pressed left at (824, 351)
Screenshot: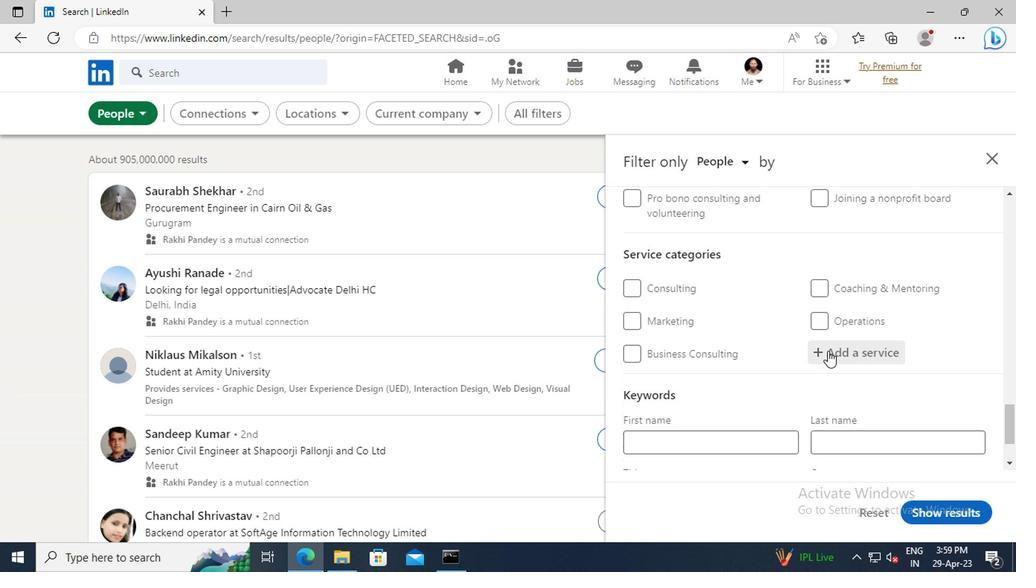 
Action: Key pressed <Key.shift>LOGO<Key.space><Key.shift>DESIGN
Screenshot: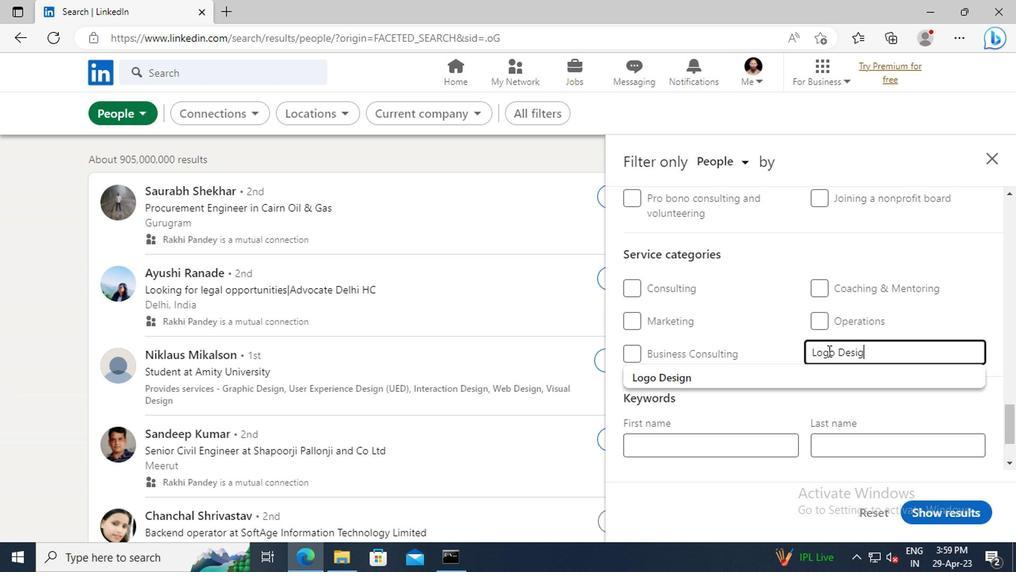 
Action: Mouse moved to (782, 371)
Screenshot: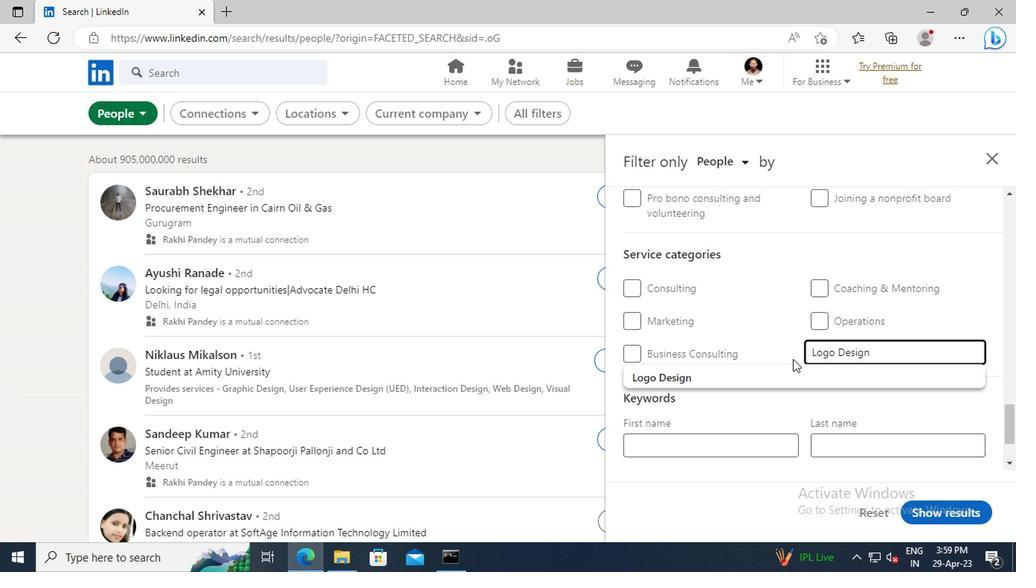 
Action: Mouse pressed left at (782, 371)
Screenshot: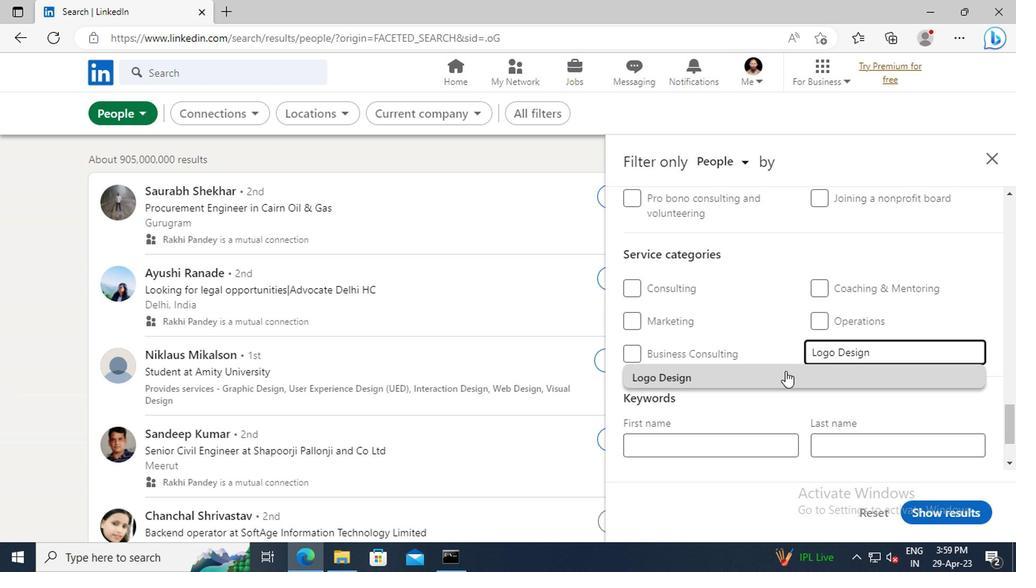 
Action: Mouse scrolled (782, 371) with delta (0, 0)
Screenshot: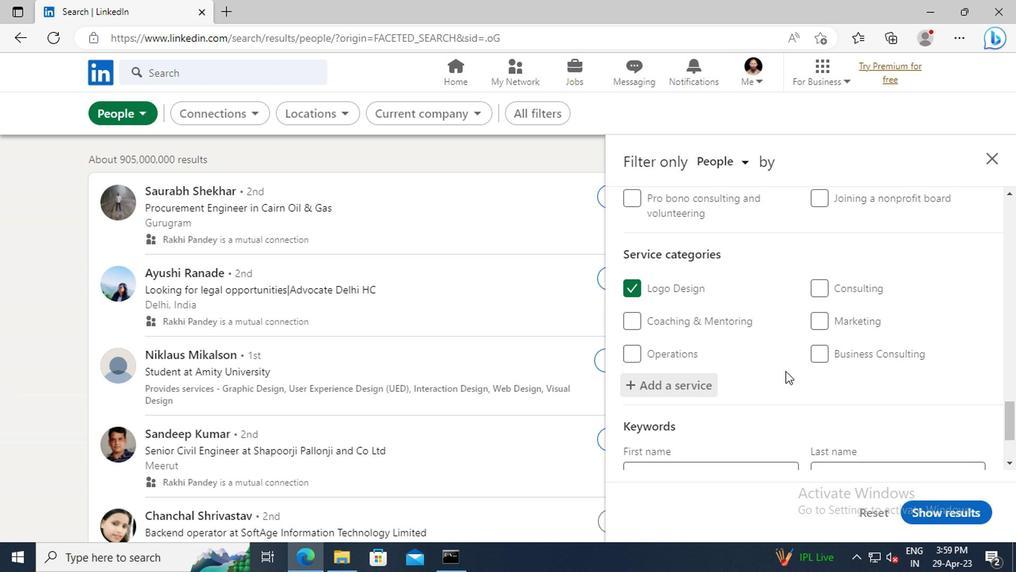 
Action: Mouse scrolled (782, 371) with delta (0, 0)
Screenshot: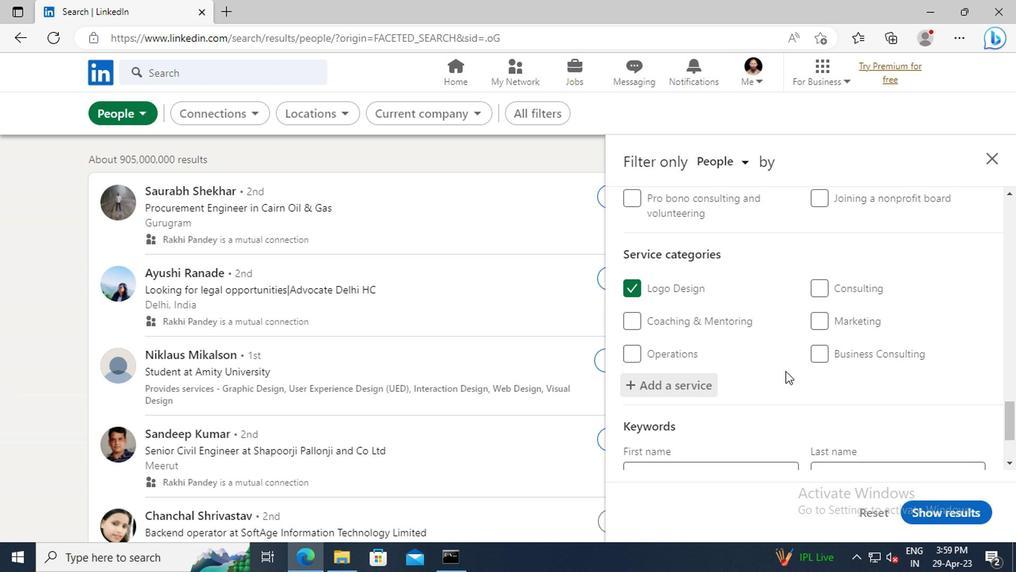 
Action: Mouse scrolled (782, 371) with delta (0, 0)
Screenshot: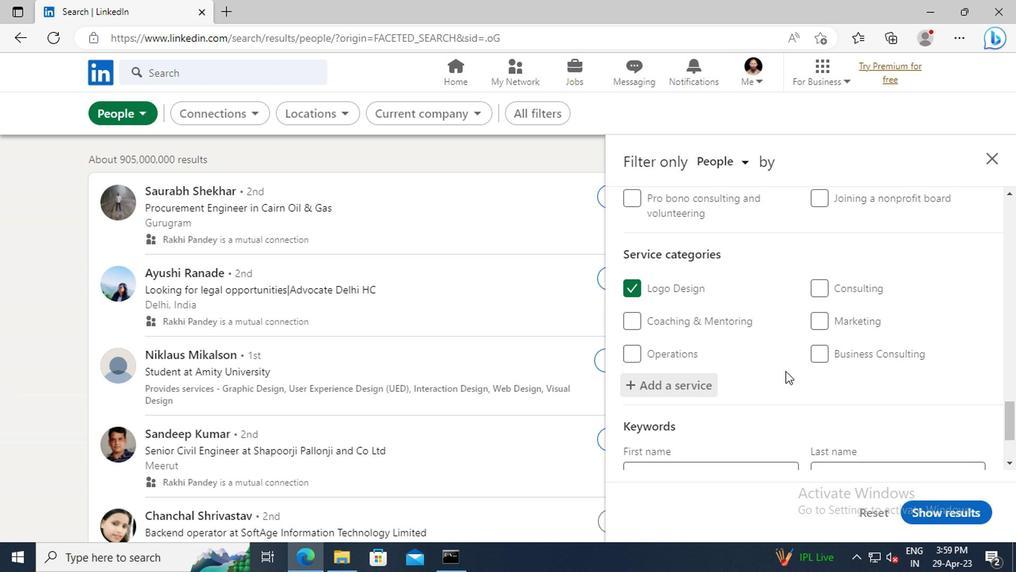 
Action: Mouse scrolled (782, 371) with delta (0, 0)
Screenshot: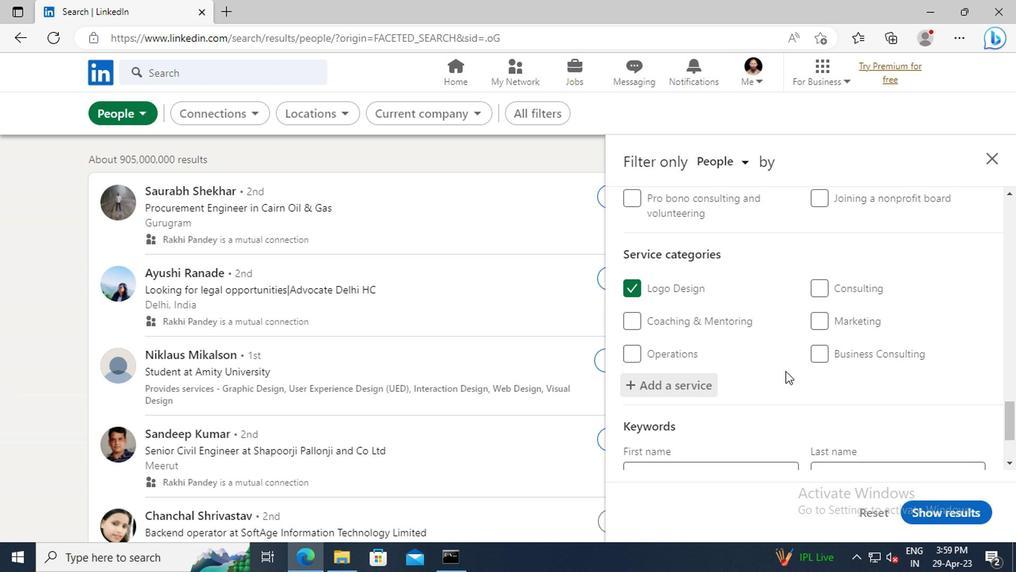 
Action: Mouse scrolled (782, 371) with delta (0, 0)
Screenshot: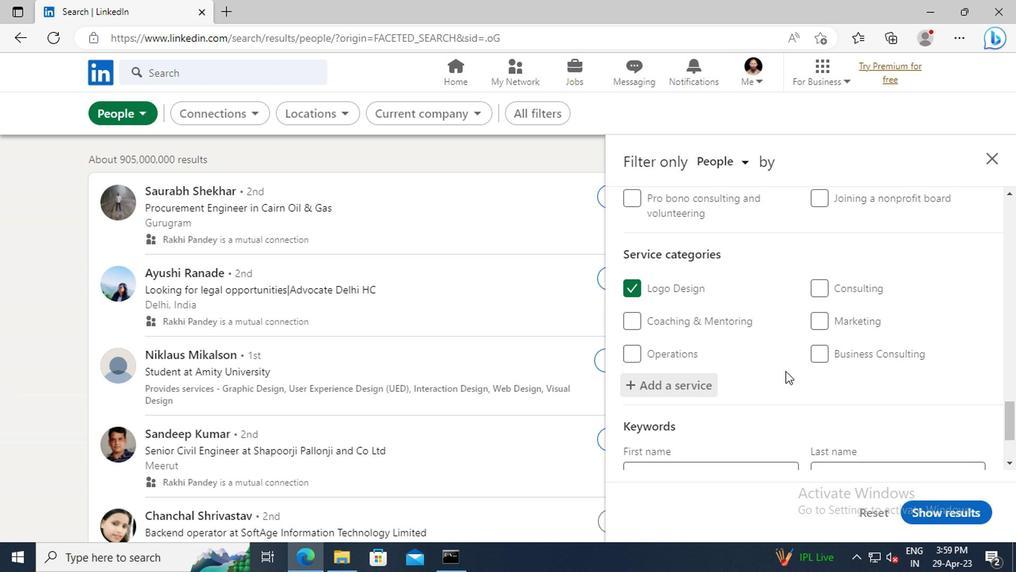 
Action: Mouse moved to (674, 403)
Screenshot: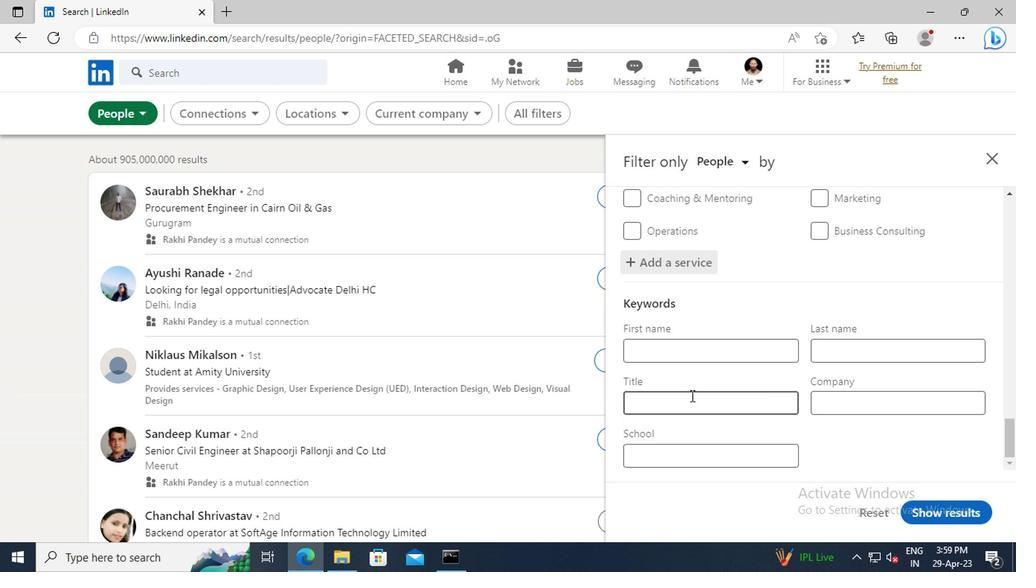 
Action: Mouse pressed left at (674, 403)
Screenshot: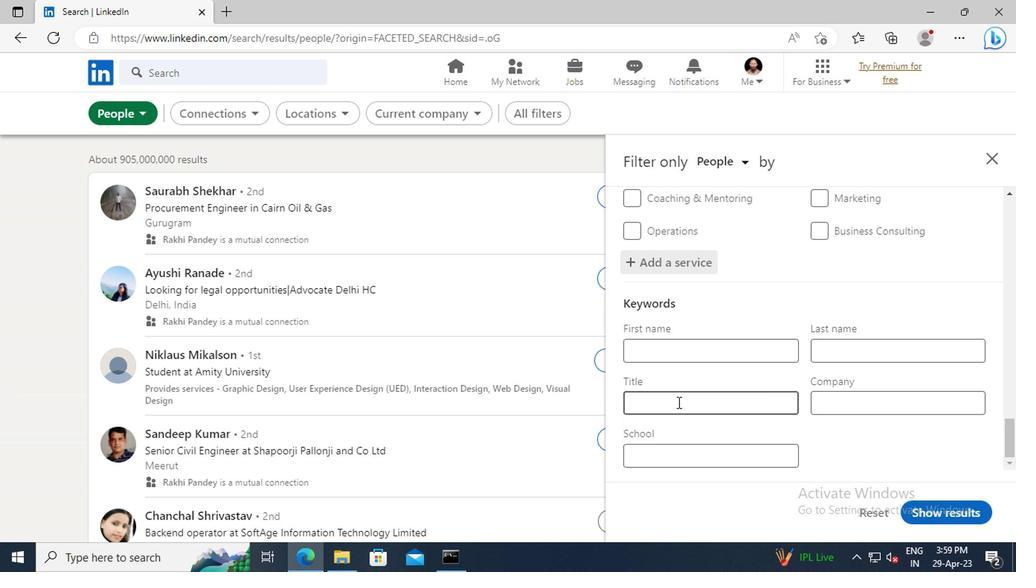 
Action: Key pressed <Key.shift>CONSTRUCTION<Key.space><Key.shift>WORKER<Key.enter>
Screenshot: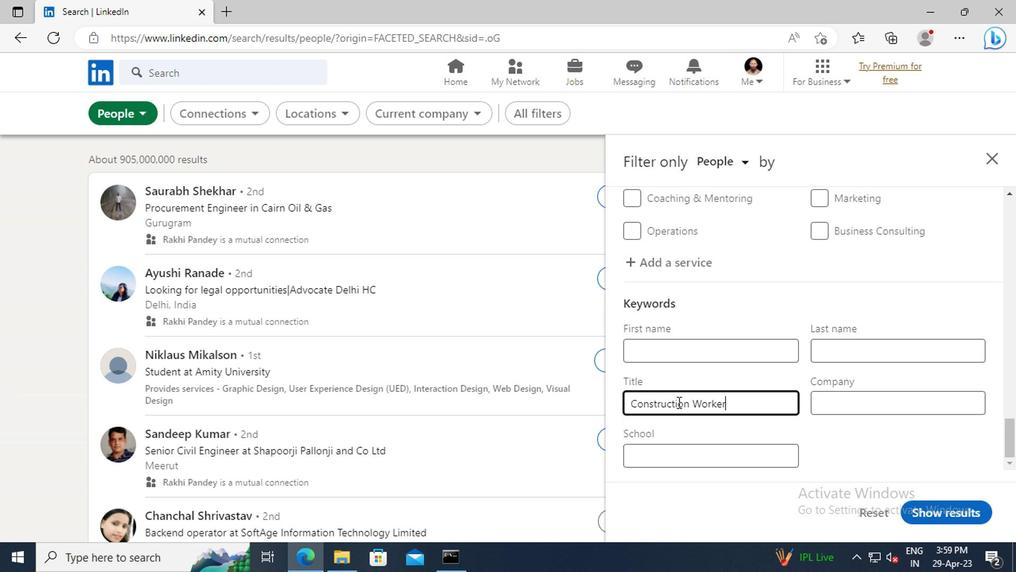 
Action: Mouse moved to (929, 516)
Screenshot: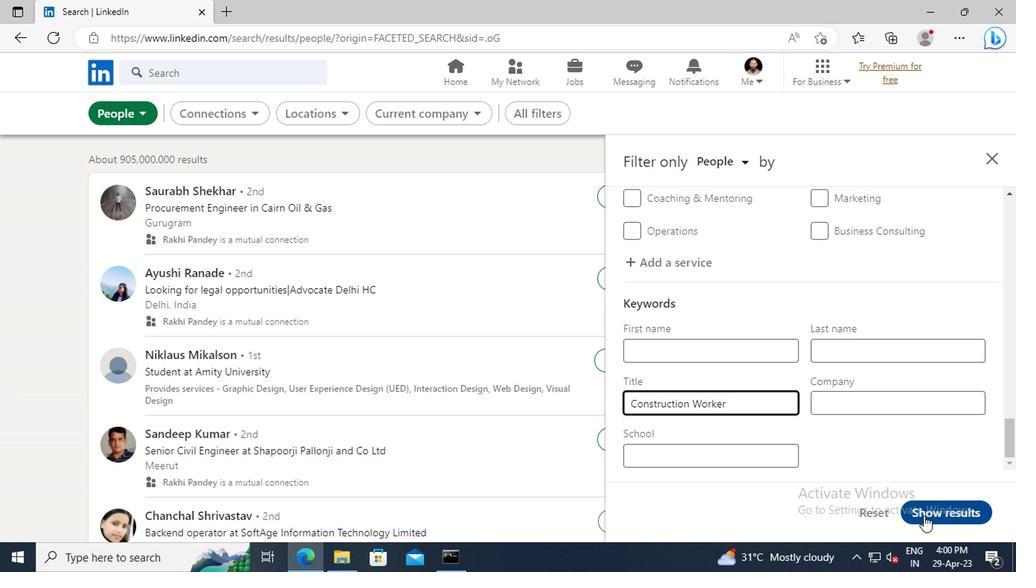 
Action: Mouse pressed left at (929, 516)
Screenshot: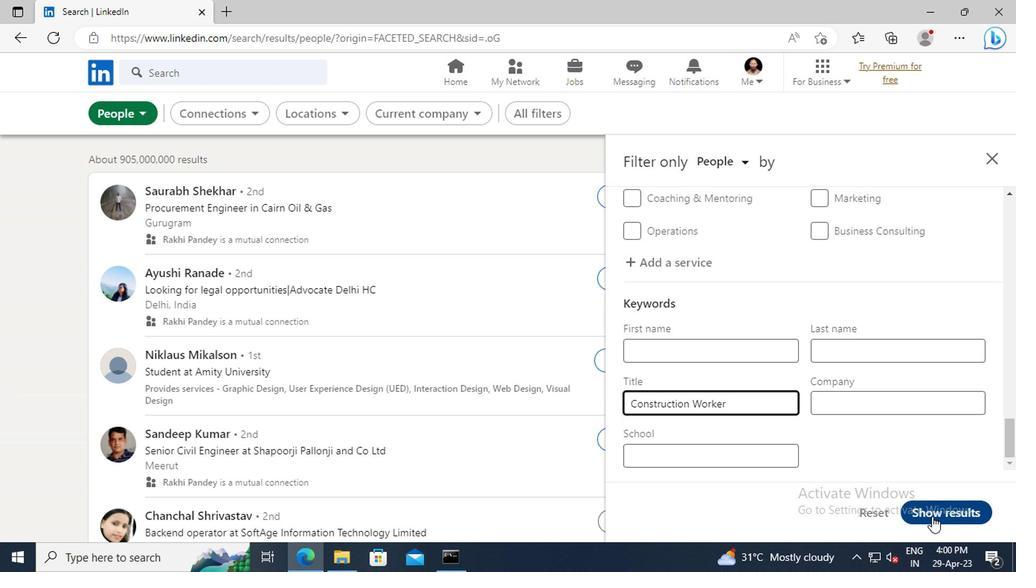 
